 Task: Add an event with the title Second Interview with AmanA, date '2024/05/02', time 8:50 AM to 10:50 AMand add a description: Participants will be introduced to various tools and technologies that can facilitate collaboration, such as project management platforms, communication tools, and virtual collaboration platforms. They will learn how to leverage these tools effectively to enhance team collaboration, especially in remote or virtual work environments., put the event into Orange category . Add location for the event as: 789 Park Retiro, Madrid, Spain, logged in from the account softage.9@softage.netand send the event invitation to softage.6@softage.net with CC to  softage.7@softage.net. Set a reminder for the event 30 minutes before
Action: Mouse moved to (107, 141)
Screenshot: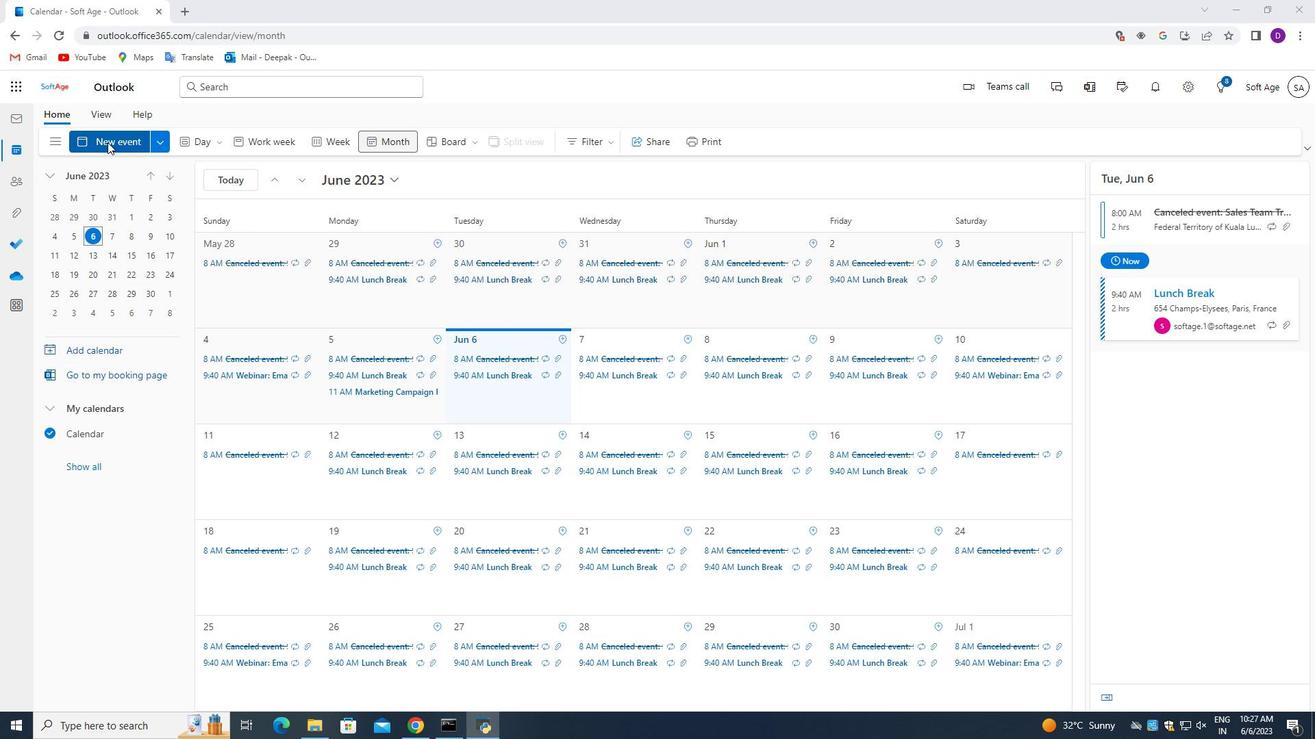 
Action: Mouse pressed left at (107, 141)
Screenshot: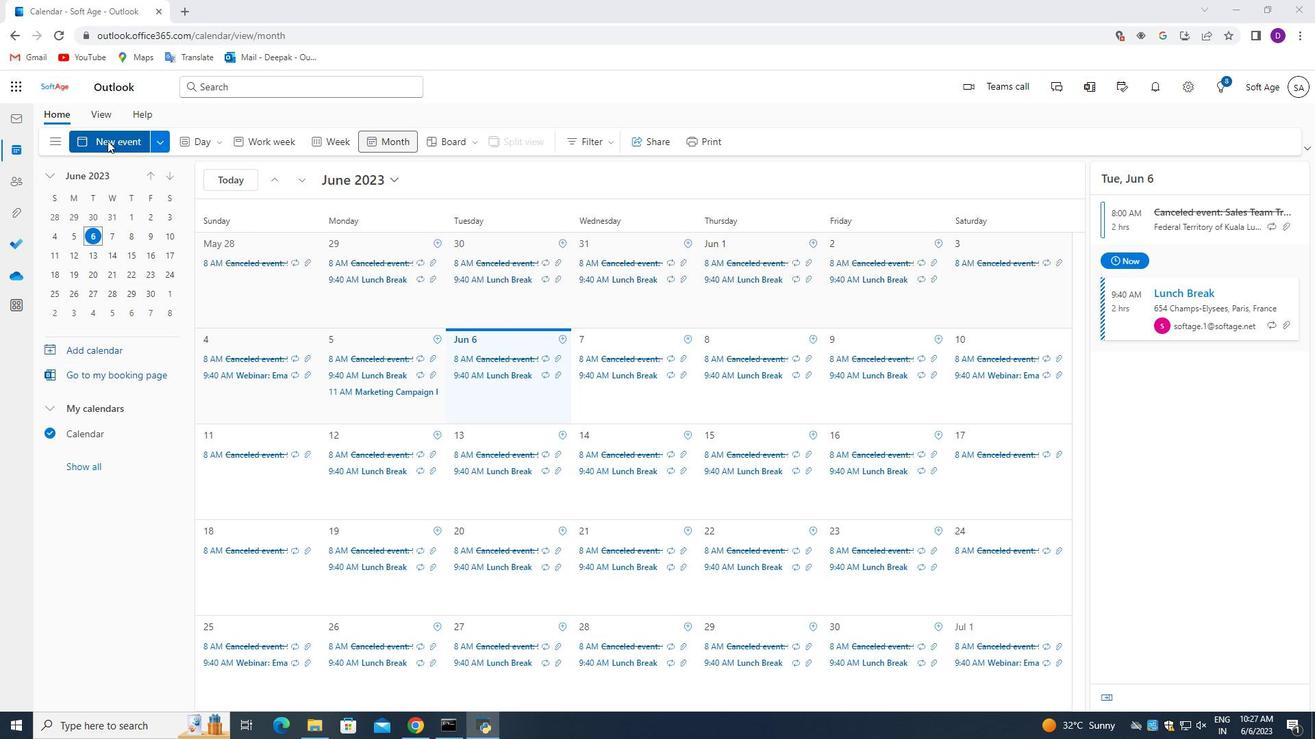 
Action: Mouse moved to (505, 532)
Screenshot: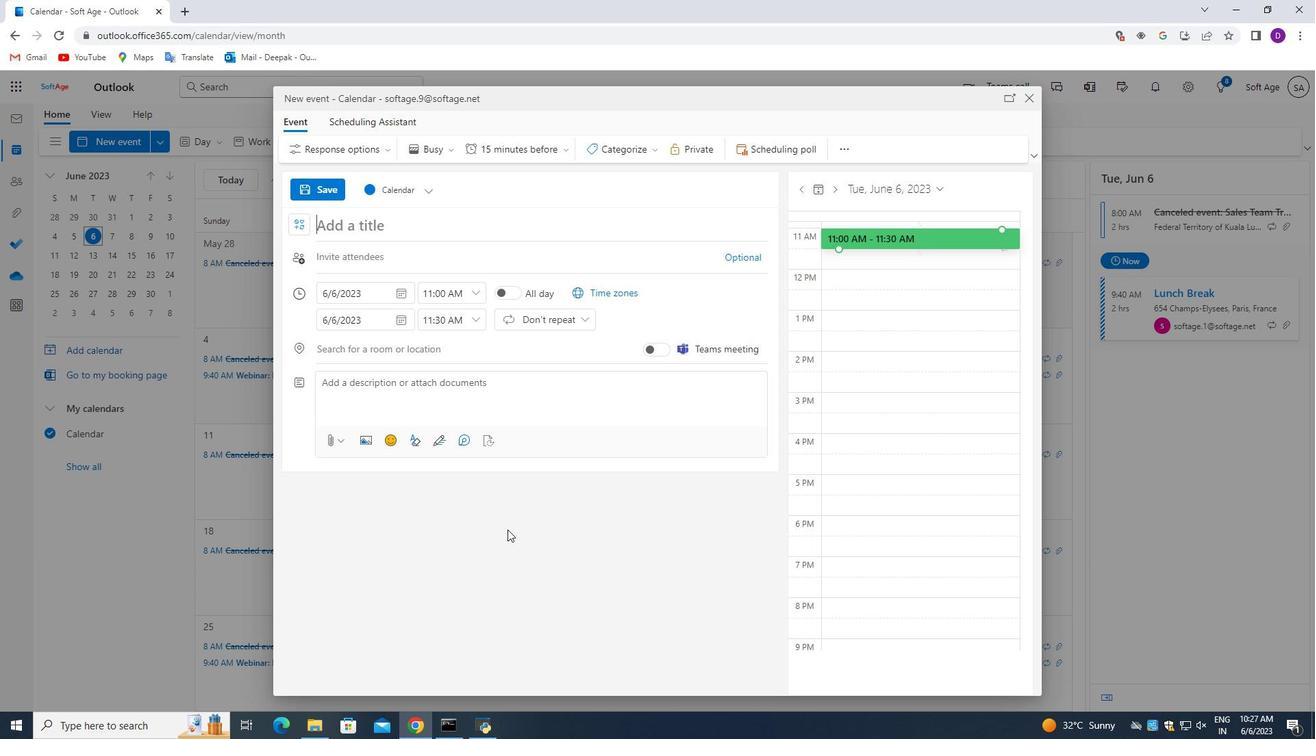 
Action: Key pressed <Key.shift_r>S;<Key.backspace>econd<Key.space><Key.shift>Interview<Key.space>with<Key.space><Key.shift_r>man<Key.space><Key.backspace><Key.shift_r>A
Screenshot: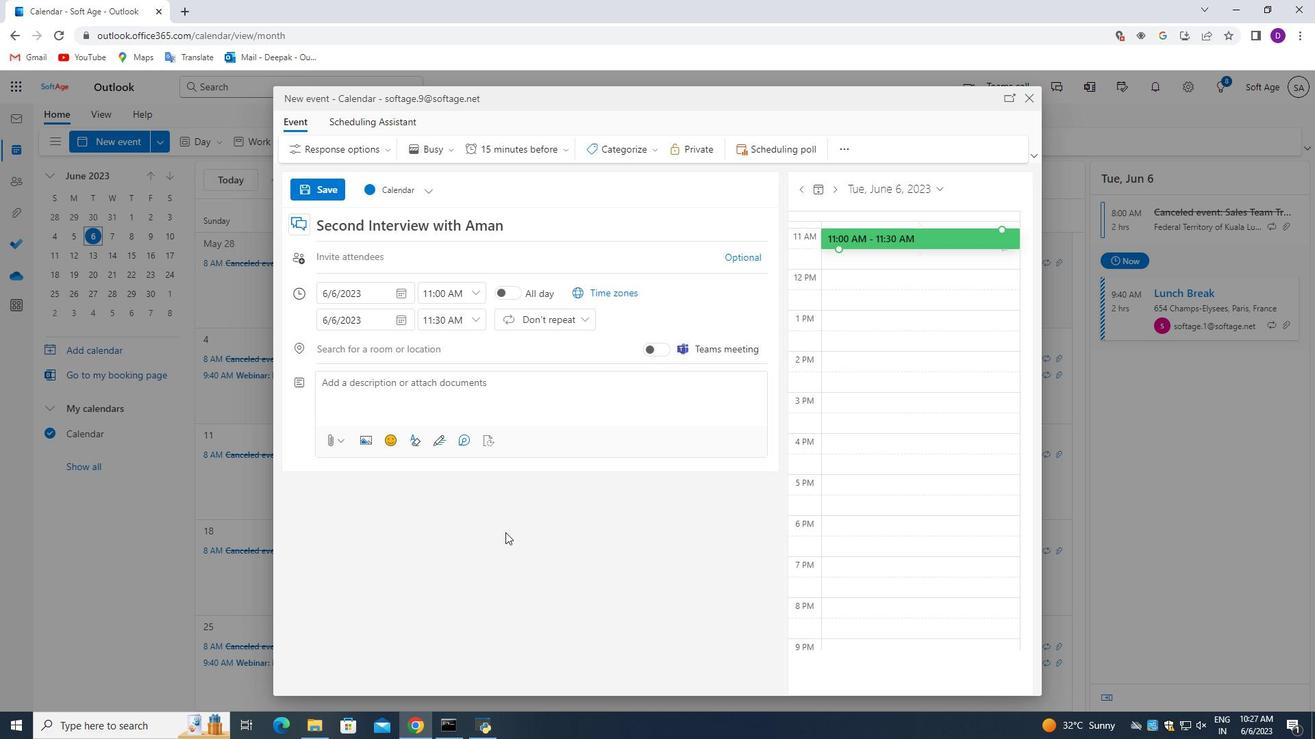 
Action: Mouse moved to (399, 286)
Screenshot: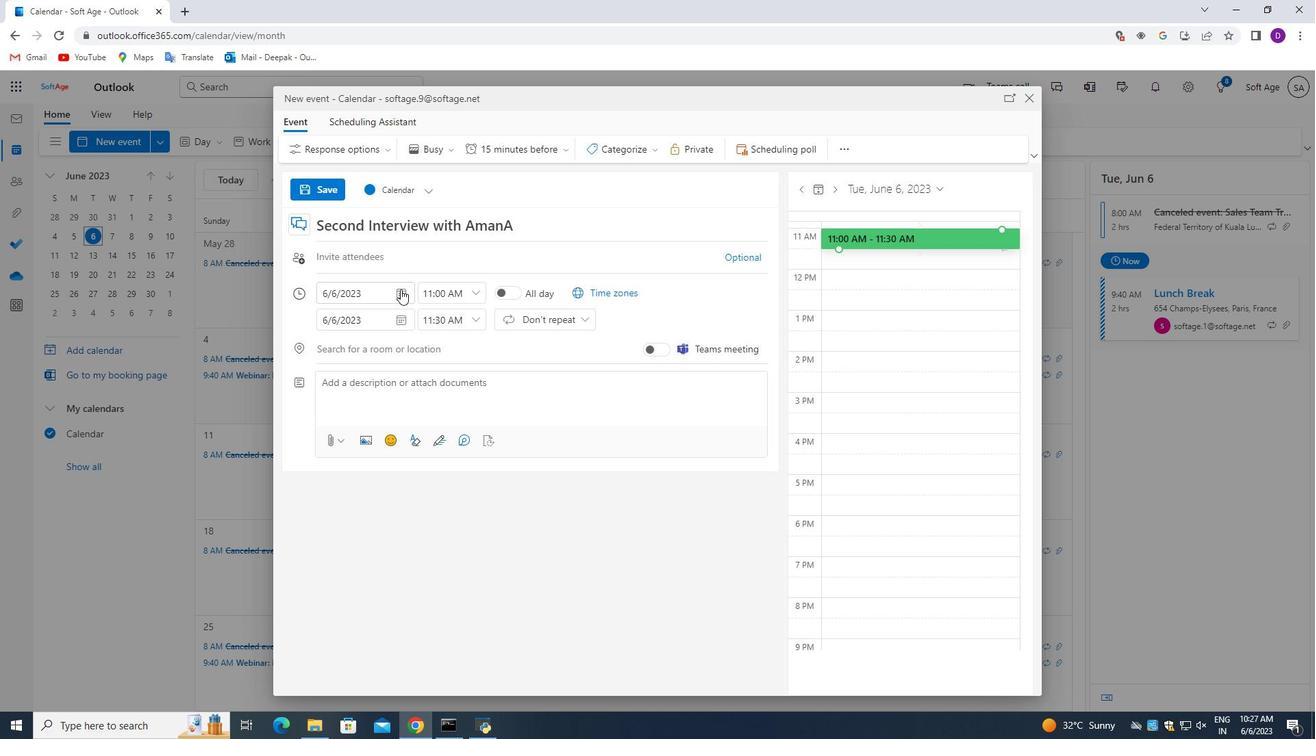 
Action: Mouse pressed left at (399, 286)
Screenshot: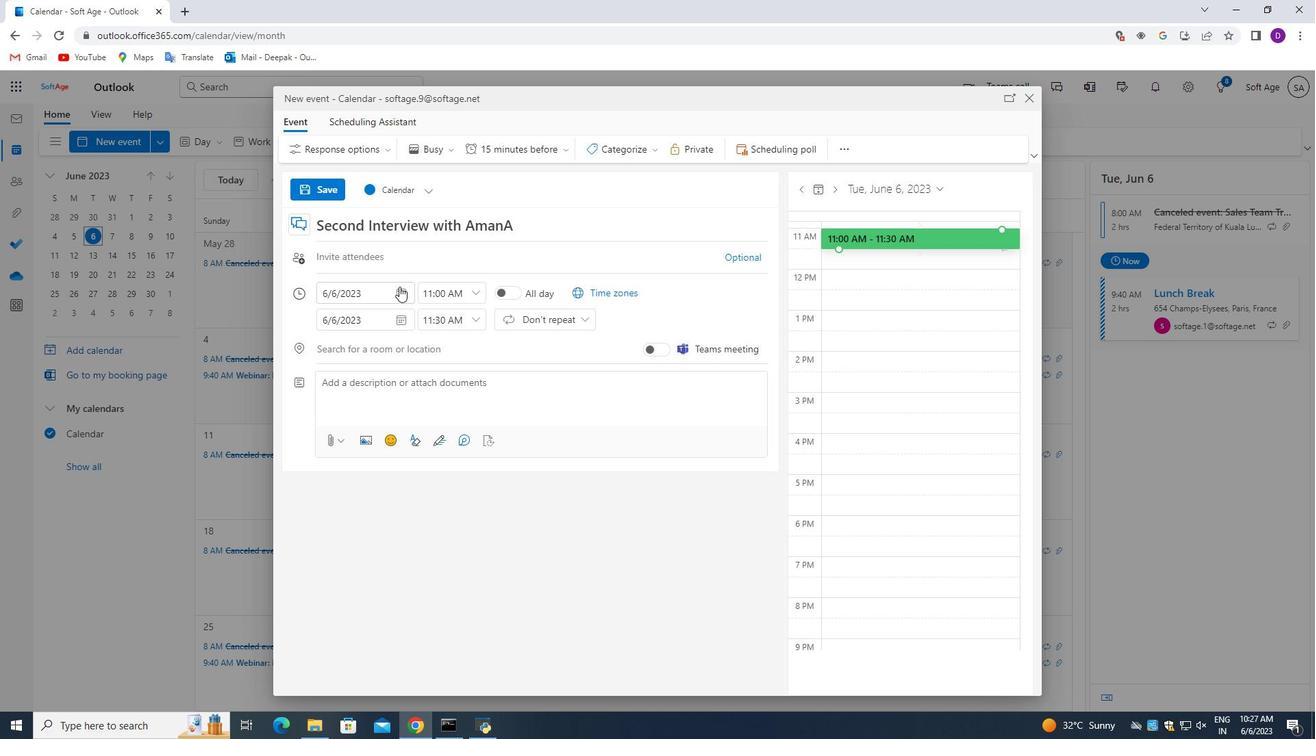 
Action: Mouse moved to (354, 323)
Screenshot: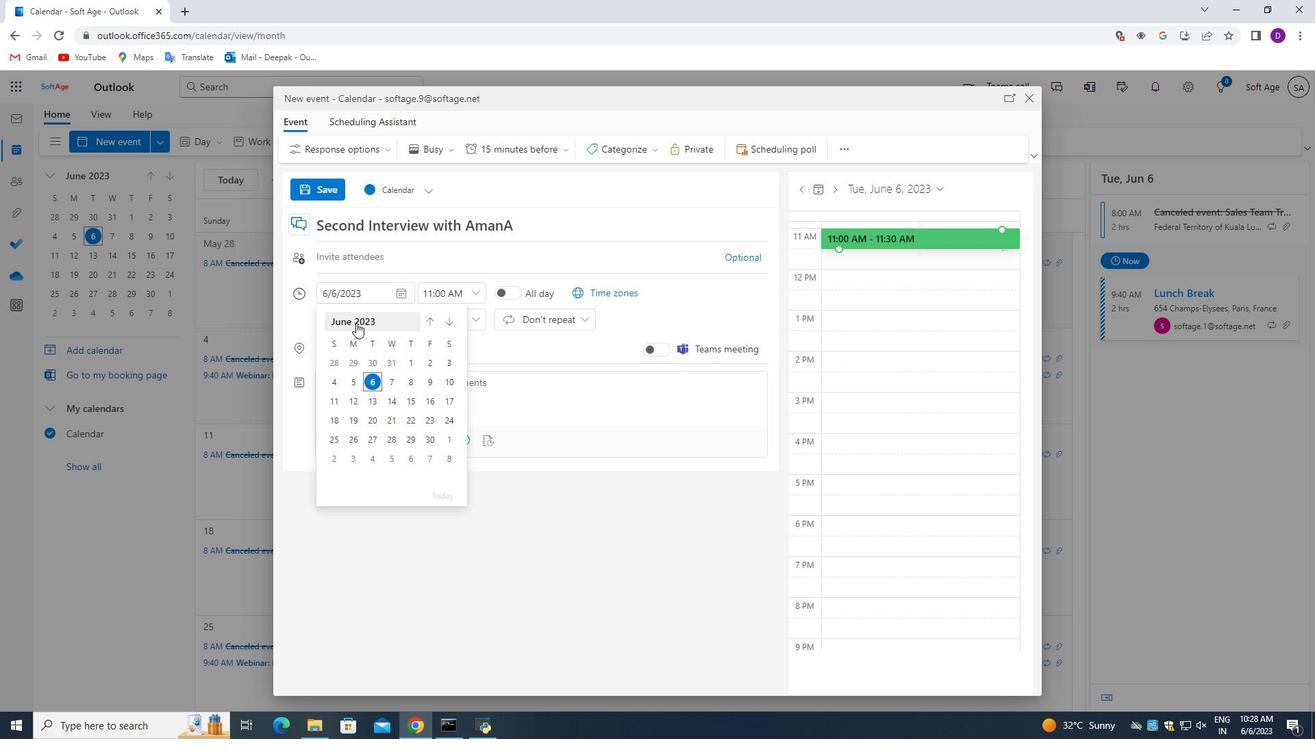 
Action: Mouse pressed left at (354, 323)
Screenshot: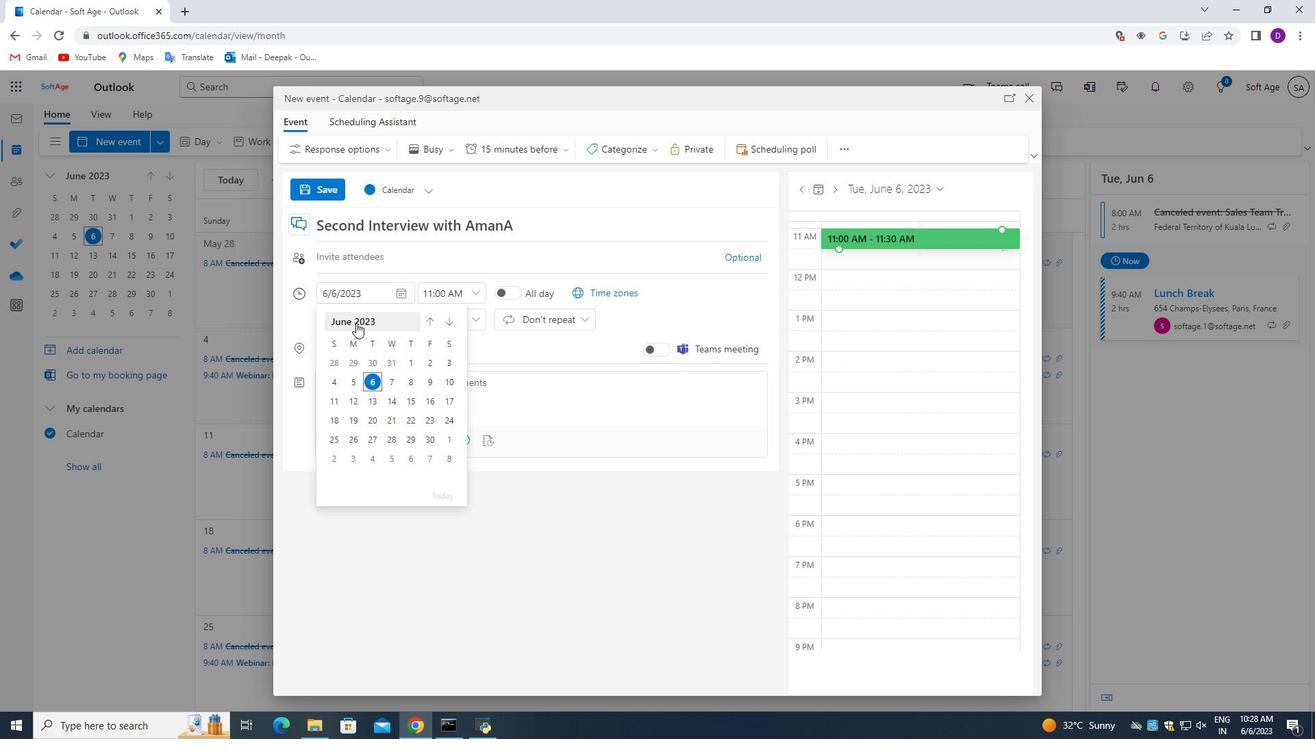 
Action: Mouse moved to (456, 327)
Screenshot: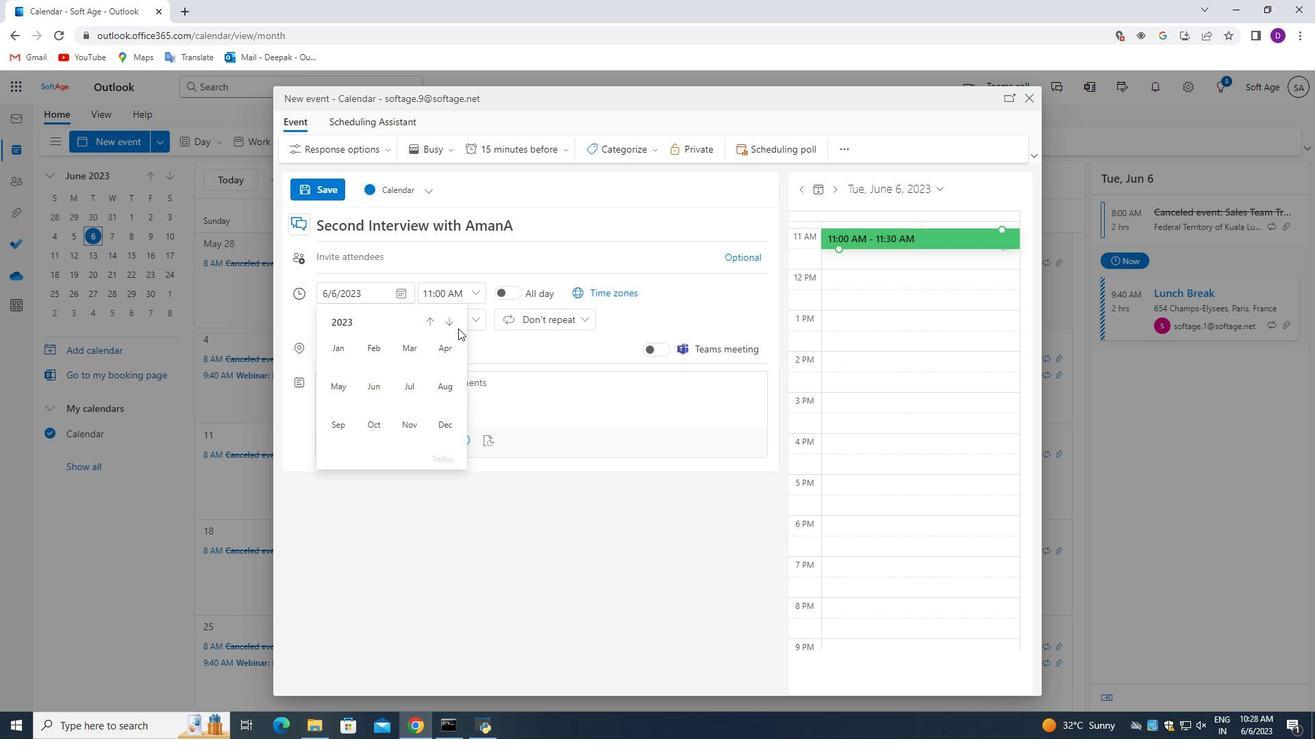 
Action: Mouse pressed left at (456, 327)
Screenshot: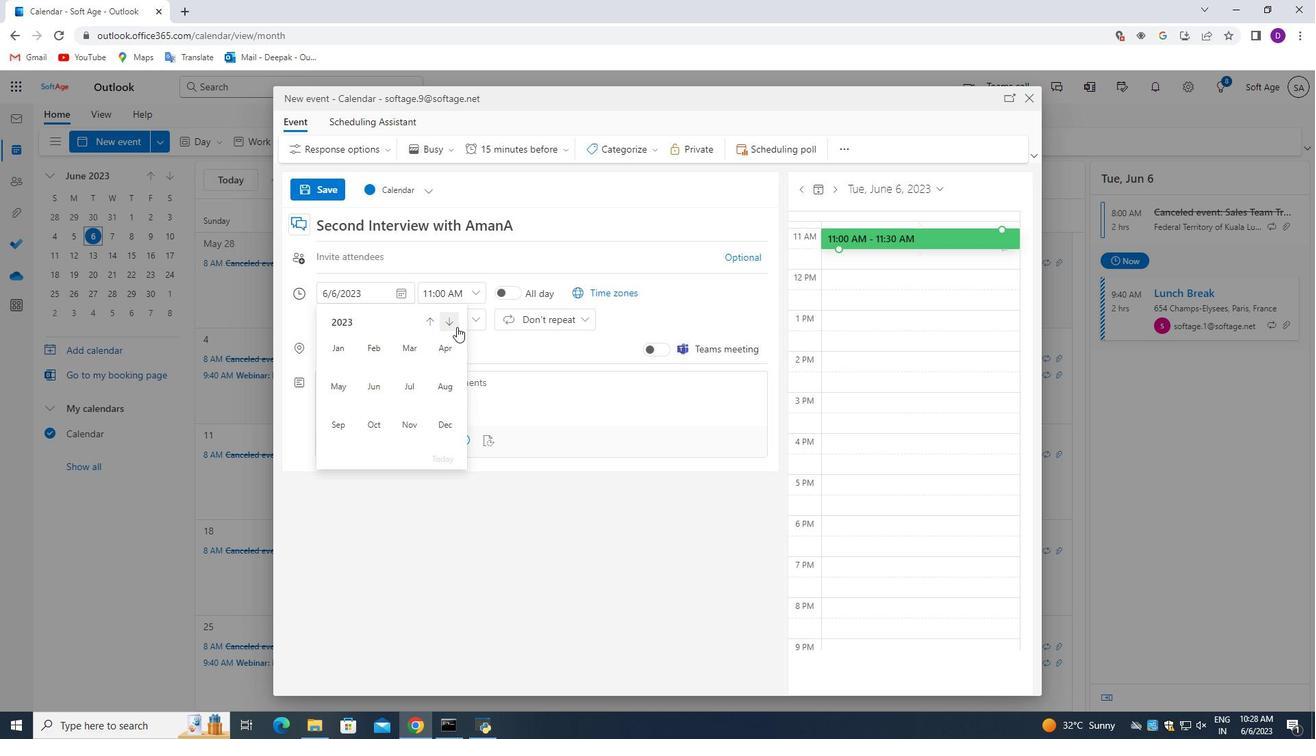 
Action: Mouse moved to (344, 382)
Screenshot: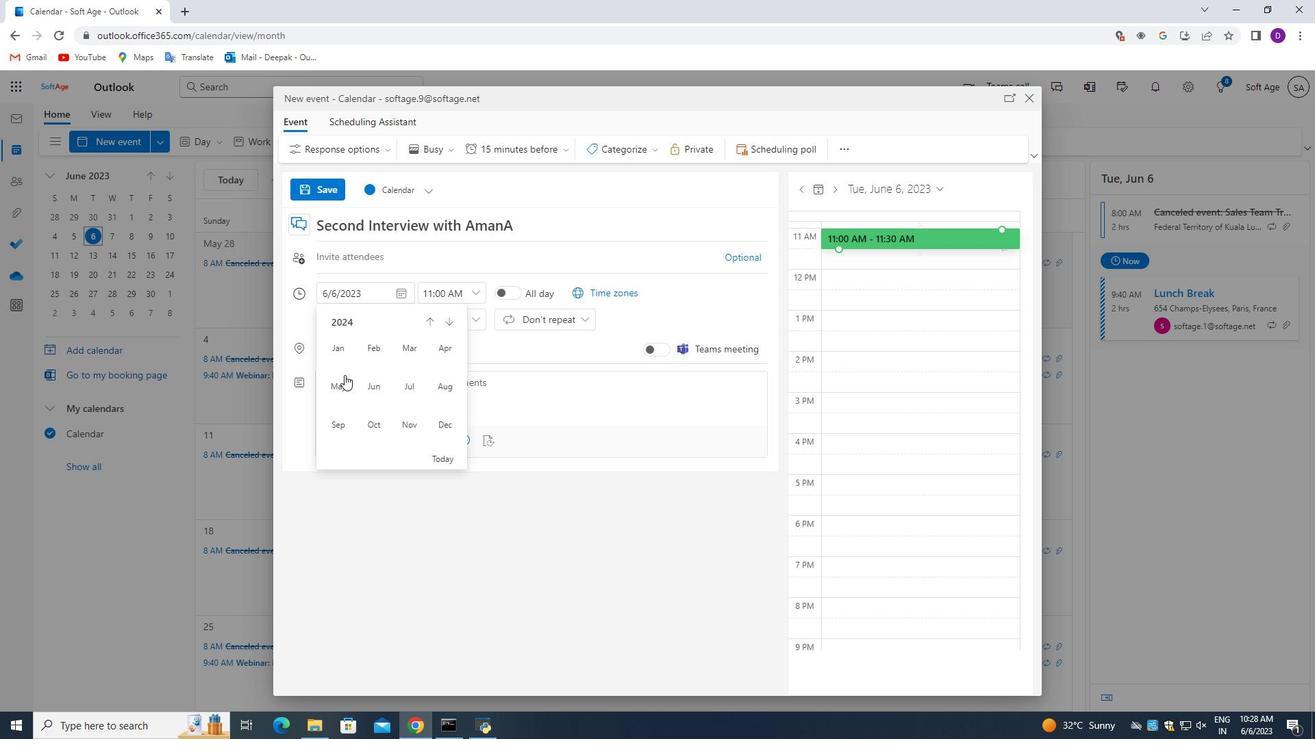 
Action: Mouse pressed left at (344, 382)
Screenshot: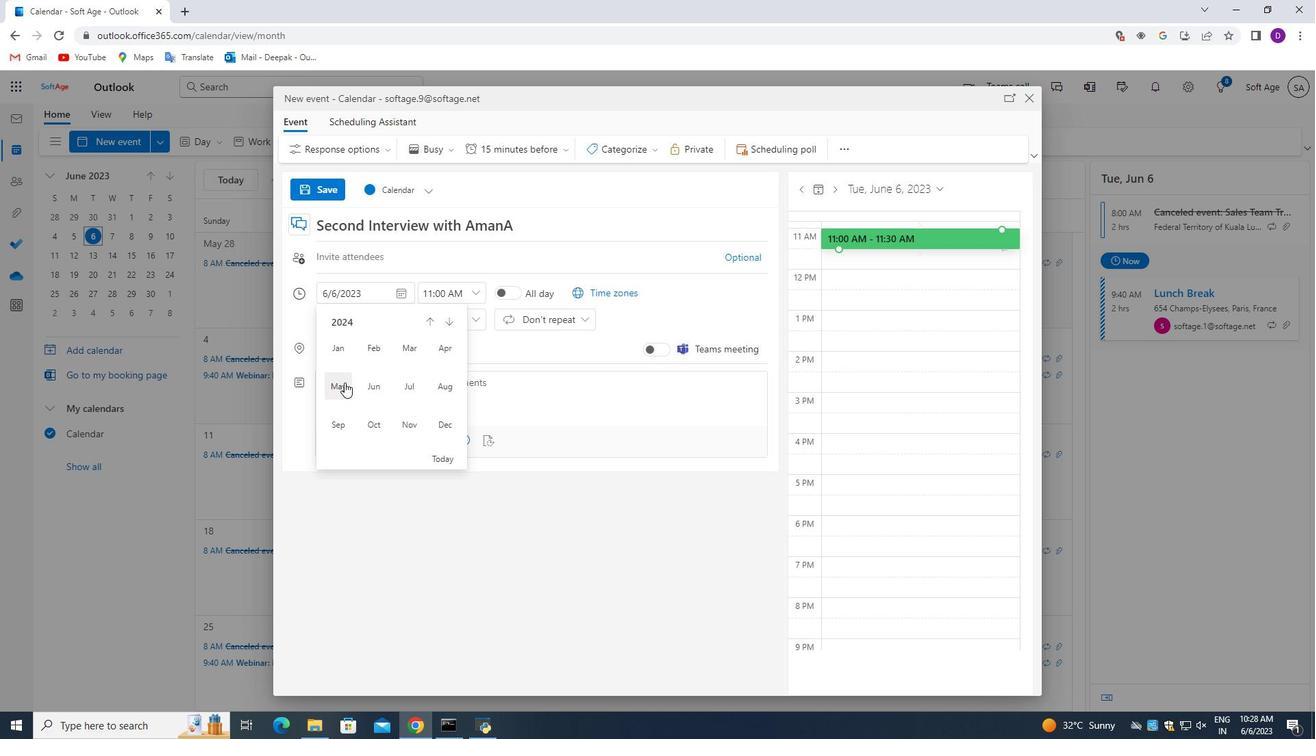 
Action: Mouse moved to (411, 365)
Screenshot: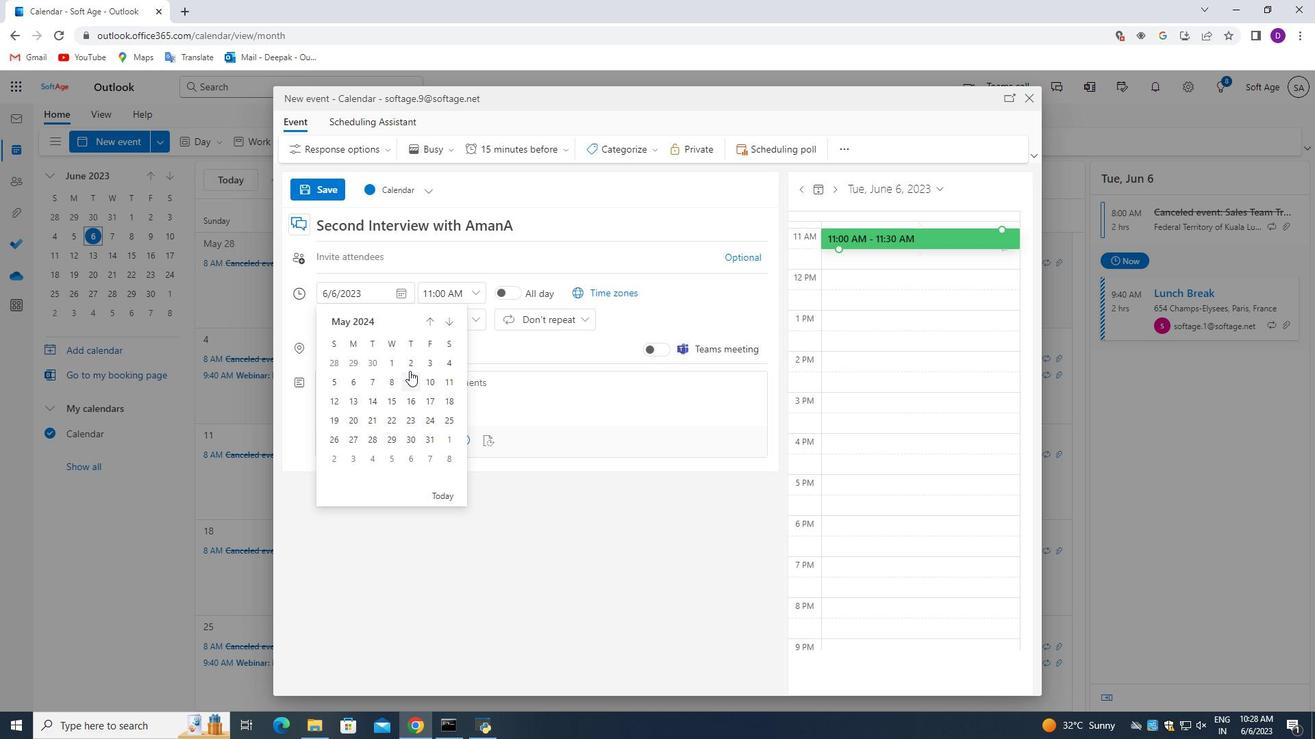 
Action: Mouse pressed left at (411, 365)
Screenshot: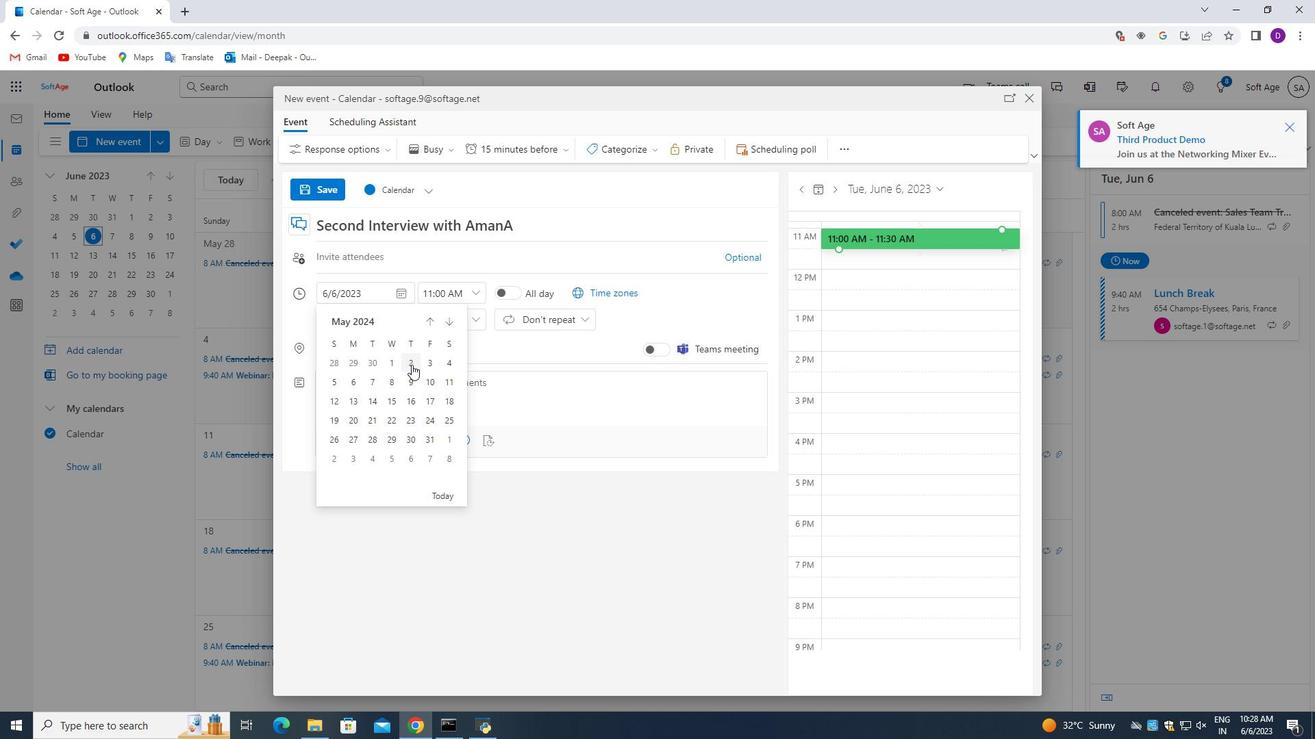 
Action: Mouse moved to (473, 293)
Screenshot: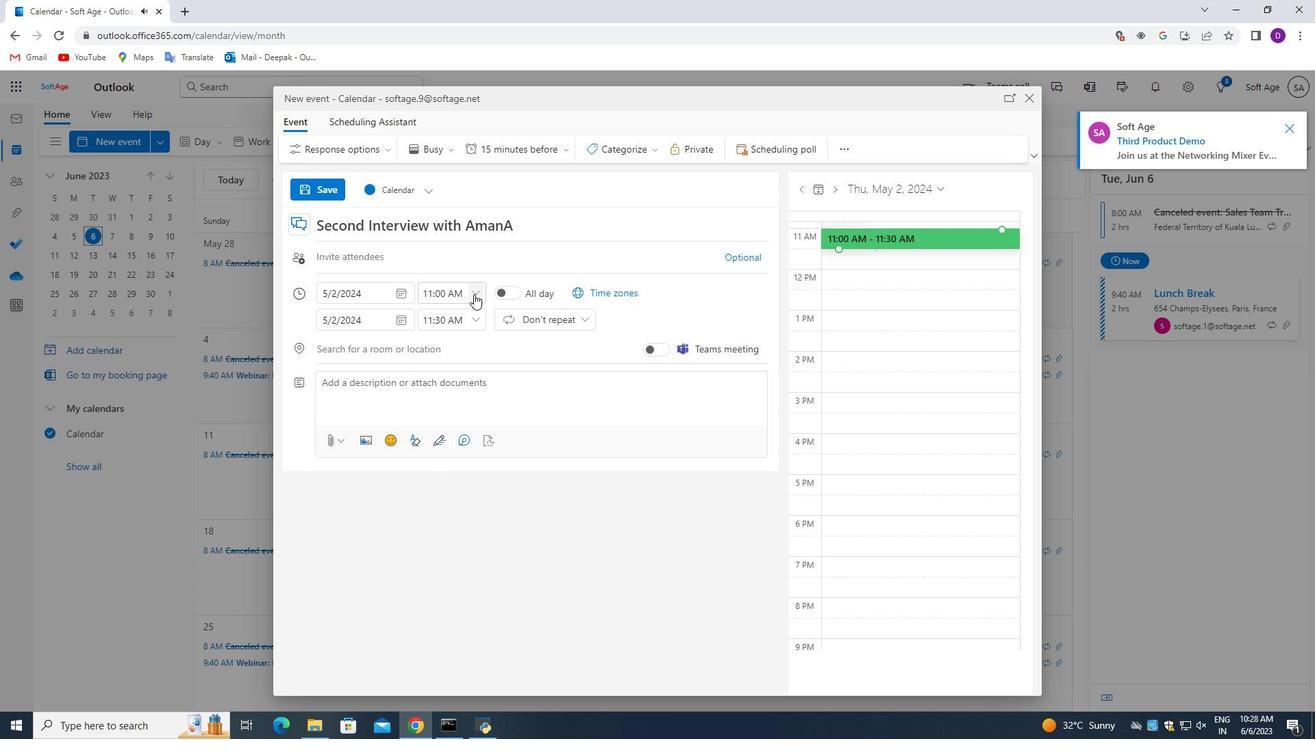 
Action: Mouse pressed left at (473, 293)
Screenshot: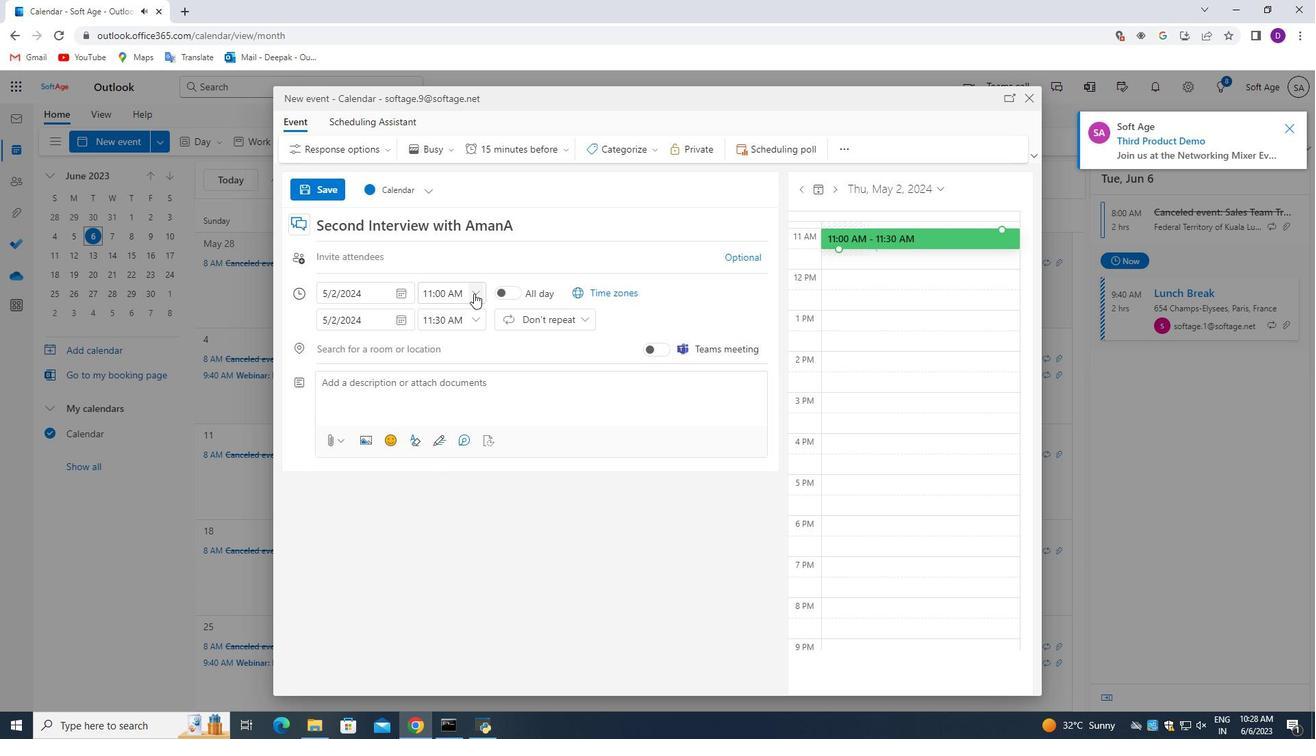 
Action: Mouse moved to (452, 406)
Screenshot: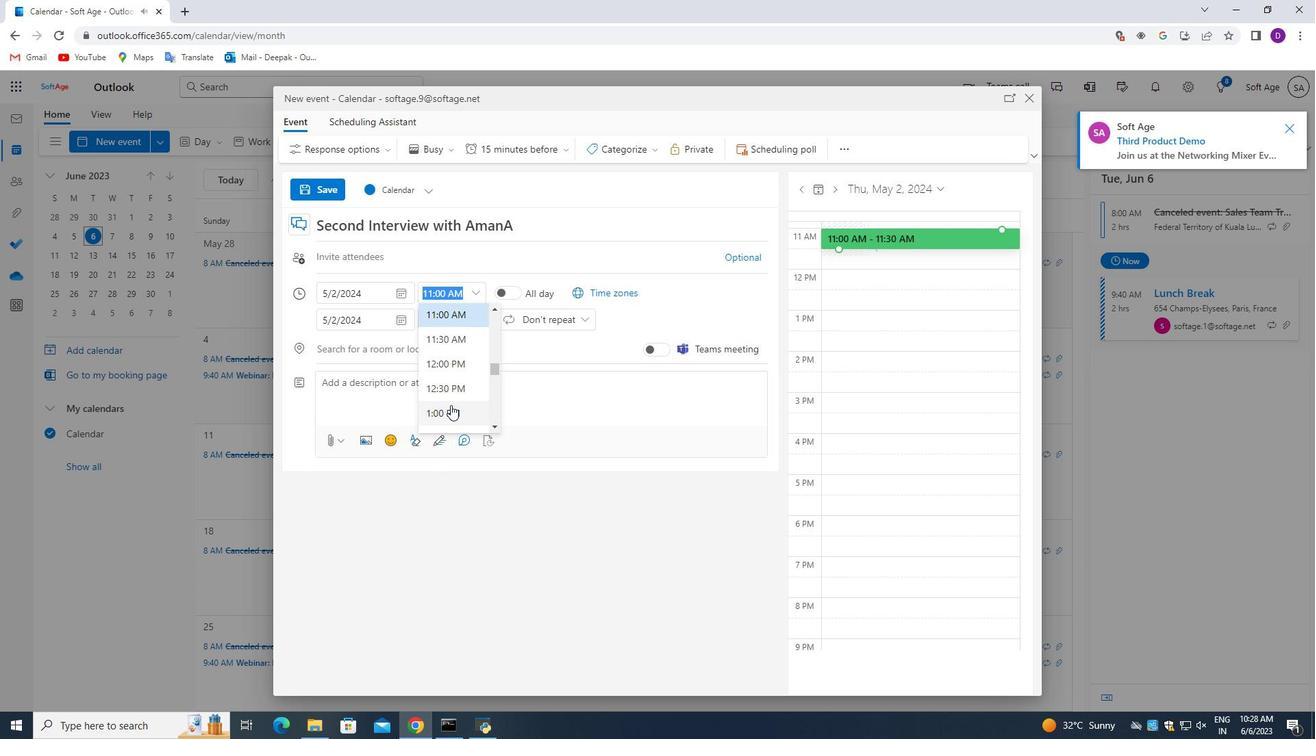 
Action: Mouse scrolled (452, 405) with delta (0, 0)
Screenshot: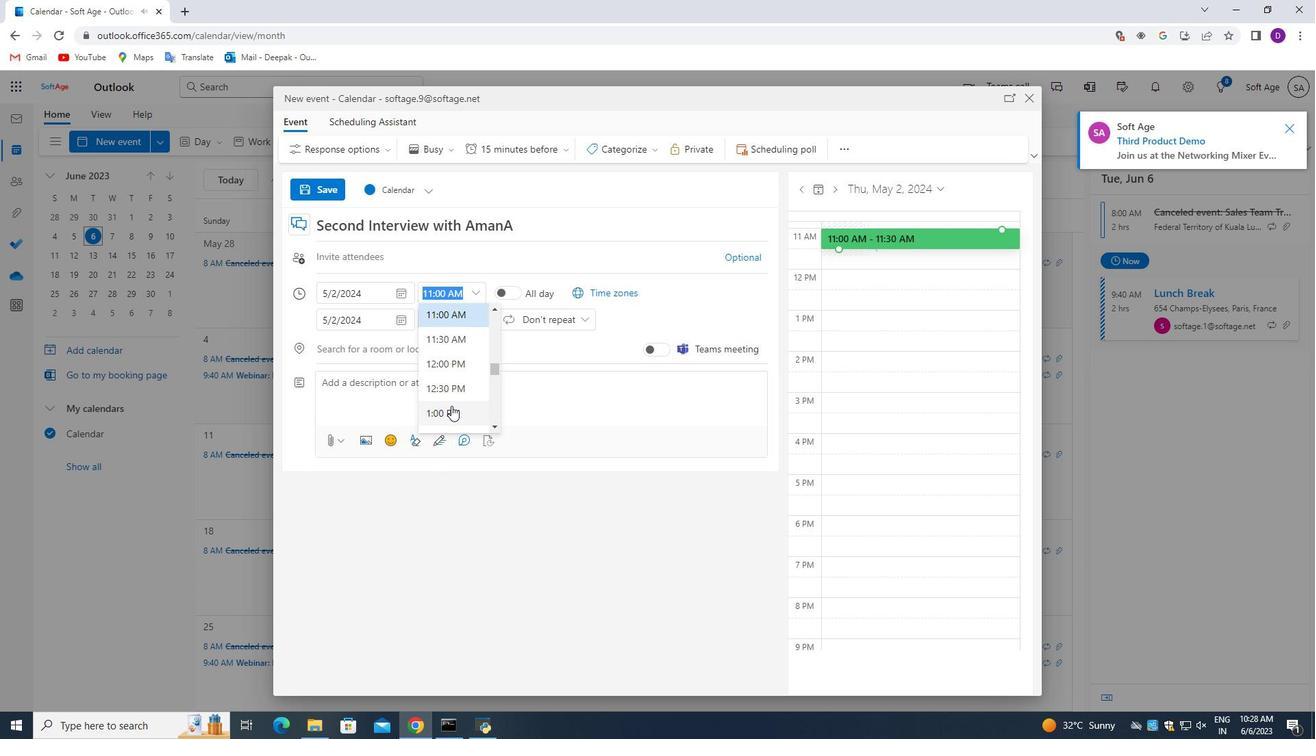 
Action: Mouse scrolled (452, 405) with delta (0, 0)
Screenshot: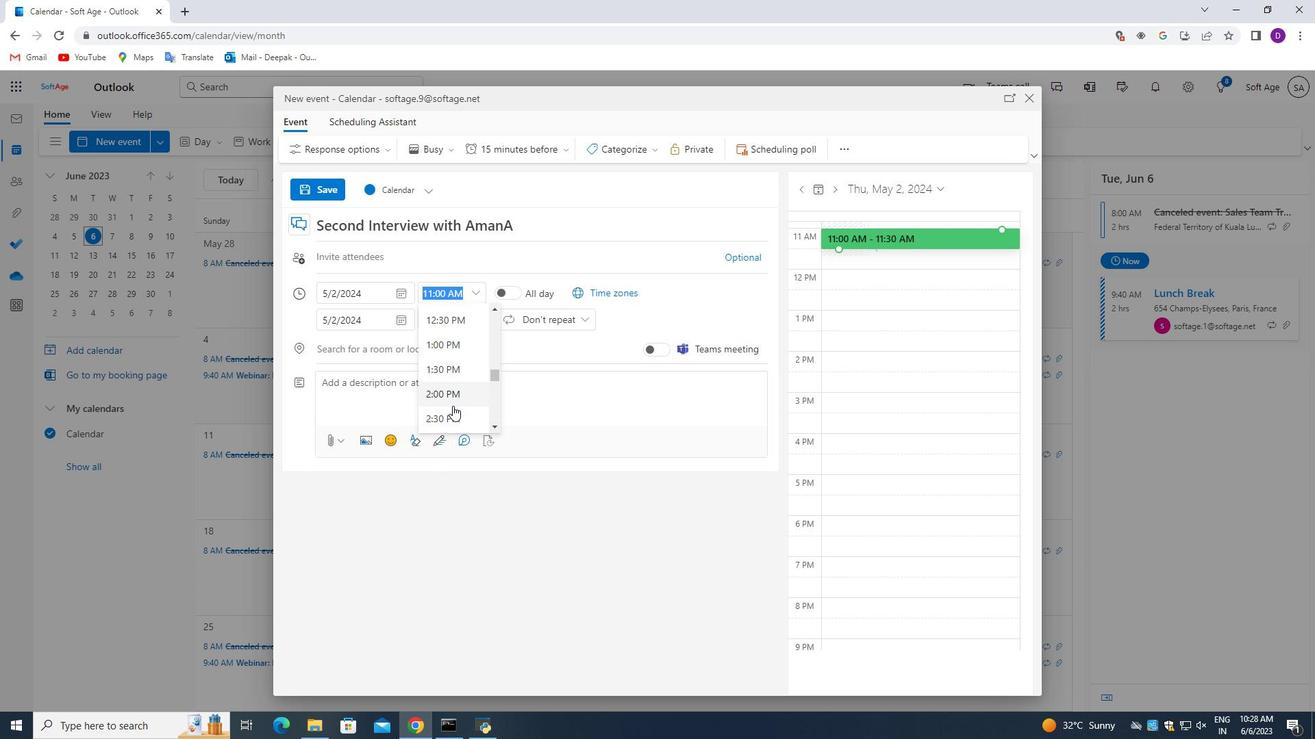 
Action: Mouse scrolled (452, 405) with delta (0, 0)
Screenshot: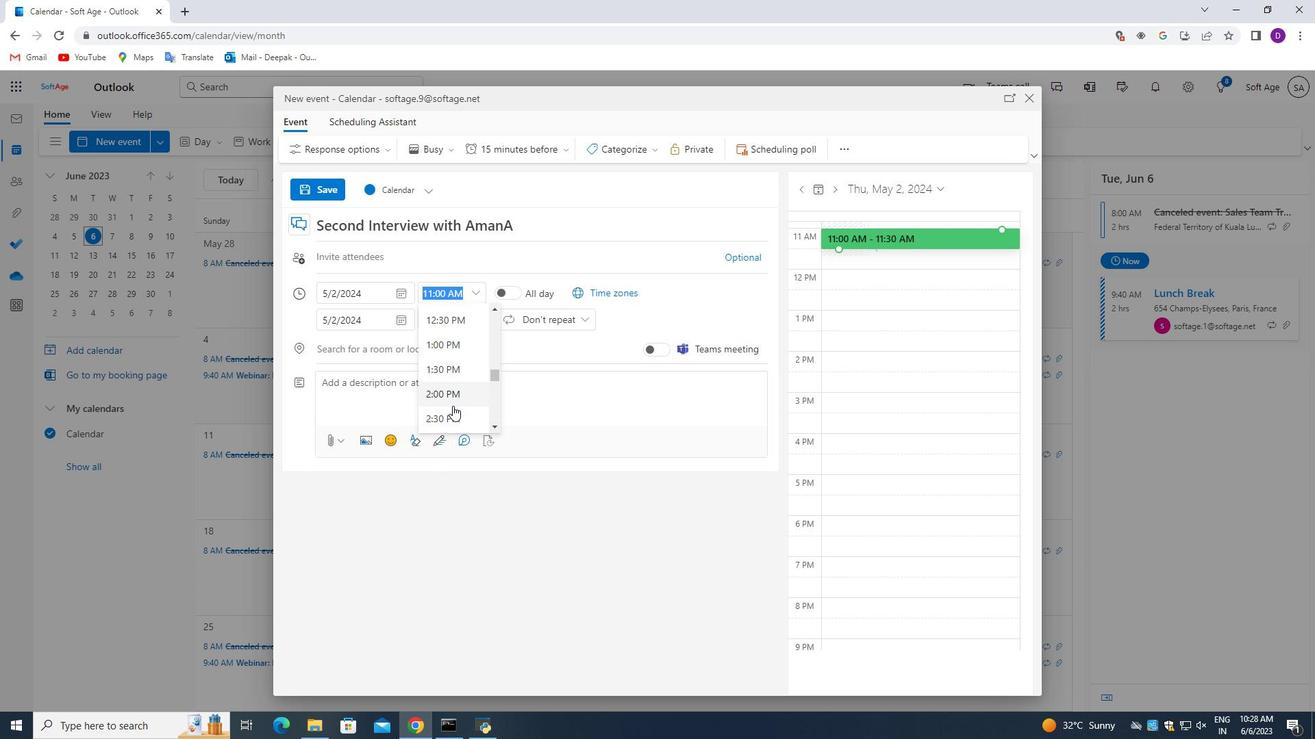 
Action: Mouse moved to (451, 404)
Screenshot: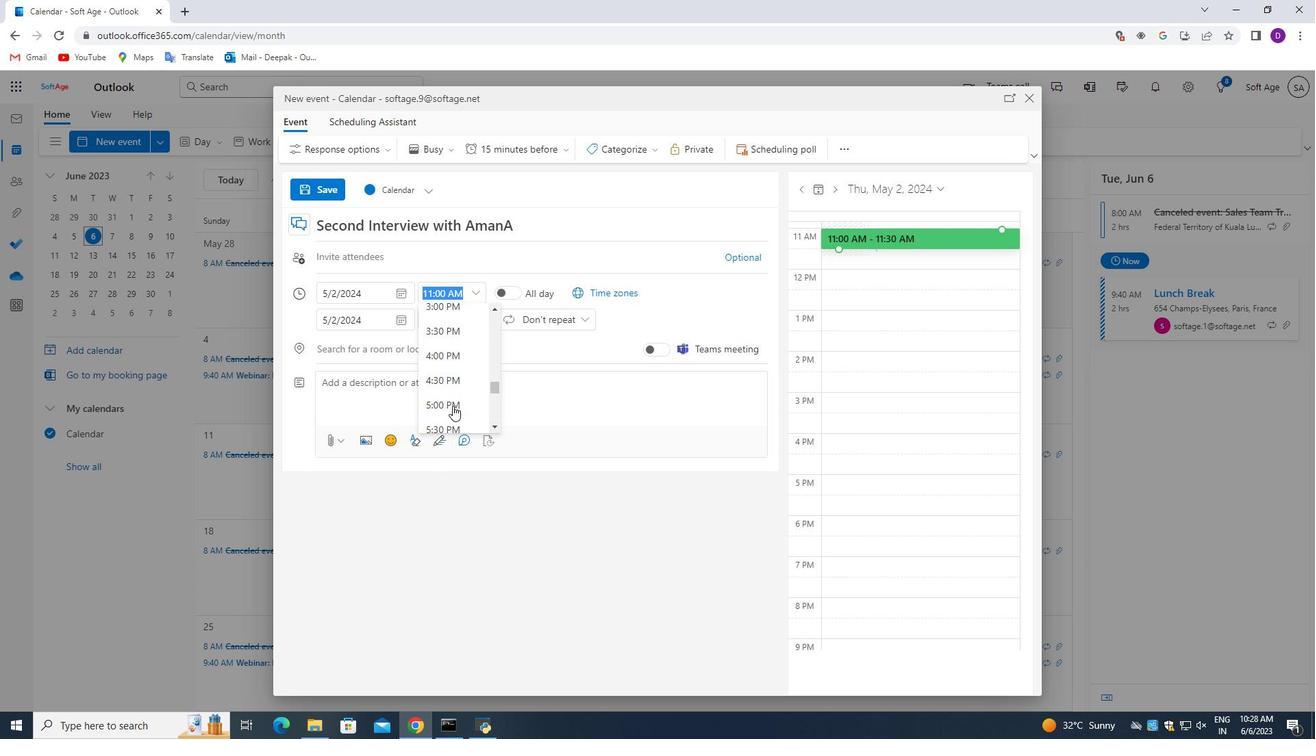 
Action: Mouse scrolled (451, 404) with delta (0, 0)
Screenshot: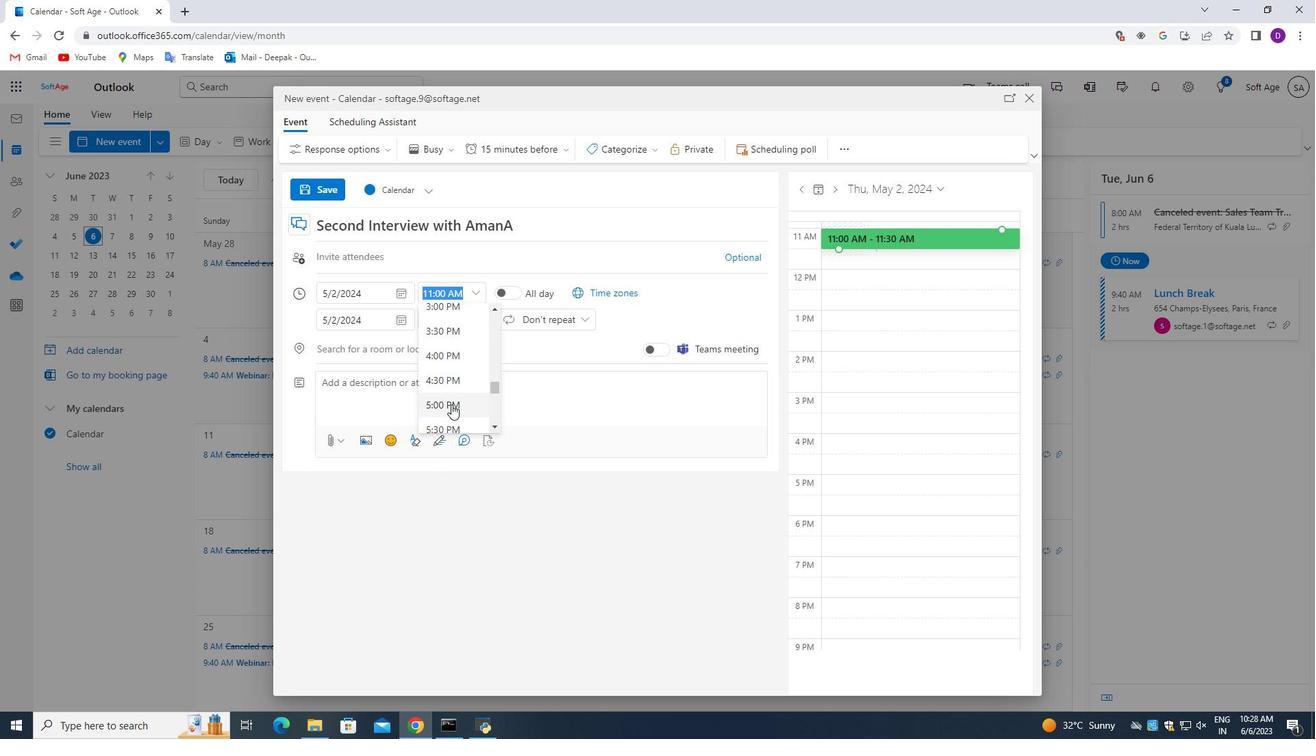 
Action: Mouse scrolled (451, 404) with delta (0, 0)
Screenshot: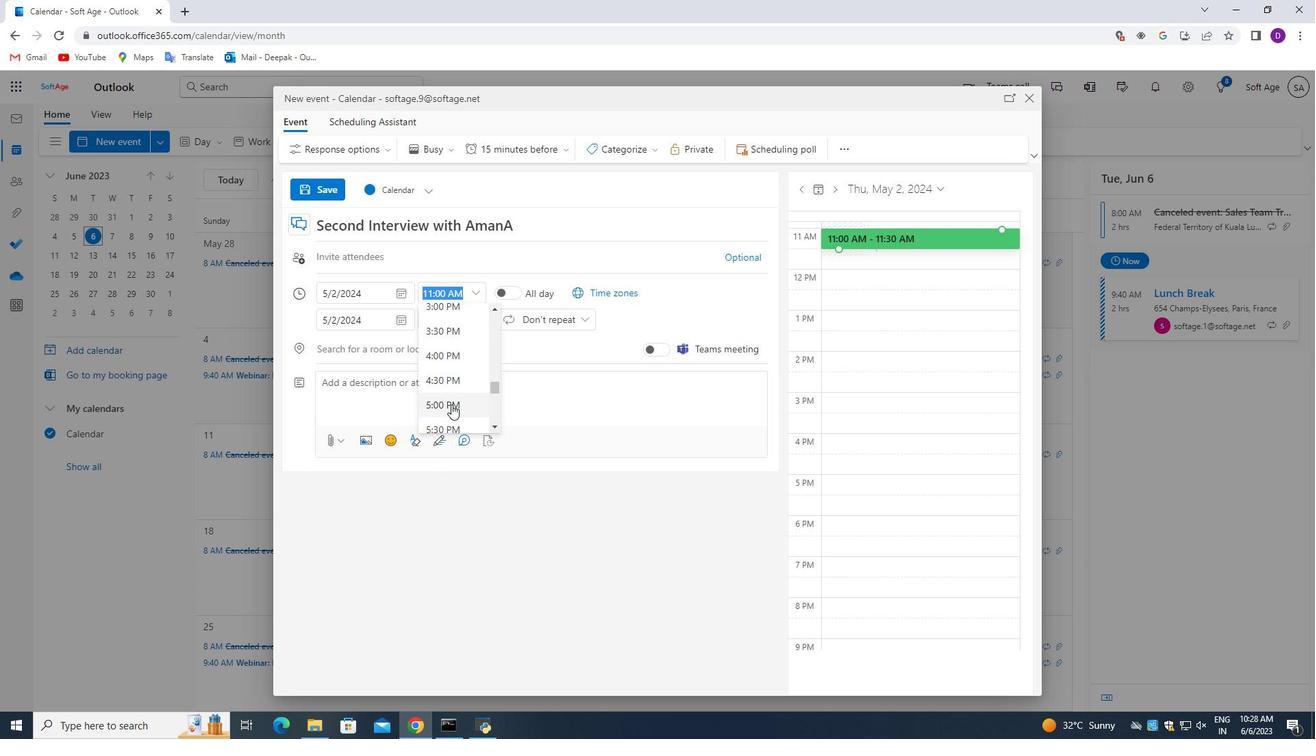 
Action: Mouse moved to (450, 404)
Screenshot: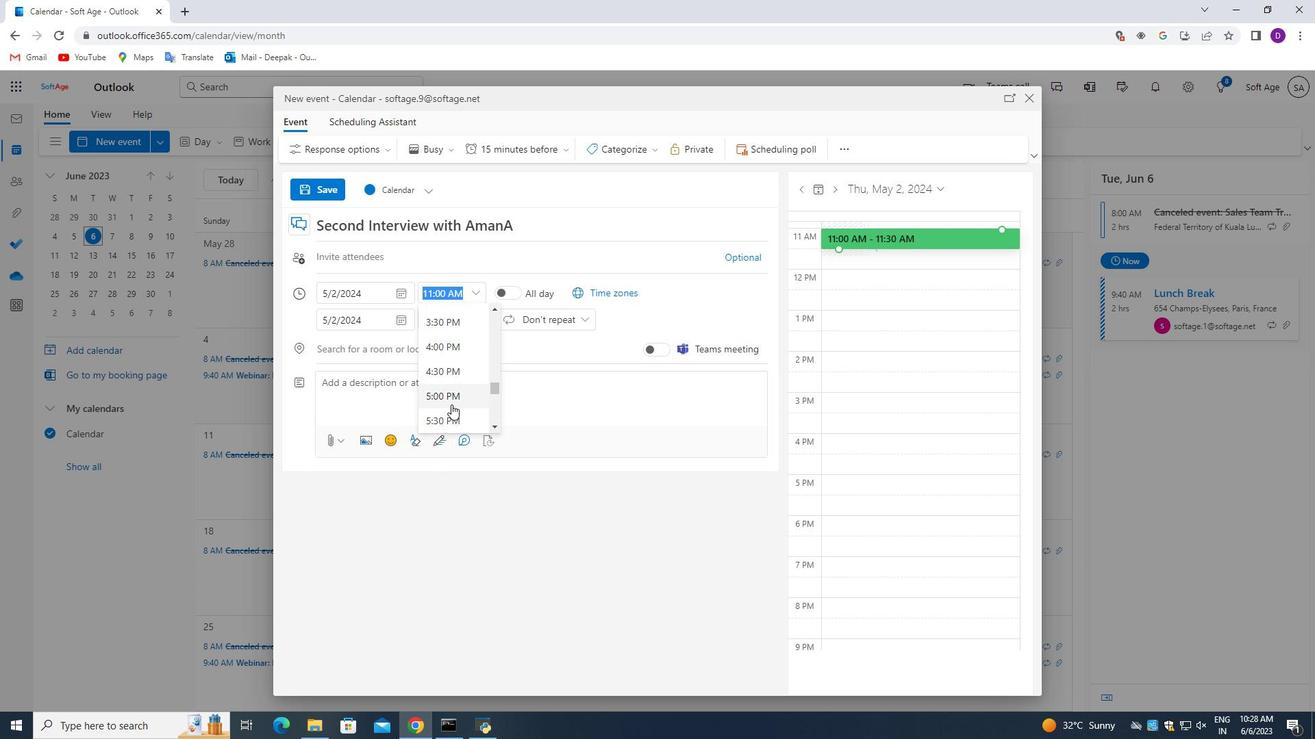 
Action: Mouse scrolled (450, 404) with delta (0, 0)
Screenshot: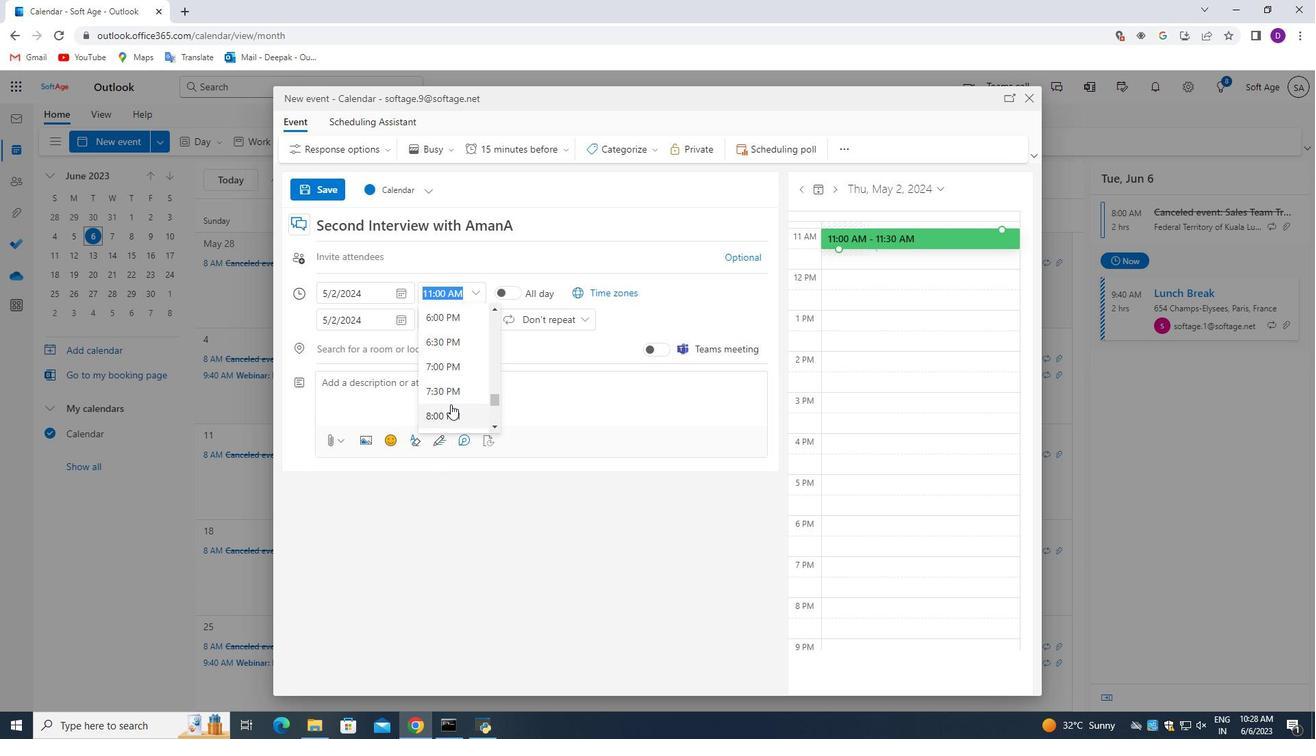 
Action: Mouse moved to (449, 369)
Screenshot: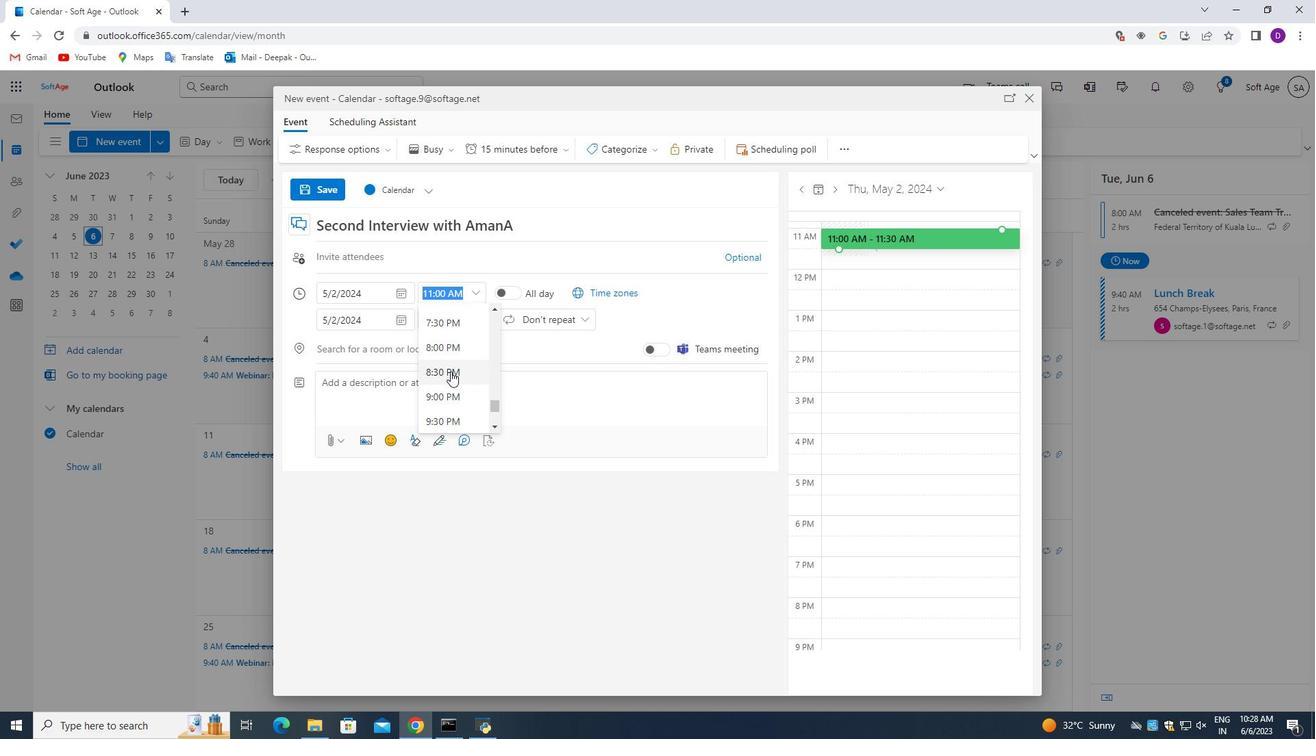 
Action: Mouse scrolled (449, 370) with delta (0, 0)
Screenshot: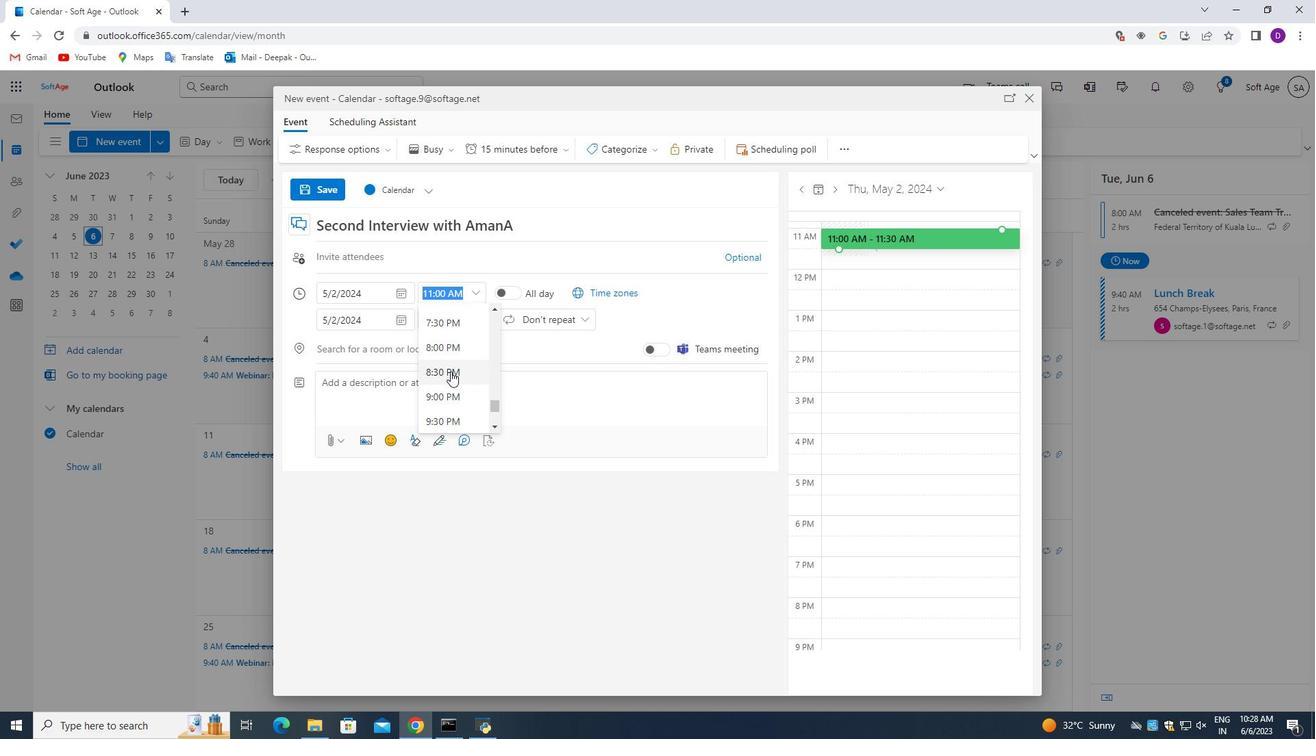 
Action: Mouse scrolled (449, 370) with delta (0, 0)
Screenshot: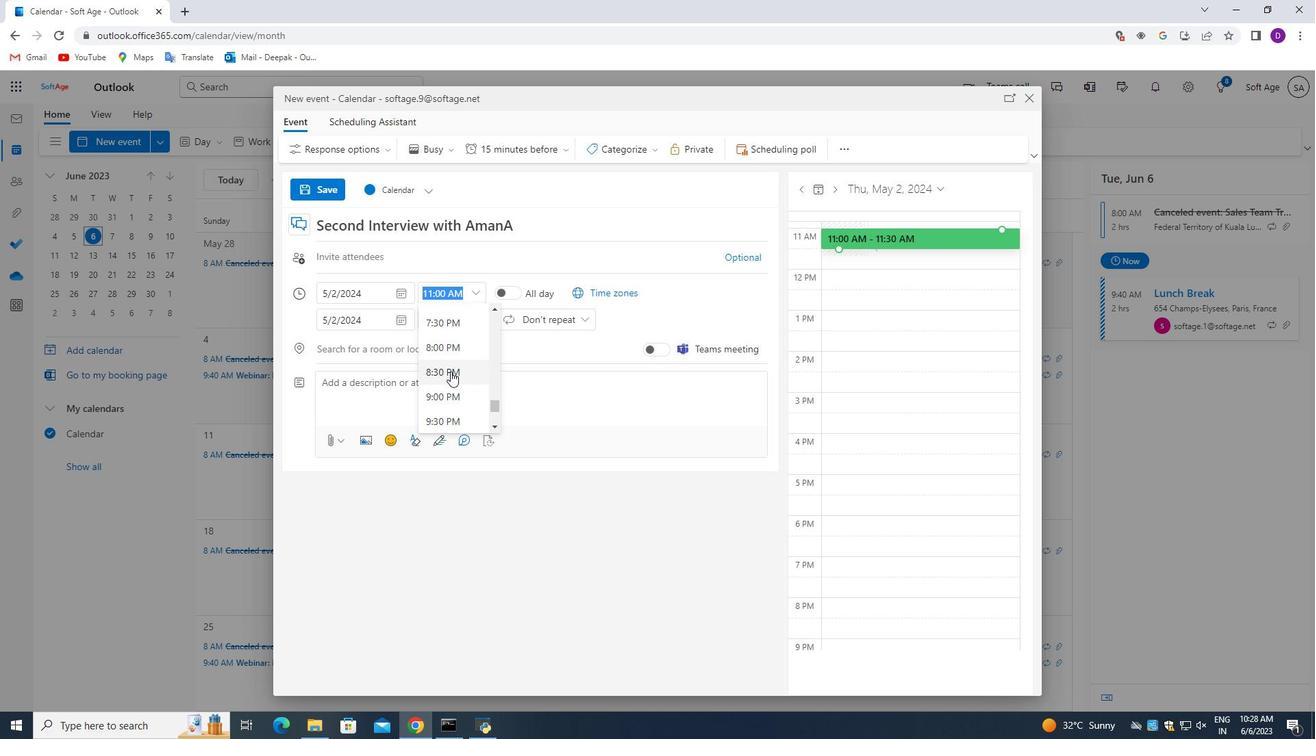 
Action: Mouse scrolled (449, 370) with delta (0, 0)
Screenshot: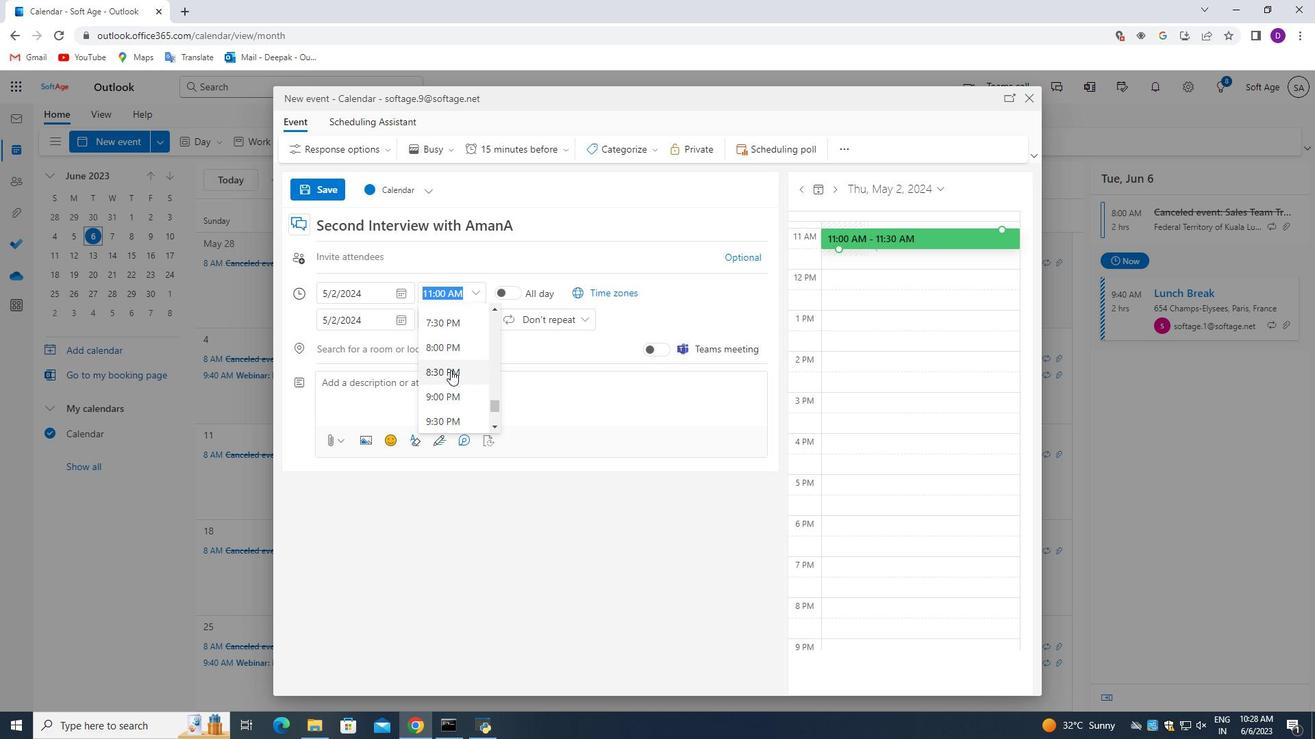 
Action: Mouse scrolled (449, 370) with delta (0, 0)
Screenshot: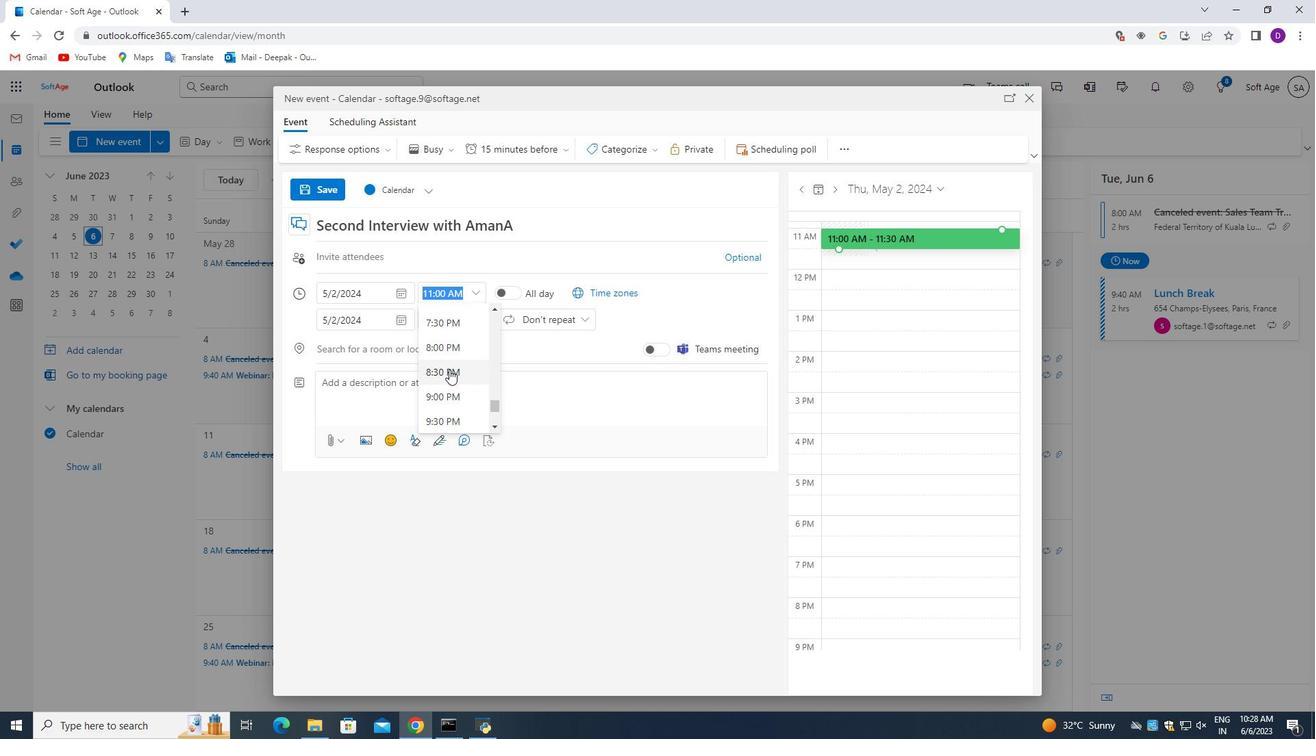 
Action: Mouse scrolled (449, 370) with delta (0, 0)
Screenshot: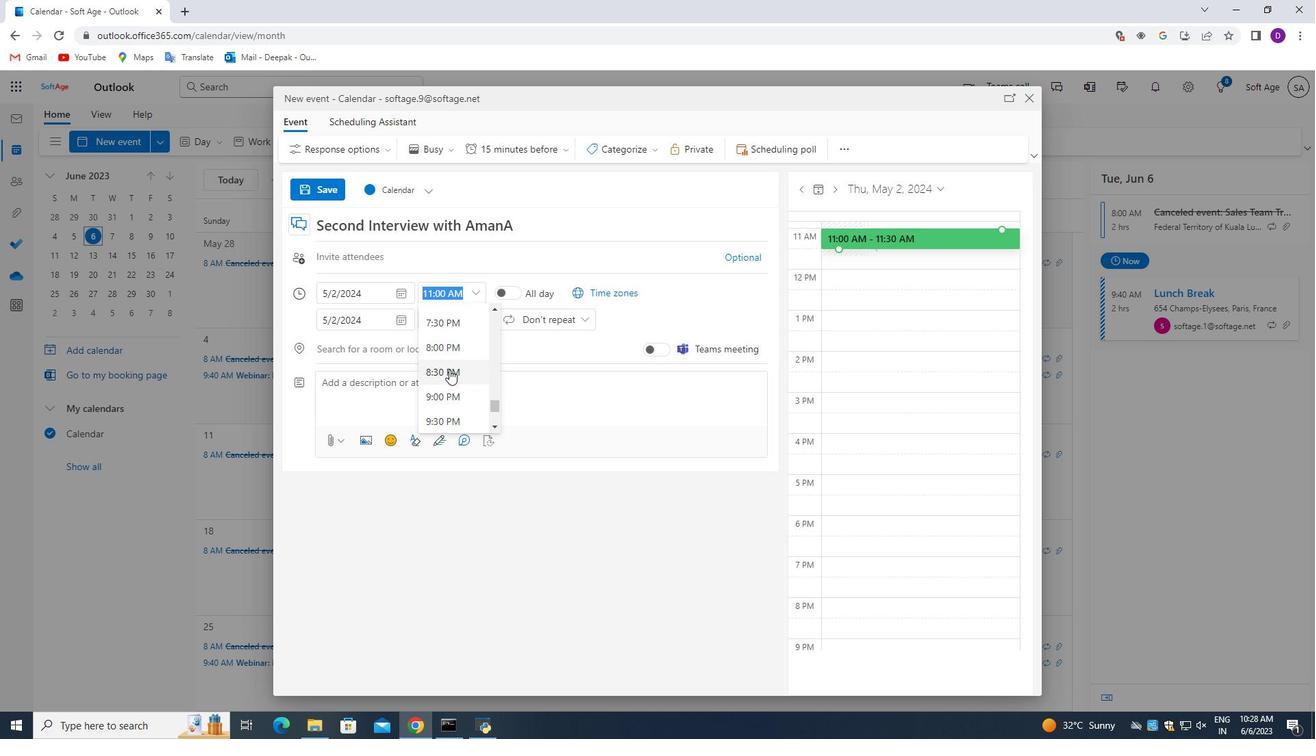 
Action: Mouse moved to (447, 389)
Screenshot: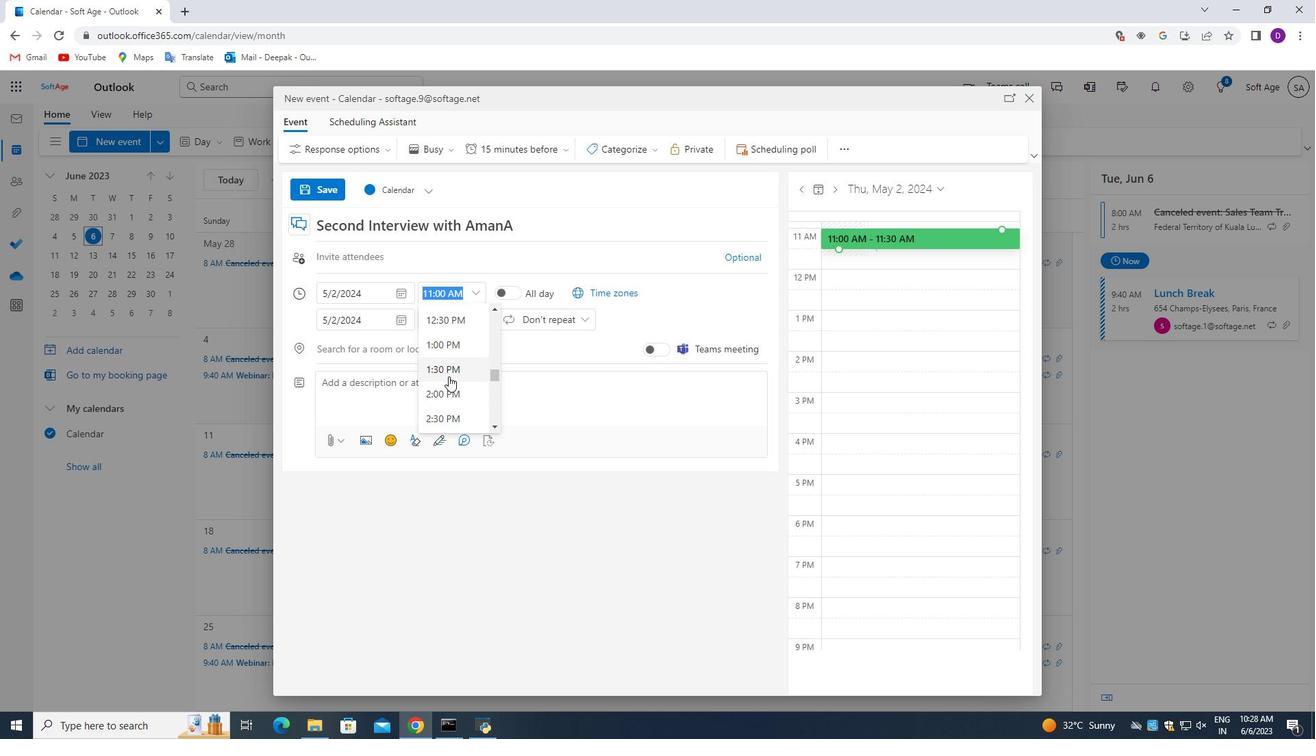 
Action: Mouse scrolled (447, 389) with delta (0, 0)
Screenshot: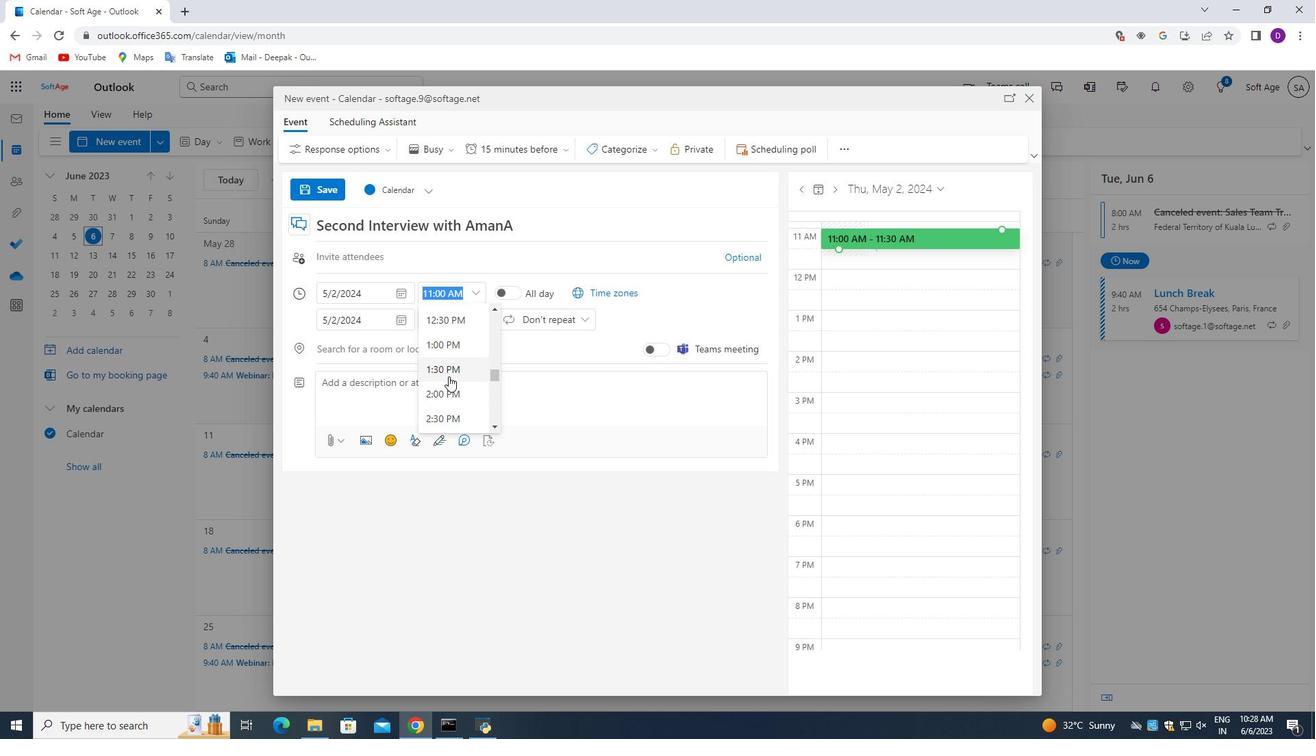 
Action: Mouse moved to (449, 391)
Screenshot: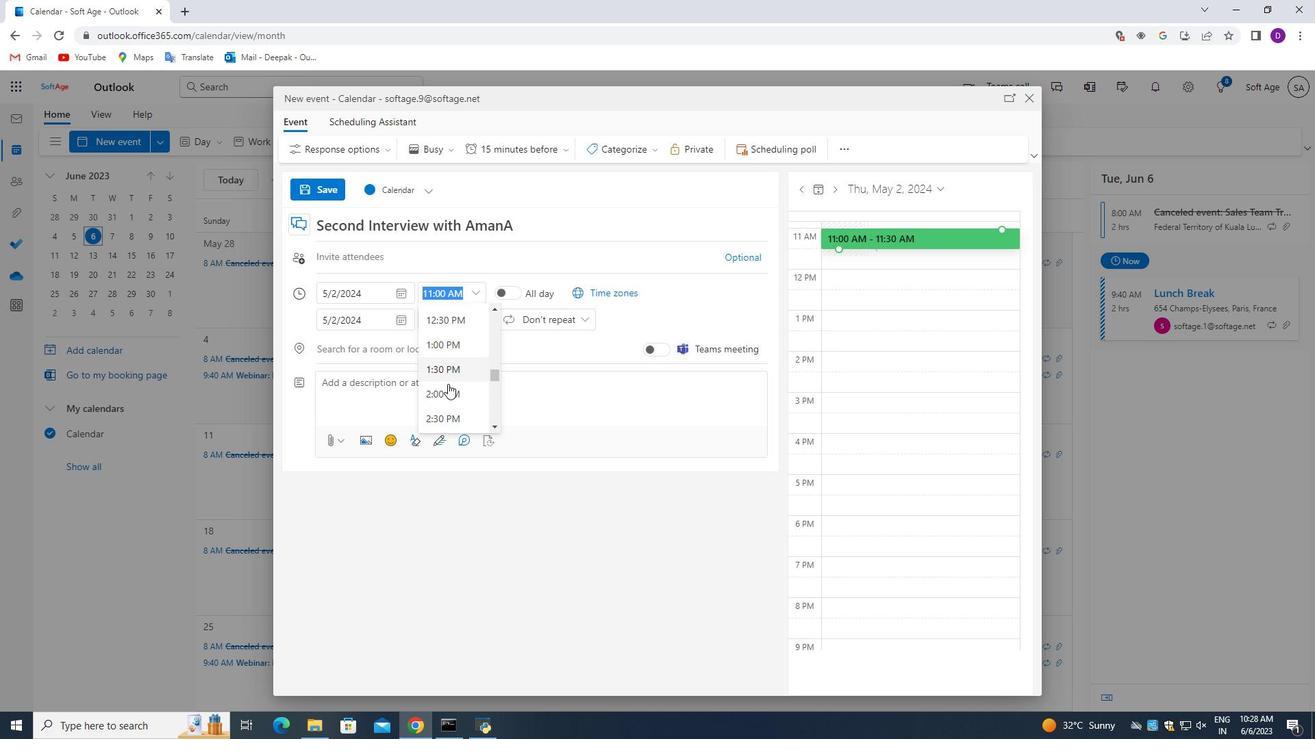 
Action: Mouse scrolled (449, 392) with delta (0, 0)
Screenshot: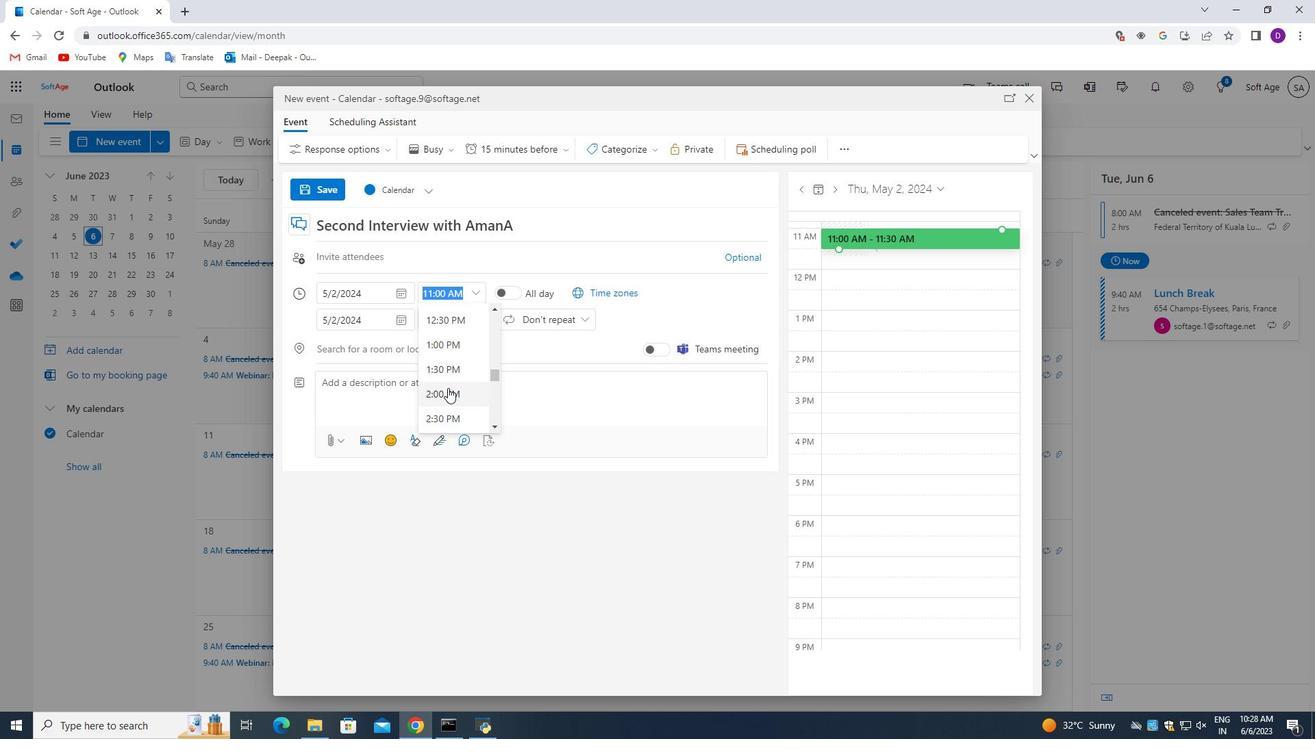 
Action: Mouse scrolled (449, 392) with delta (0, 0)
Screenshot: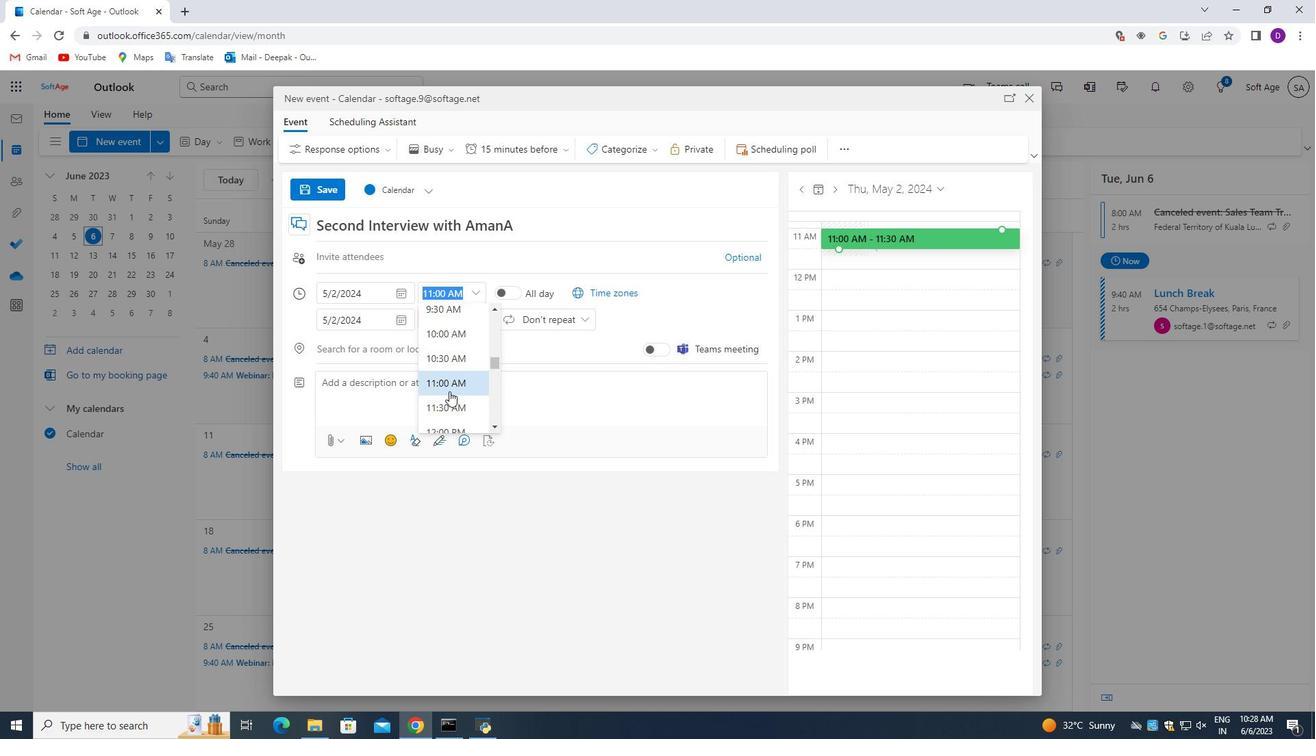 
Action: Mouse scrolled (449, 392) with delta (0, 0)
Screenshot: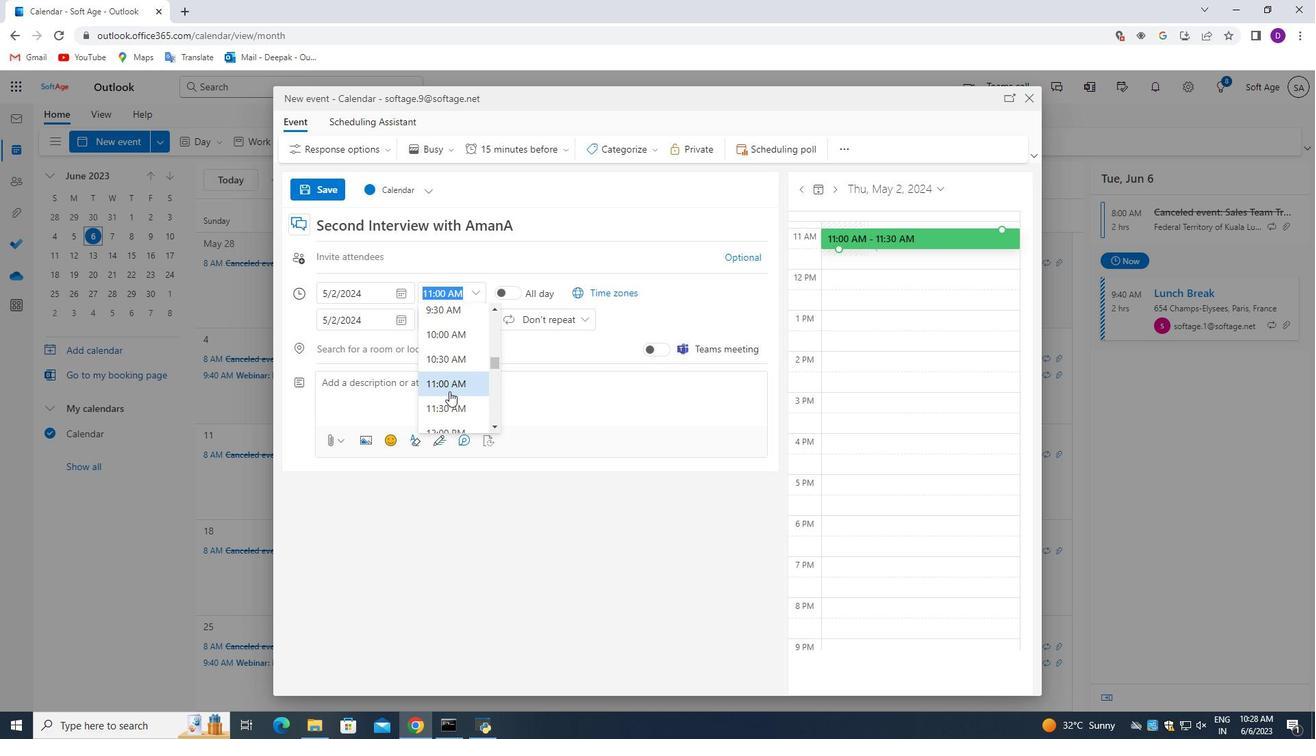 
Action: Mouse moved to (450, 404)
Screenshot: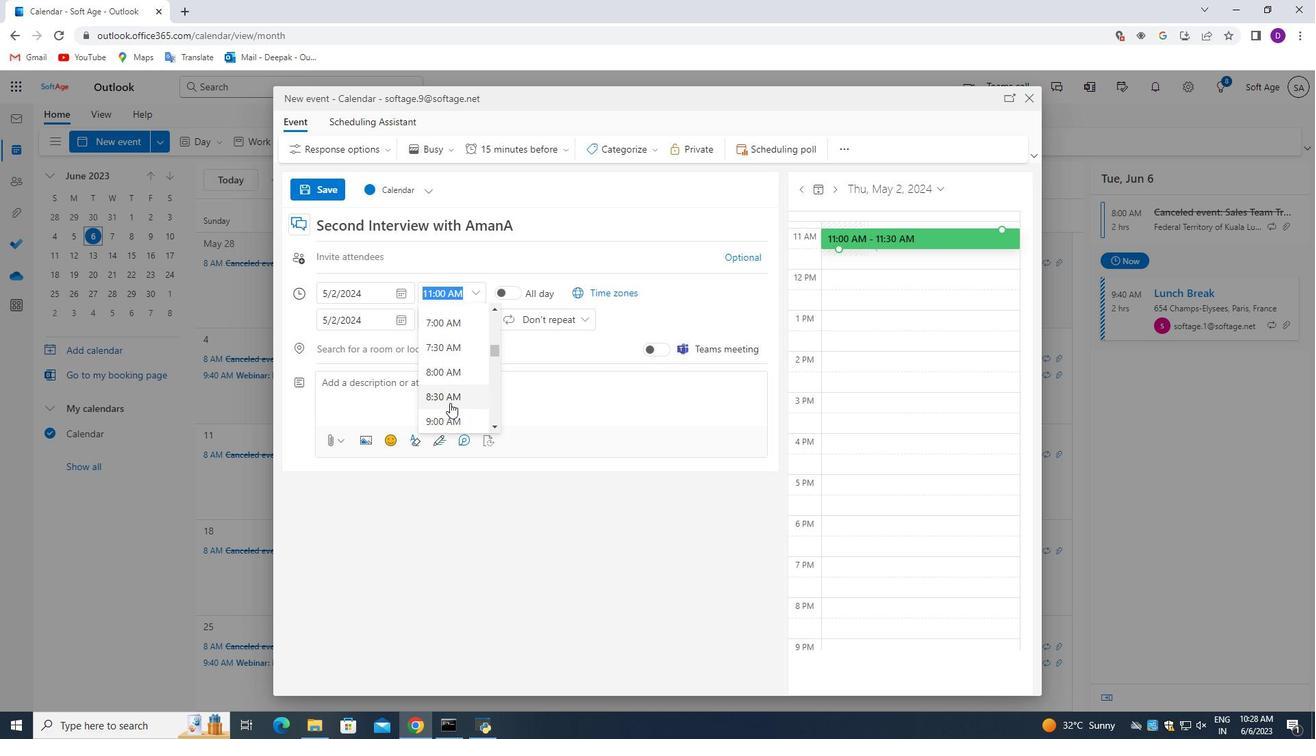 
Action: Mouse pressed left at (450, 404)
Screenshot: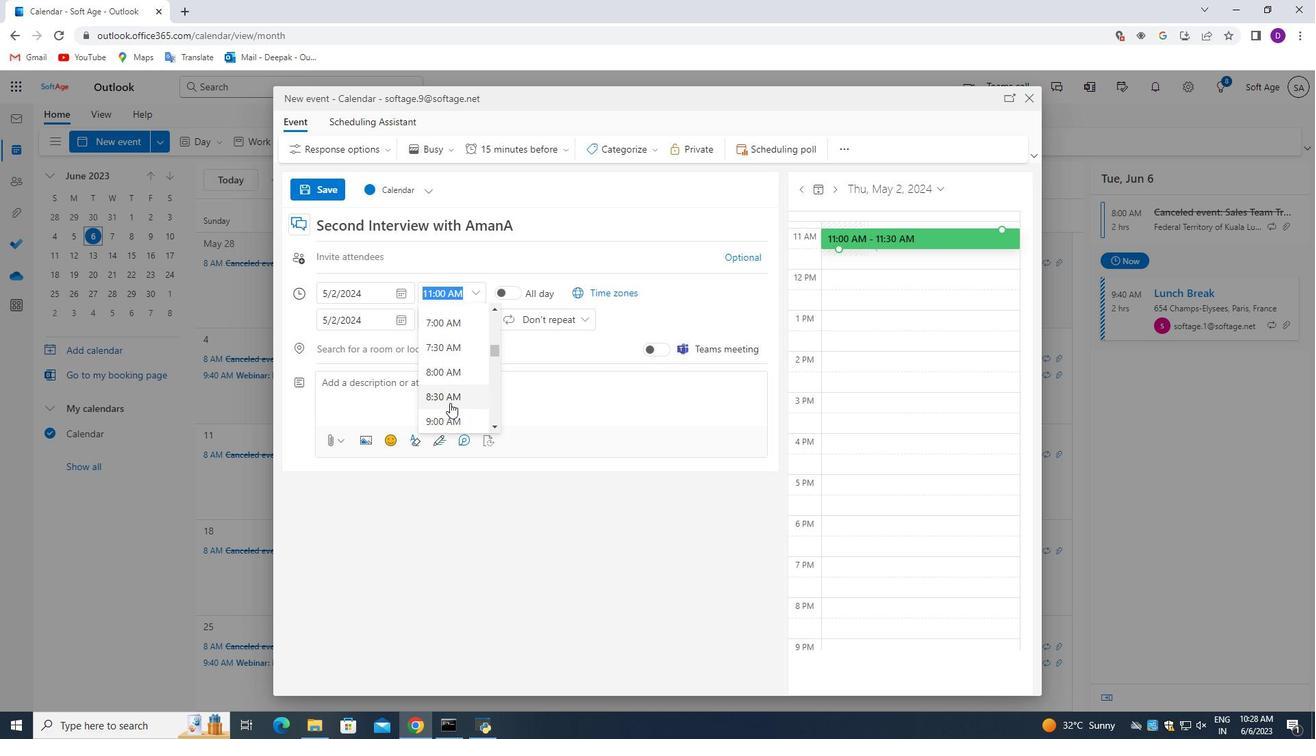 
Action: Mouse moved to (434, 295)
Screenshot: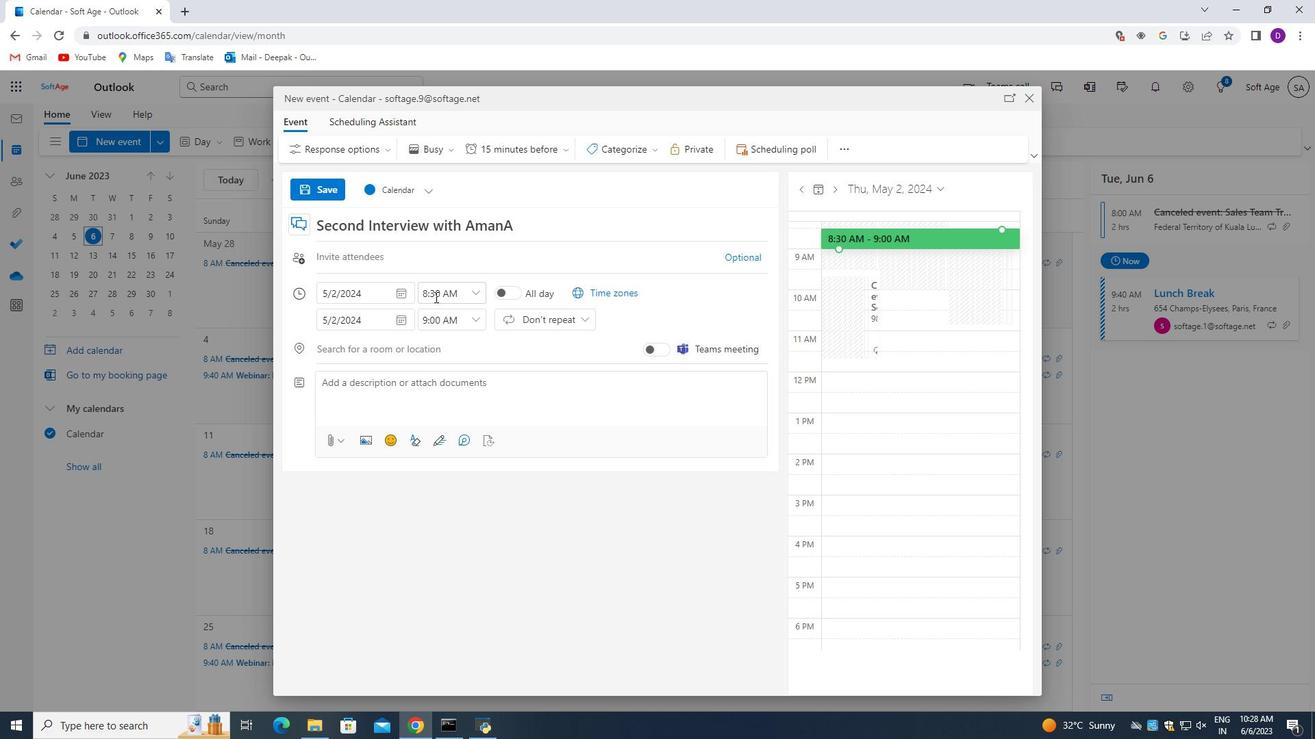 
Action: Mouse pressed left at (434, 295)
Screenshot: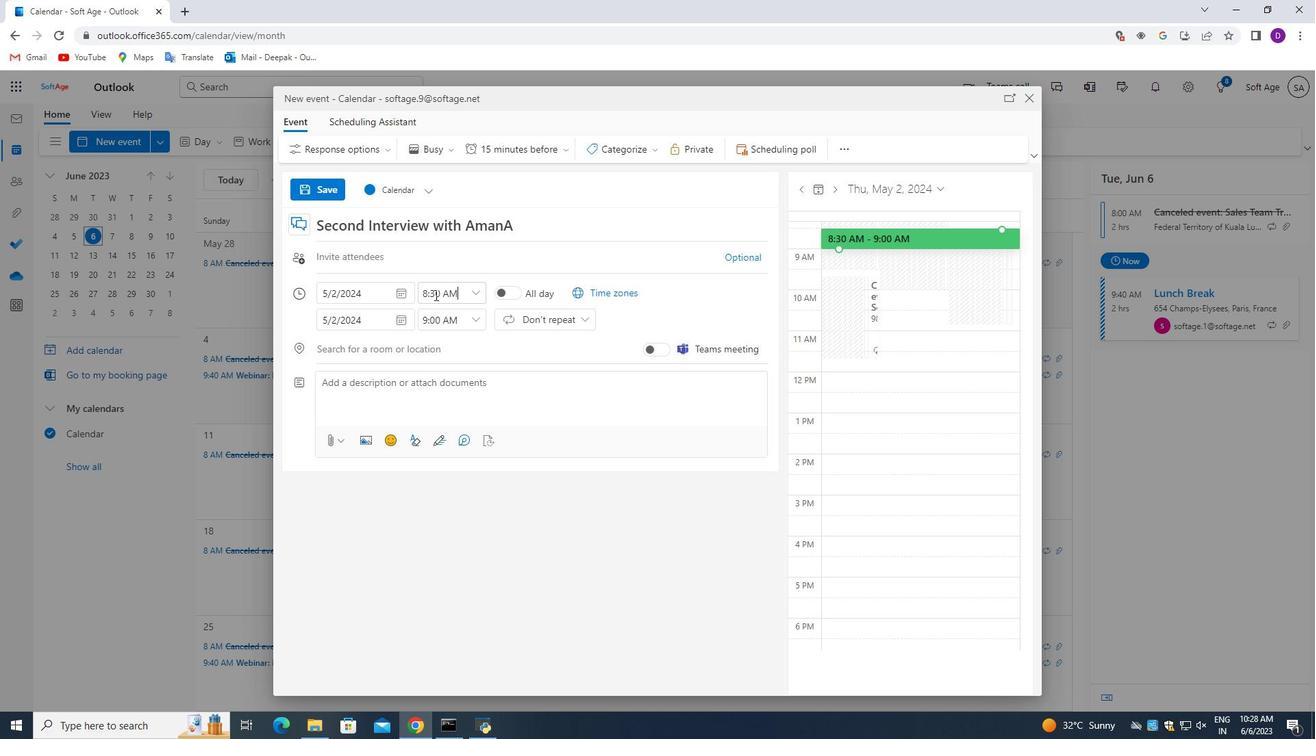 
Action: Mouse moved to (458, 343)
Screenshot: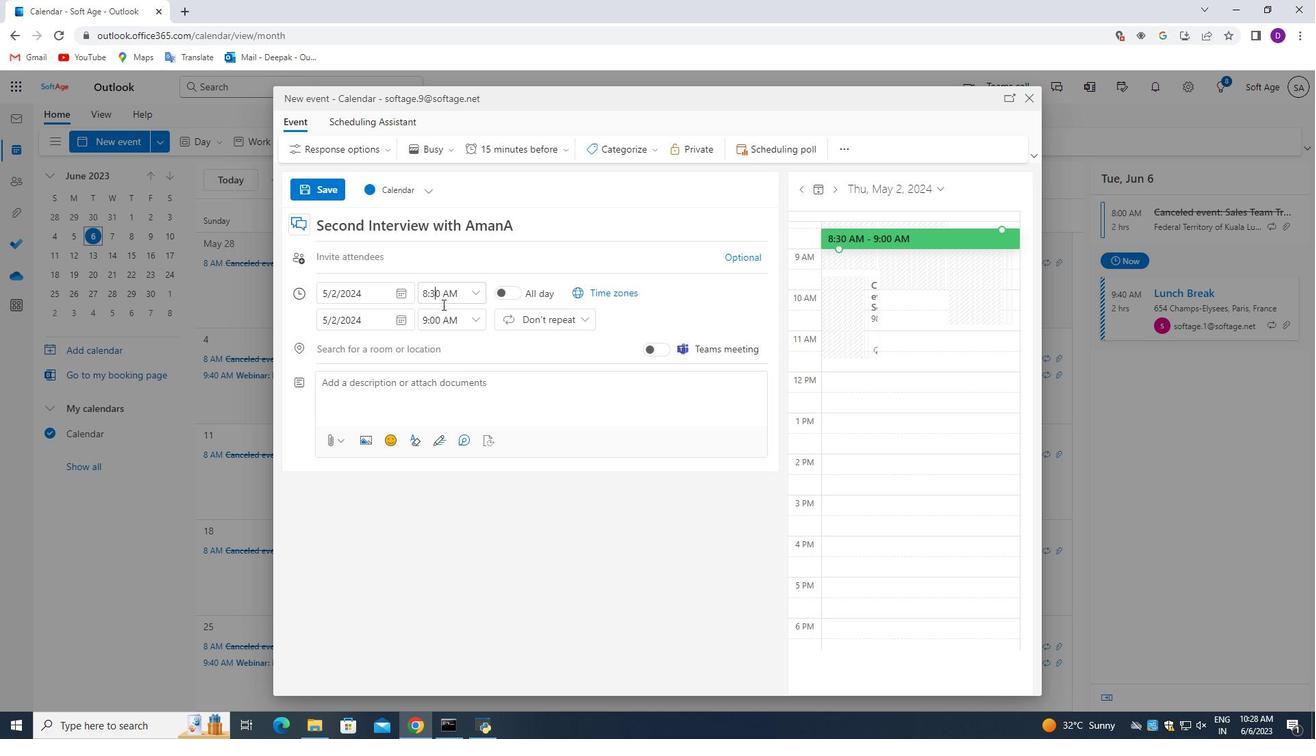 
Action: Key pressed <Key.backspace>5
Screenshot: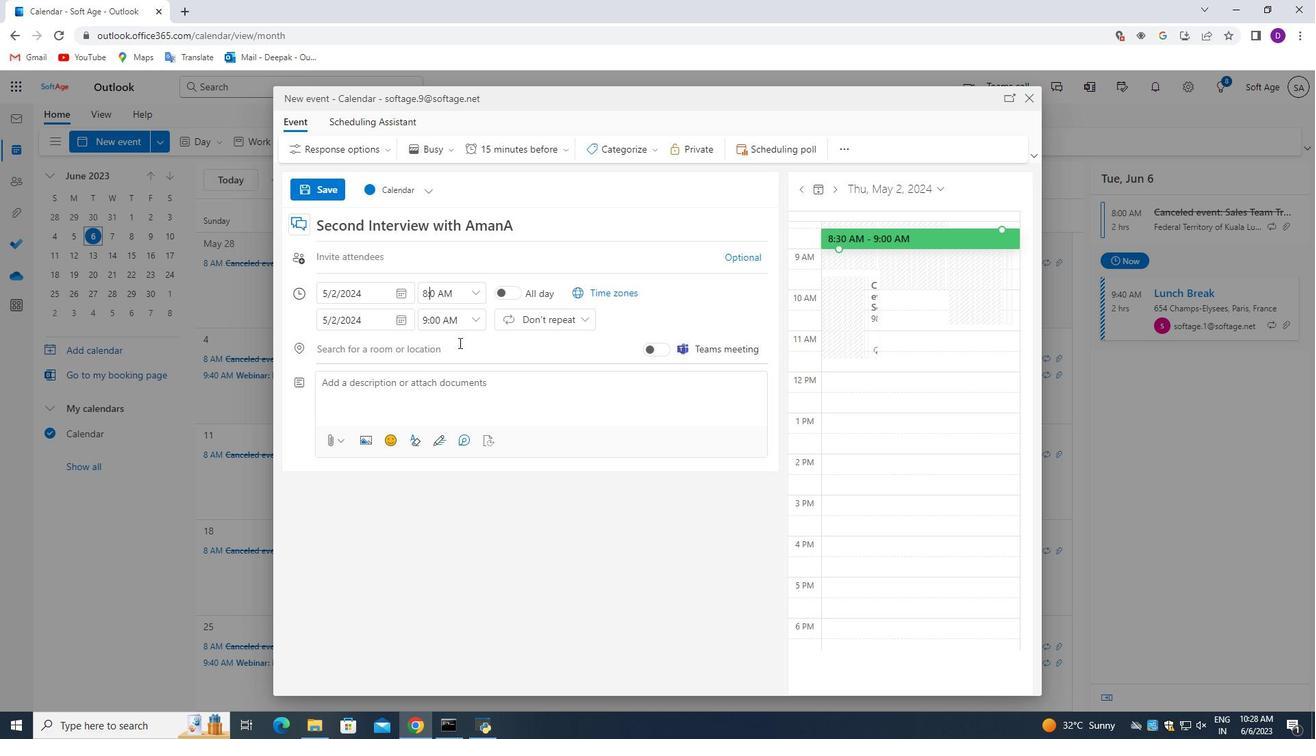 
Action: Mouse moved to (475, 321)
Screenshot: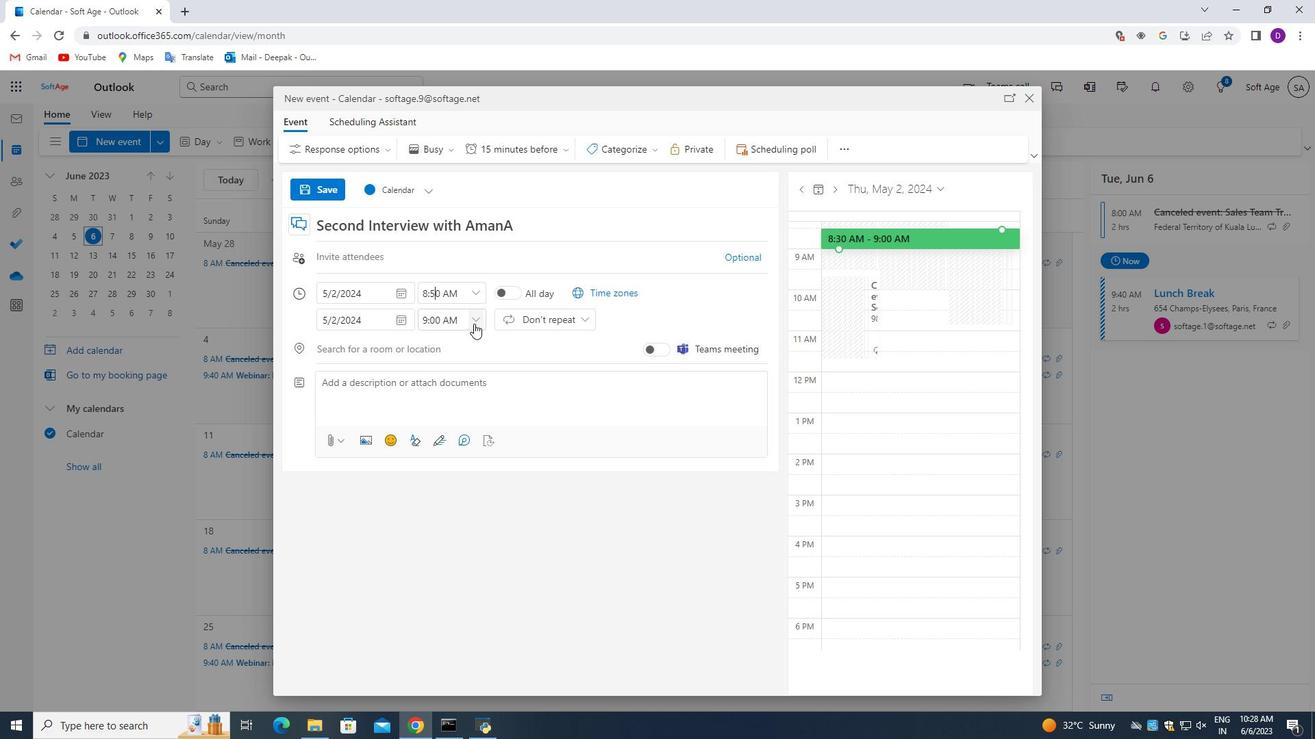 
Action: Mouse pressed left at (475, 321)
Screenshot: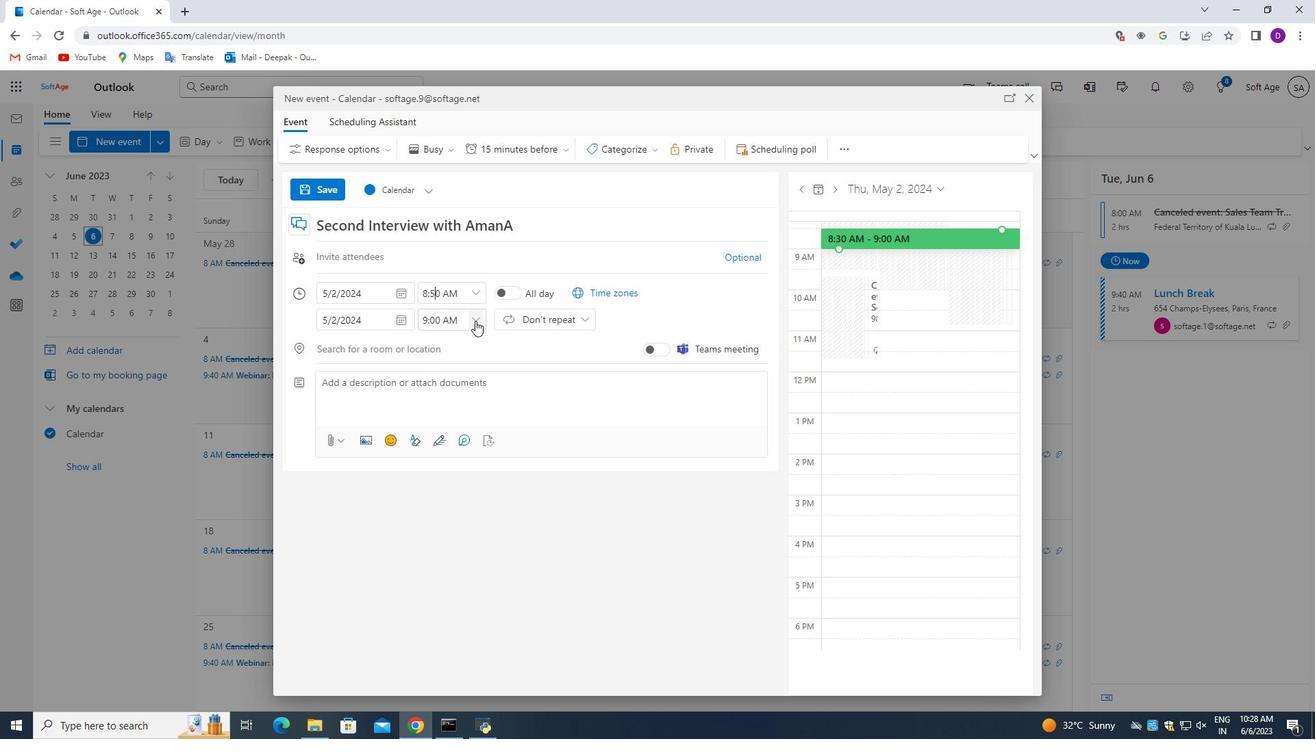 
Action: Mouse moved to (475, 410)
Screenshot: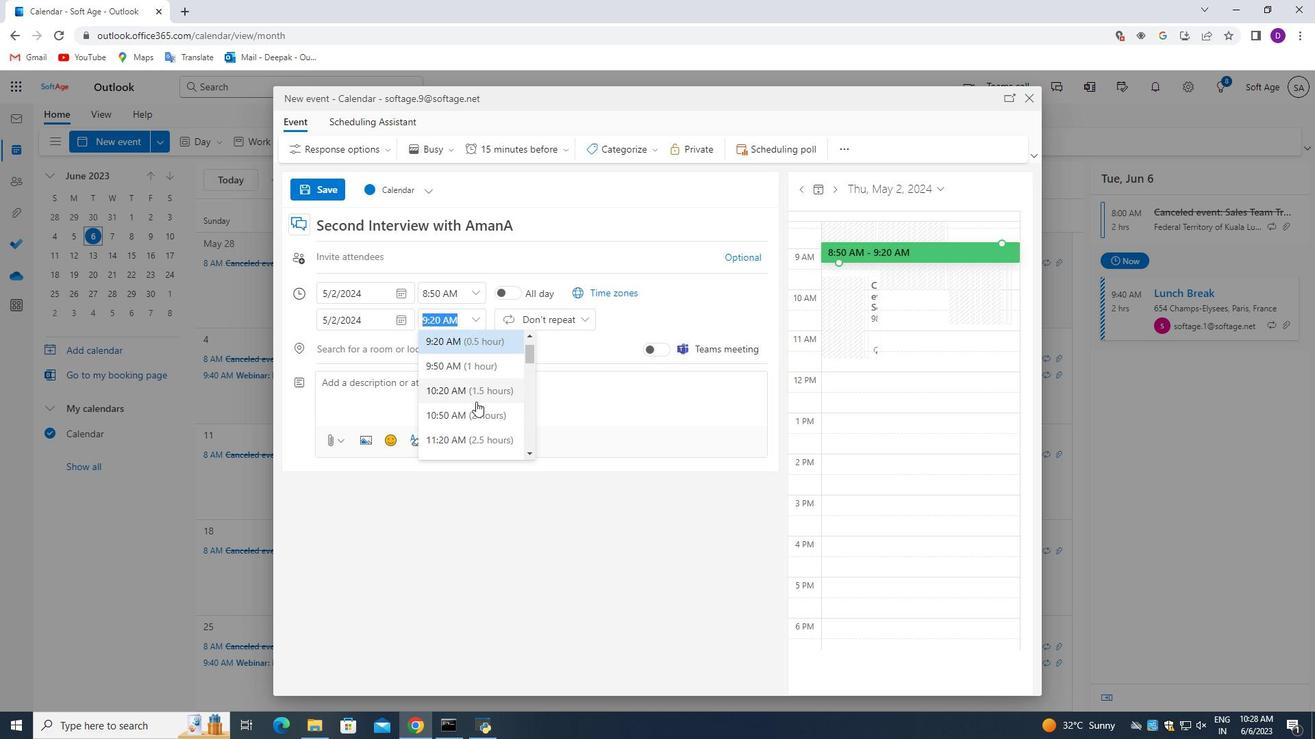 
Action: Mouse pressed left at (475, 410)
Screenshot: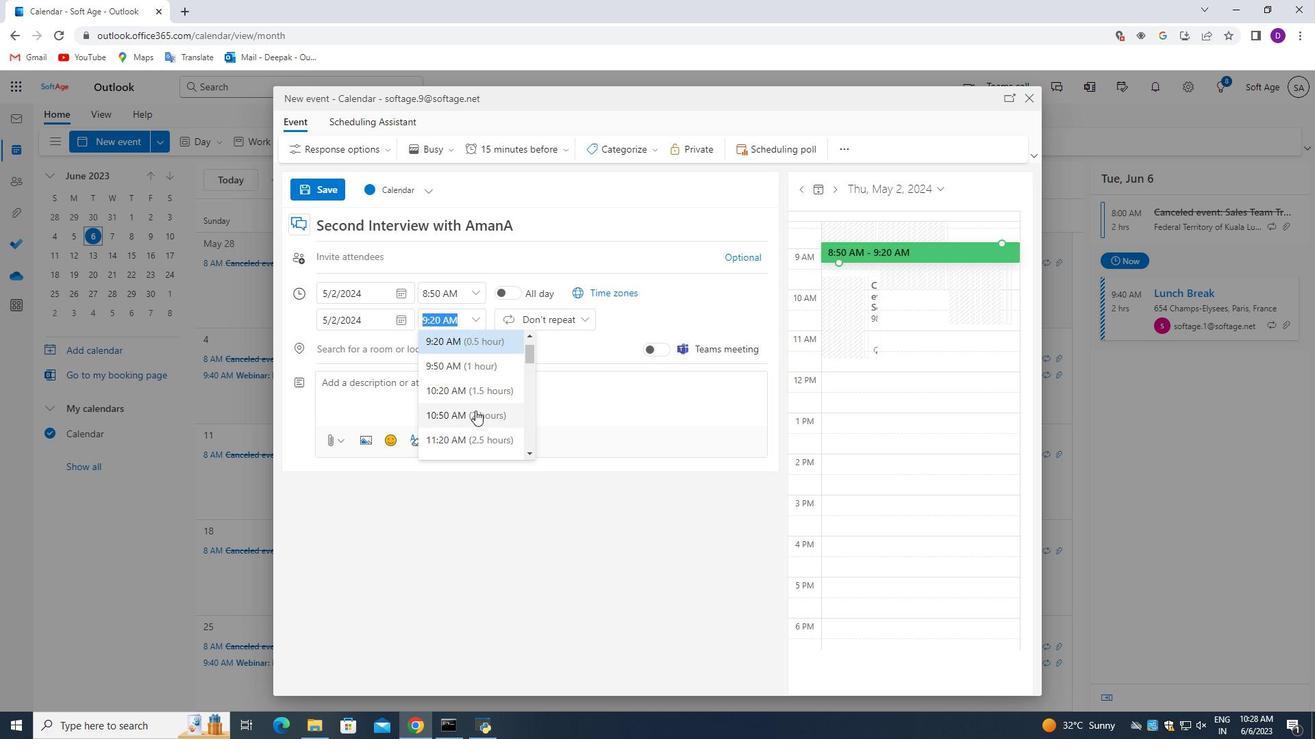 
Action: Mouse moved to (413, 384)
Screenshot: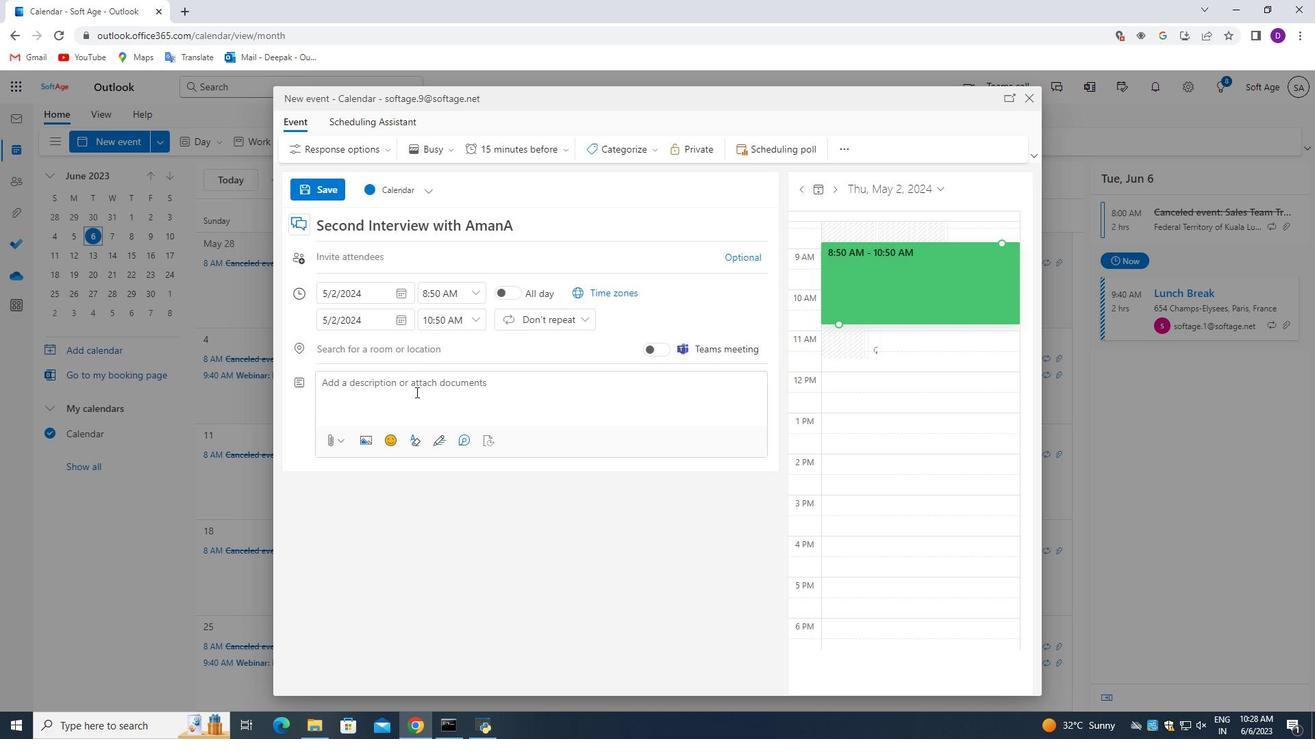 
Action: Mouse pressed left at (413, 384)
Screenshot: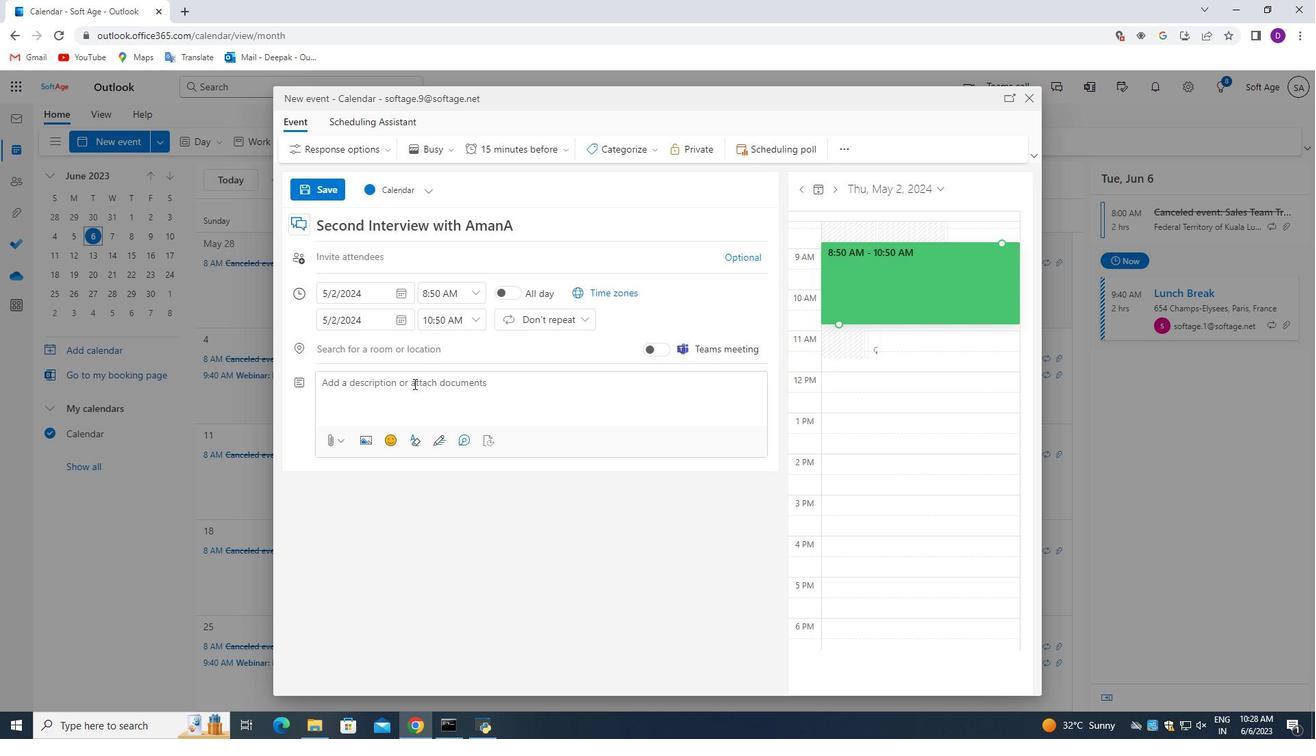 
Action: Mouse moved to (453, 566)
Screenshot: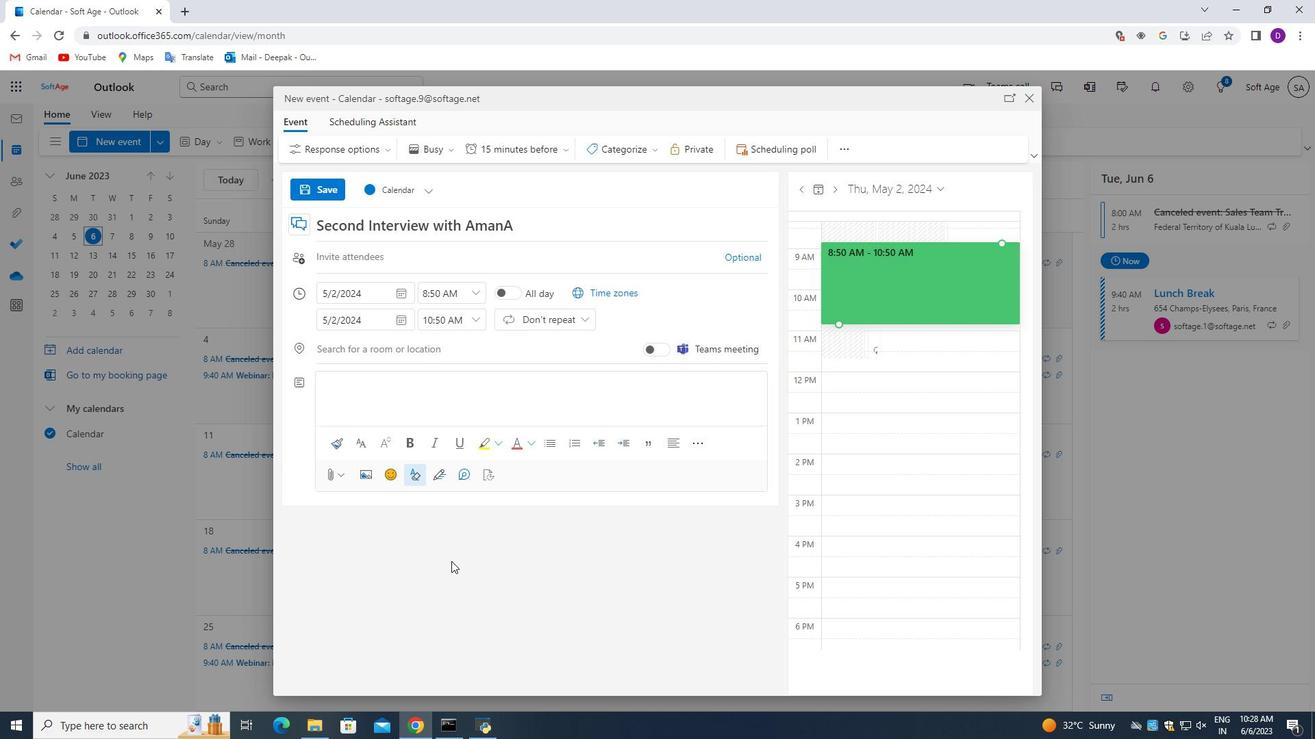 
Action: Key pressed <Key.shift>Participants<Key.space>will<Key.space>be<Key.space>introduced<Key.space>to<Key.space>various<Key.space>tools<Key.space>and<Key.space>technologies<Key.space>that<Key.space>can<Key.space>facilitae<Key.space>collaboration<Key.backspace><Key.backspace><Key.backspace><Key.backspace><Key.backspace><Key.backspace><Key.backspace><Key.backspace><Key.backspace><Key.backspace><Key.backspace><Key.backspace><Key.backspace><Key.backspace><Key.backspace><Key.backspace><Key.backspace><Key.backspace><Key.backspace><Key.backspace><Key.backspace>cilitate<Key.space>collaboration<Key.space>tools,<Key.space>and<Key.space>virtual<Key.space>colla<Key.backspace><Key.backspace><Key.backspace><Key.backspace><Key.backspace>collaborations<Key.space>platforms.<Key.space><Key.shift_r>They<Key.space>will<Key.space>learn<Key.space>how<Key.space>to<Key.space>leverage<Key.space>these<Key.space>tools,<Key.space>and<Key.space><Key.backspace><Key.backspace><Key.backspace><Key.backspace><Key.backspace><Key.backspace><Key.backspace><Key.backspace><Key.backspace><Key.backspace><Key.backspace>tools<Key.space>effectively<Key.space>to<Key.space>engance<Key.space>team<Key.space>co<Key.backspace><Key.backspace><Key.backspace><Key.backspace><Key.backspace><Key.backspace><Key.backspace><Key.backspace><Key.backspace><Key.backspace><Key.backspace><Key.backspace><Key.backspace>hance<Key.space>tool<Key.space><Key.backspace><Key.backspace><Key.backspace><Key.backspace><Key.backspace>team<Key.space>colaboration,<Key.space>especially<Key.space>in<Key.space>remote<Key.space>or<Key.space><Key.shift>Orange<Key.space>category<Key.backspace><Key.backspace><Key.backspace><Key.backspace><Key.backspace><Key.backspace><Key.backspace><Key.backspace><Key.backspace><Key.backspace><Key.backspace><Key.backspace><Key.backspace><Key.backspace><Key.backspace><Key.backspace><Key.backspace><Key.backspace><Key.backspace><Key.backspace><Key.backspace><Key.backspace><Key.backspace><Key.backspace><Key.backspace><Key.backspace><Key.backspace><Key.backspace><Key.space><Key.backspace>remote<Key.space>or<Key.space>vertual<Key.space><Key.backspace><Key.backspace><Key.backspace><Key.backspace><Key.backspace><Key.backspace><Key.backspace>irtual<Key.space>work<Key.space>environments.
Screenshot: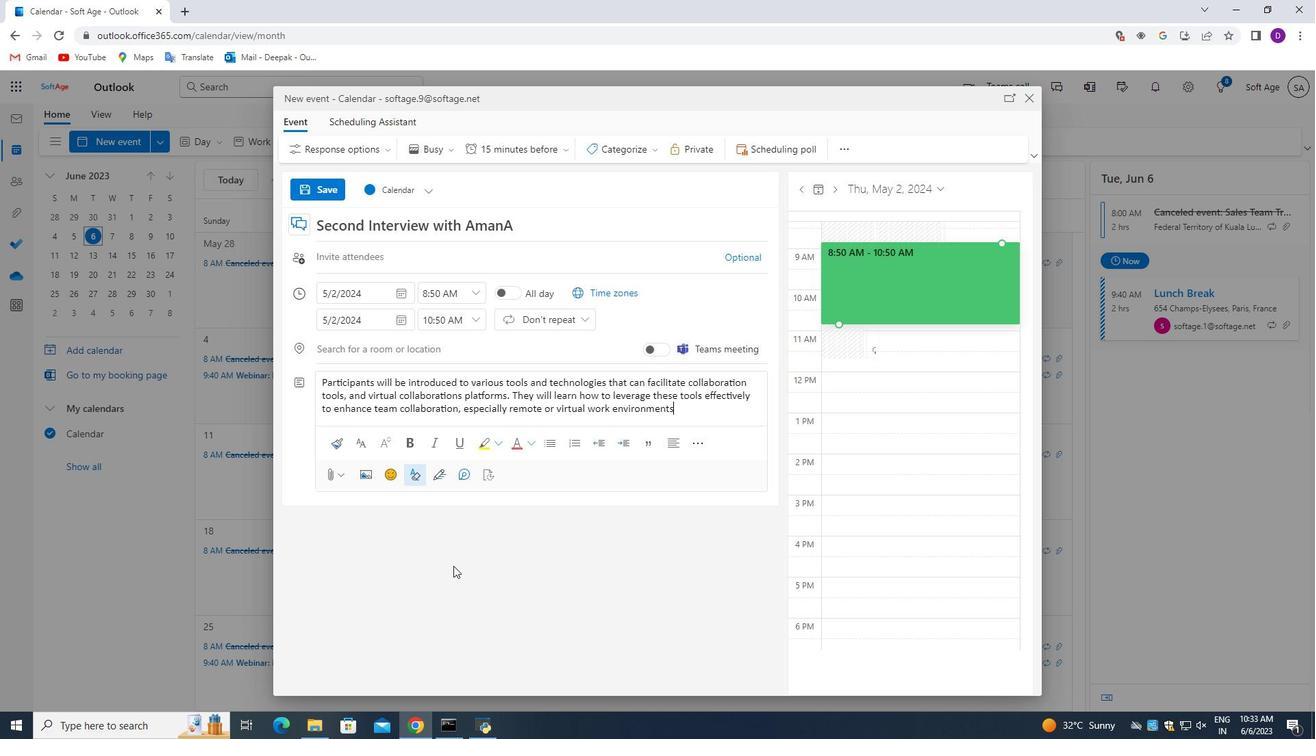 
Action: Mouse moved to (624, 154)
Screenshot: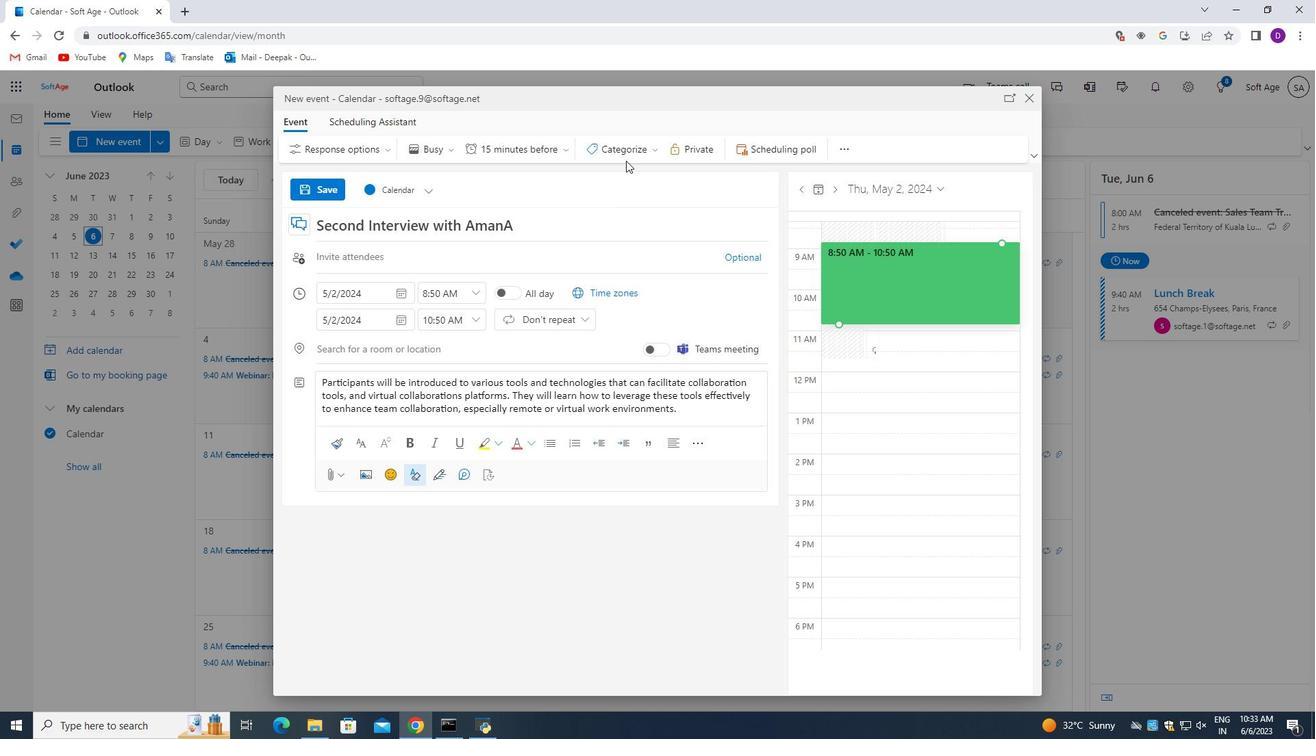
Action: Mouse pressed left at (624, 154)
Screenshot: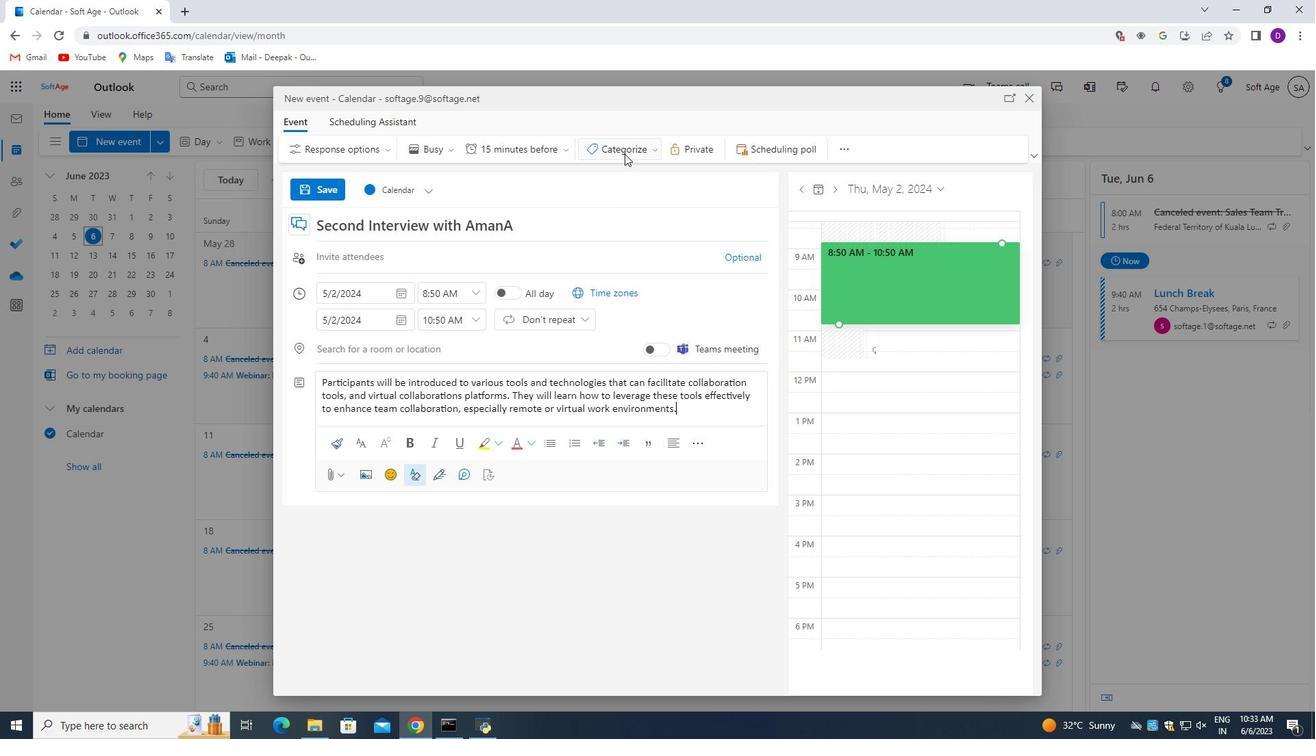 
Action: Mouse moved to (640, 215)
Screenshot: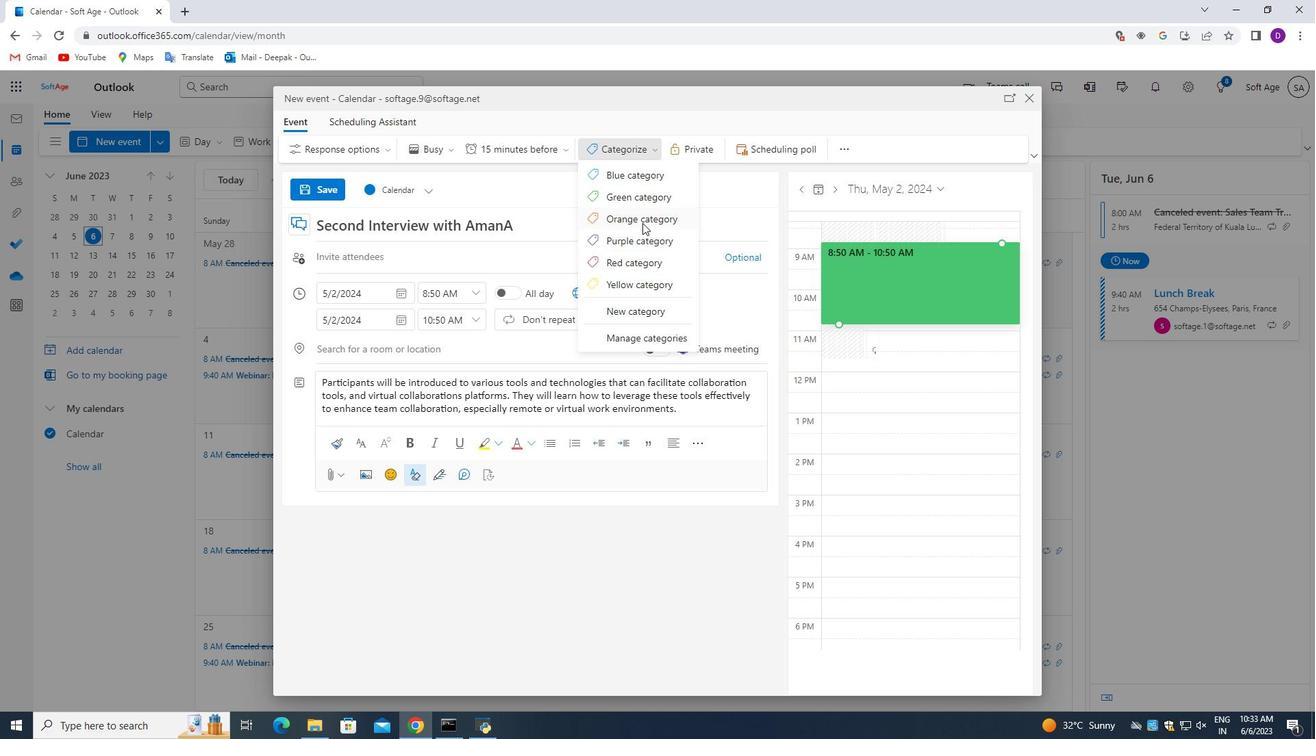 
Action: Mouse pressed left at (640, 215)
Screenshot: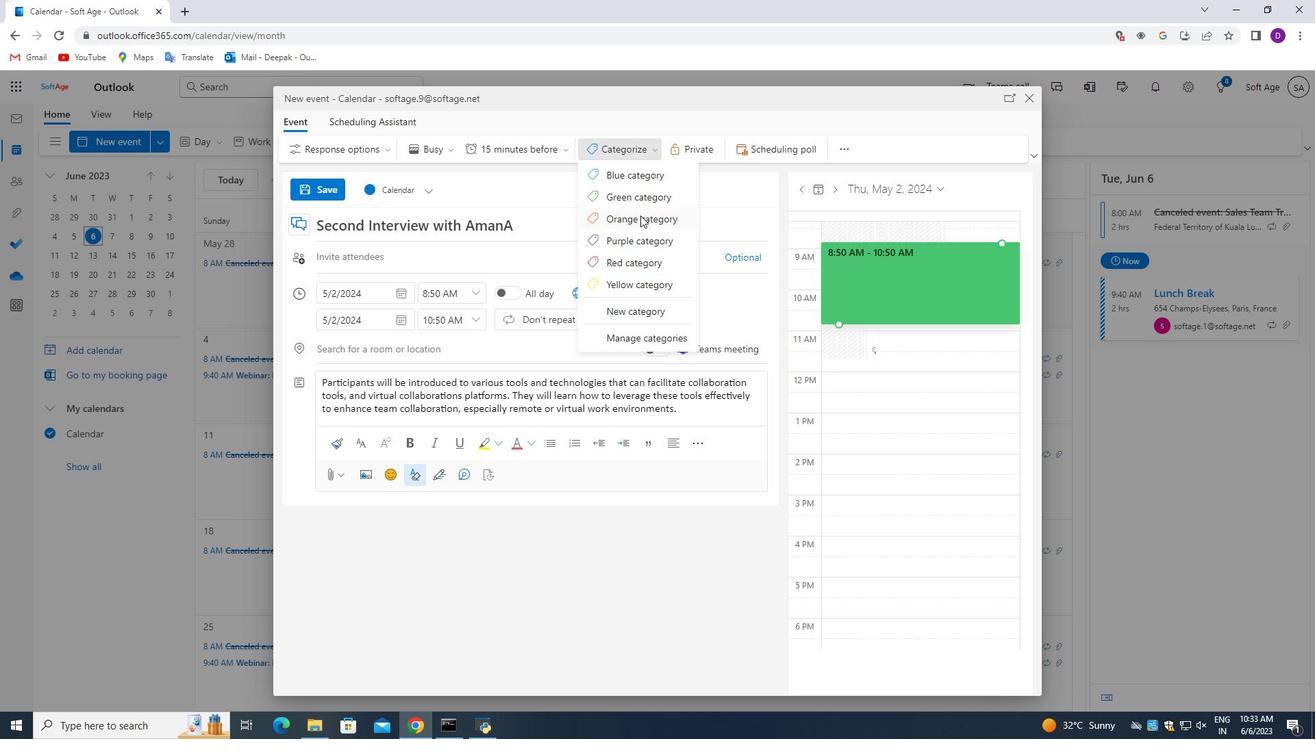 
Action: Mouse moved to (372, 349)
Screenshot: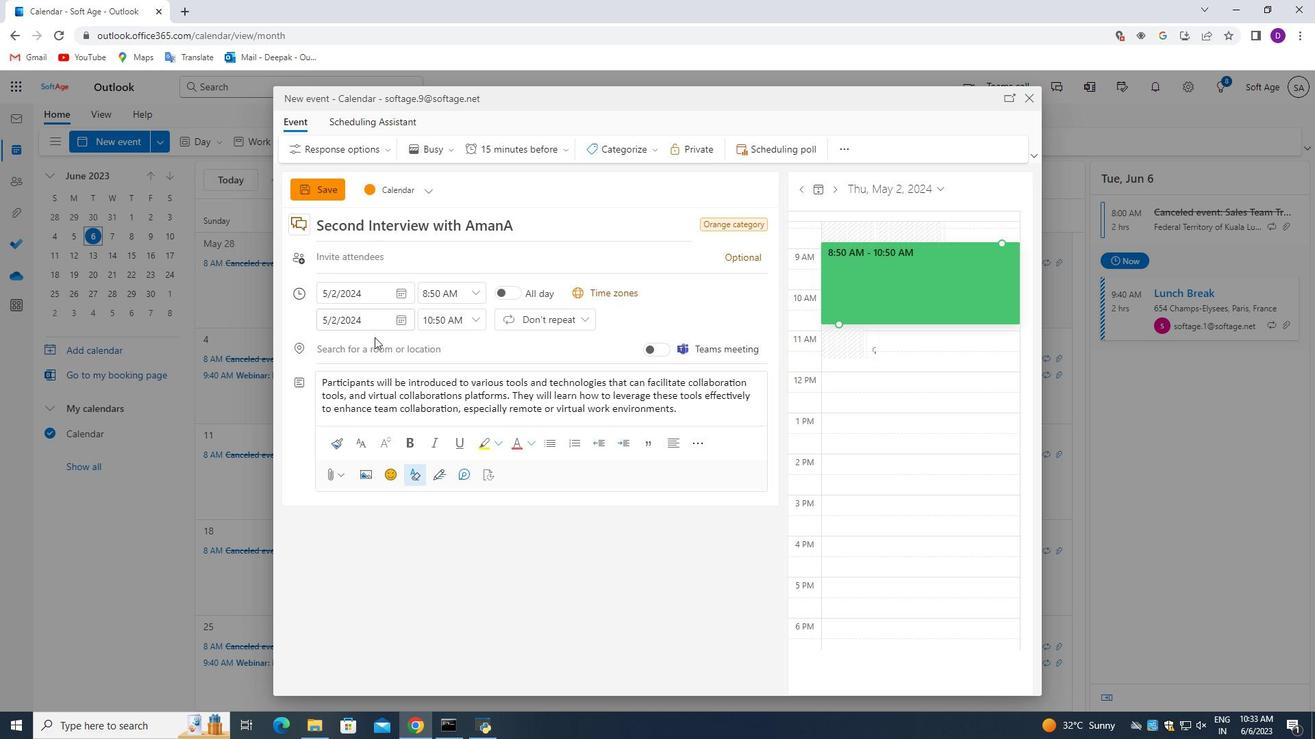 
Action: Mouse pressed left at (372, 349)
Screenshot: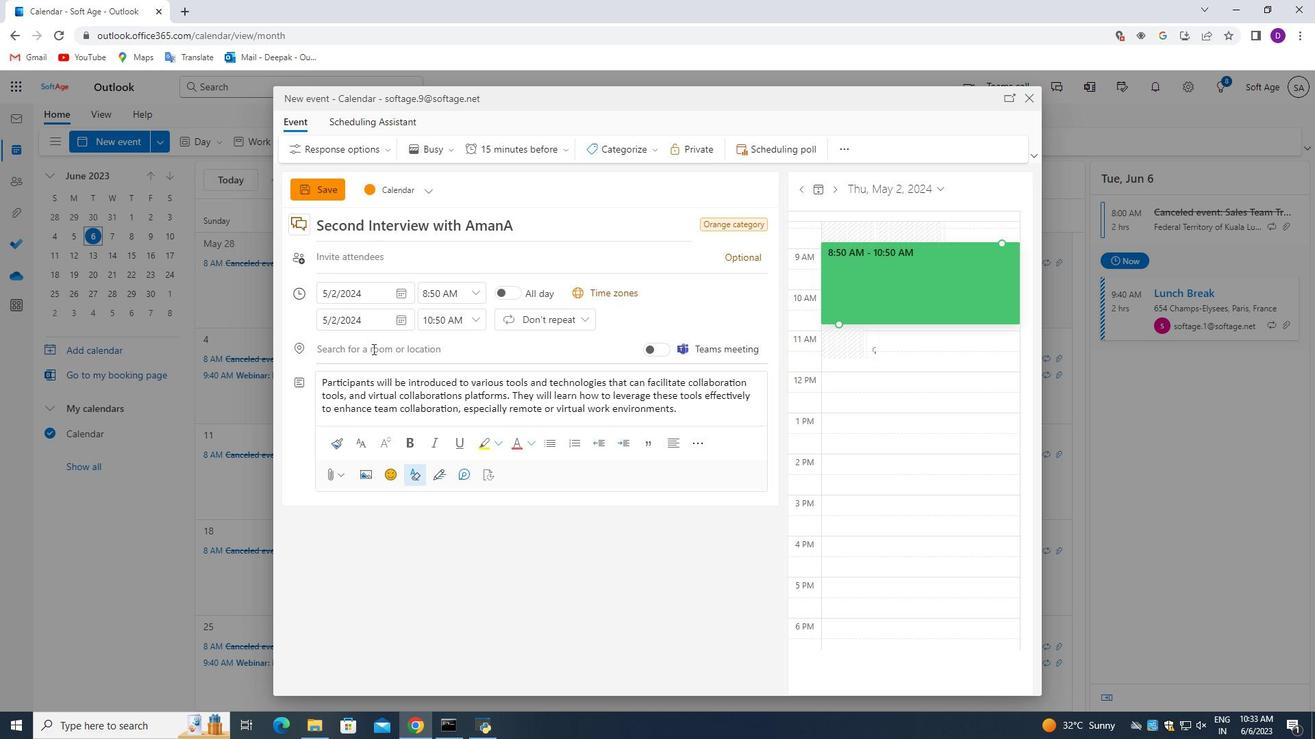 
Action: Mouse moved to (474, 561)
Screenshot: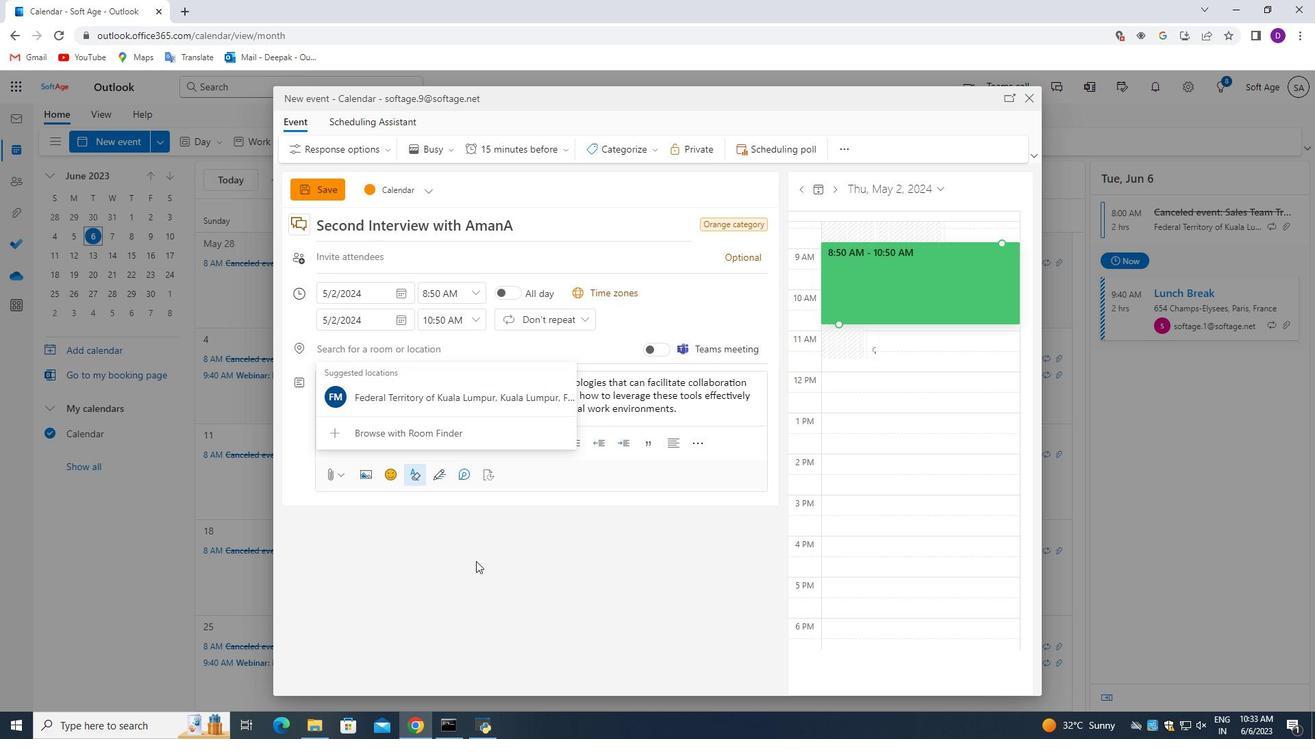 
Action: Key pressed 789
Screenshot: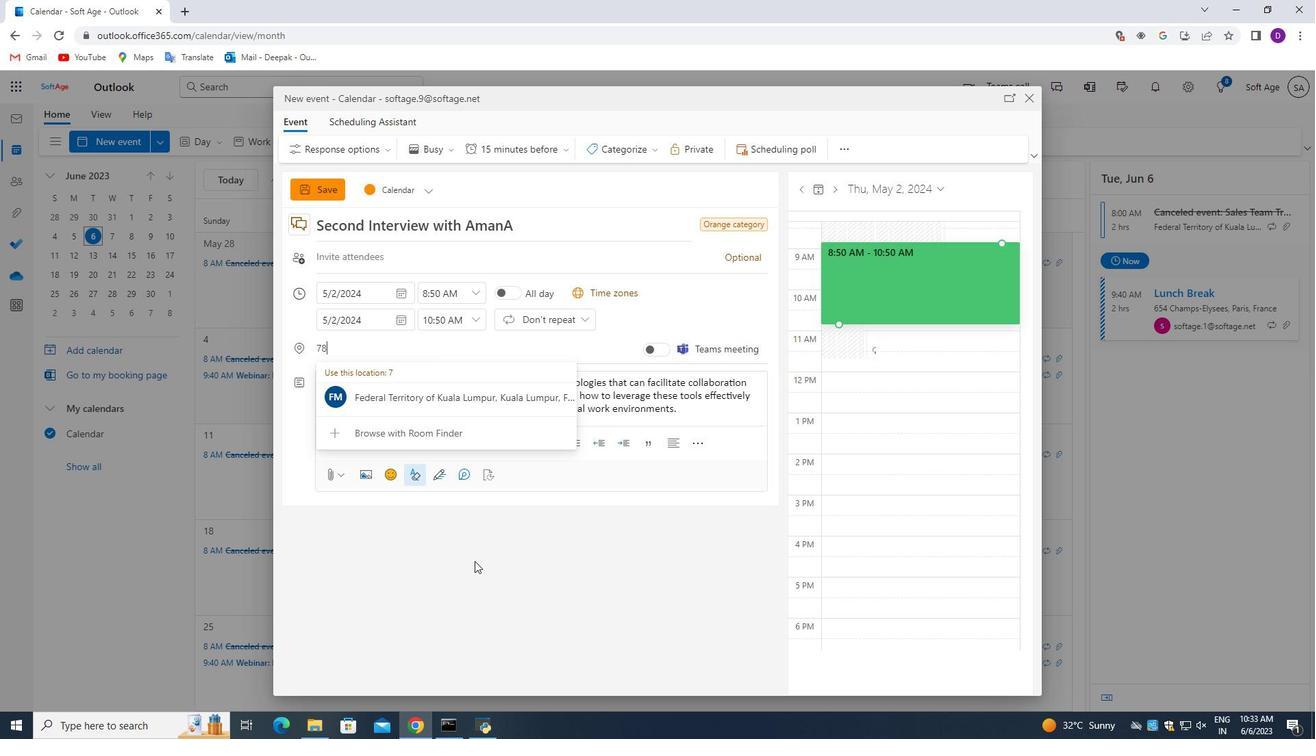 
Action: Mouse moved to (473, 561)
Screenshot: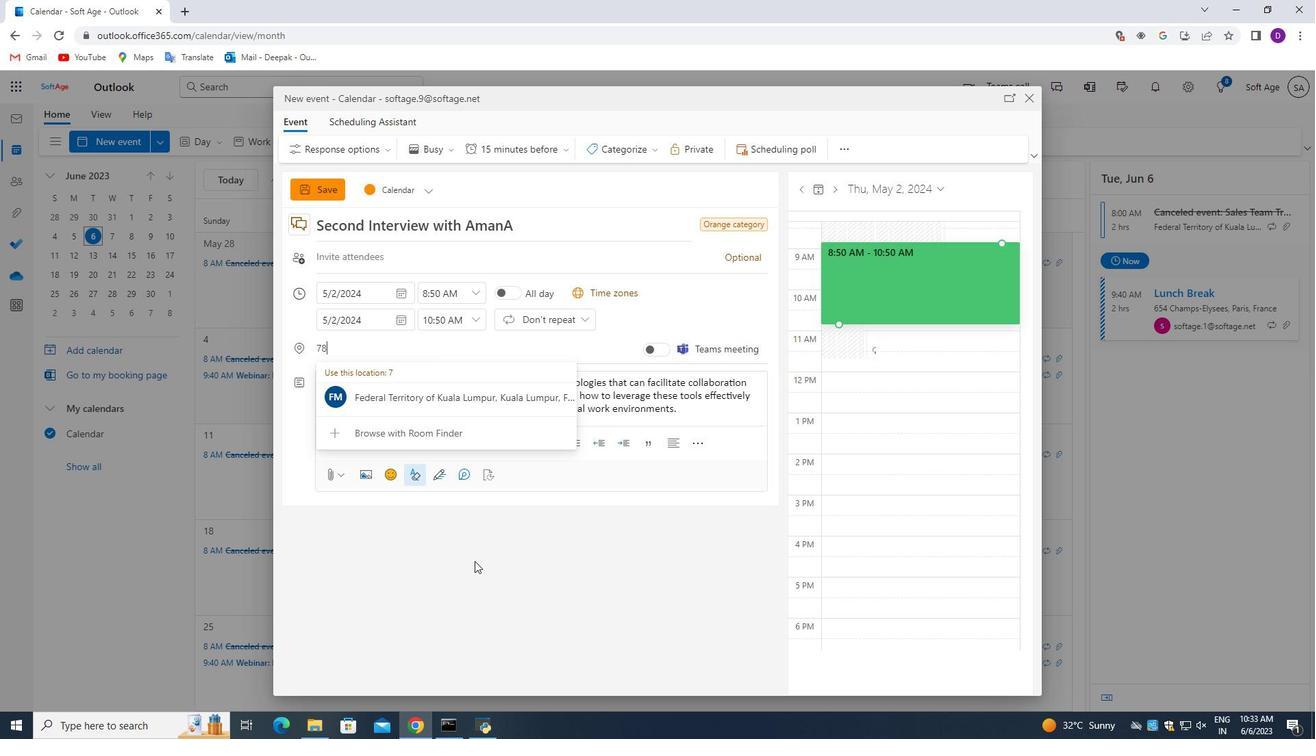 
Action: Key pressed <Key.space><Key.shift>Park<Key.space><Key.shift_r>Retiro,<Key.space><Key.shift>Madrid<Key.space><Key.backspace>,<Key.space><Key.shift_r>Spain
Screenshot: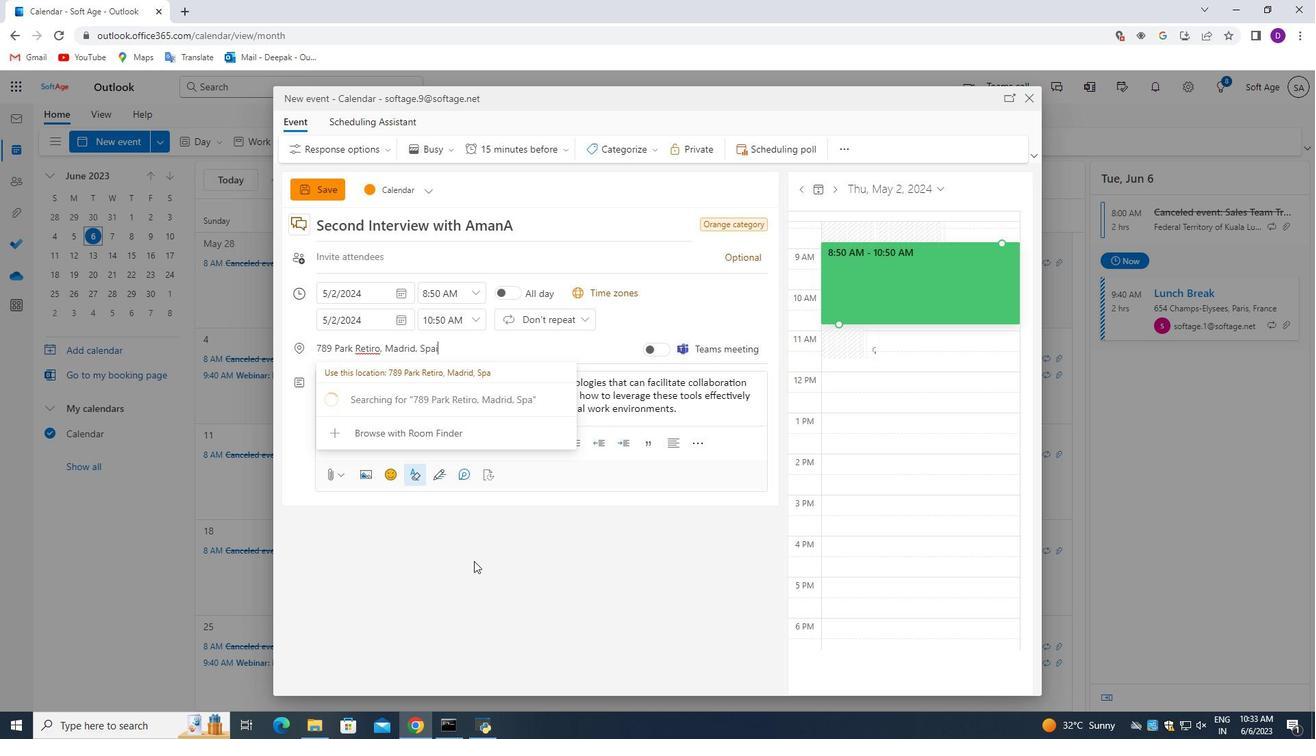 
Action: Mouse pressed left at (473, 561)
Screenshot: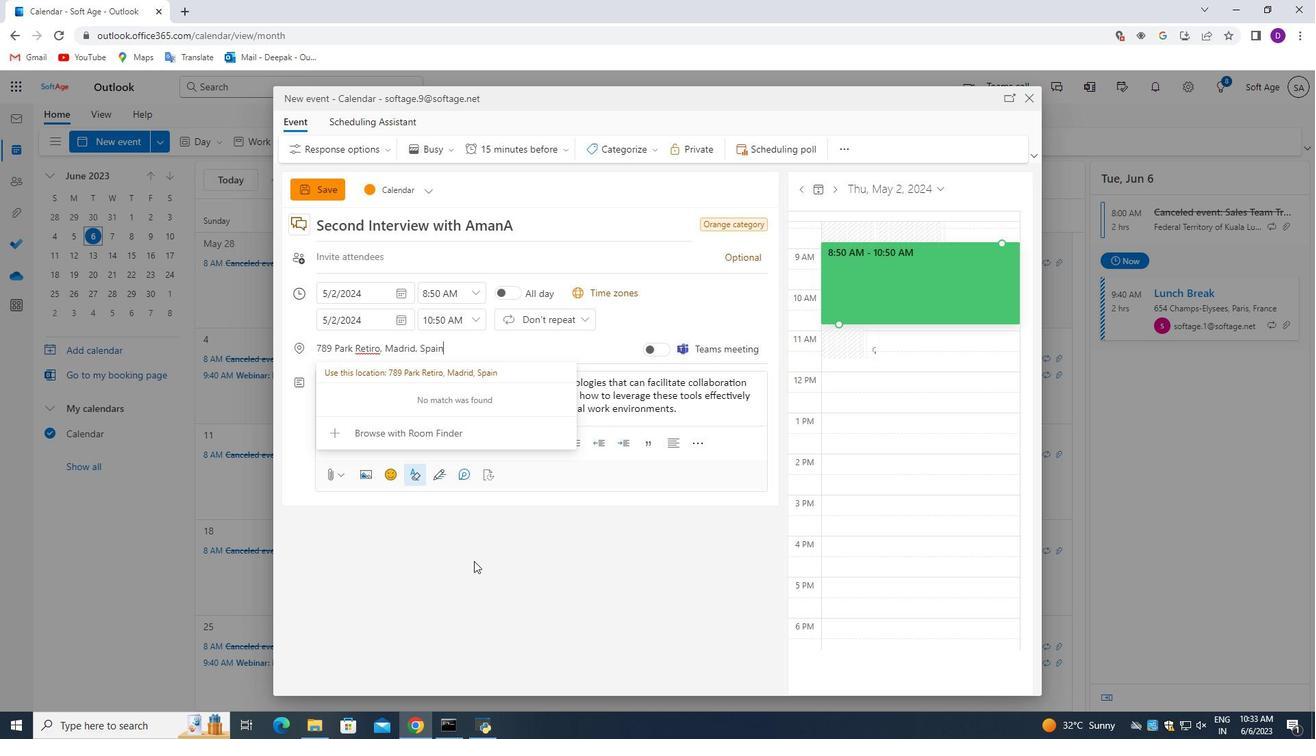 
Action: Mouse moved to (357, 254)
Screenshot: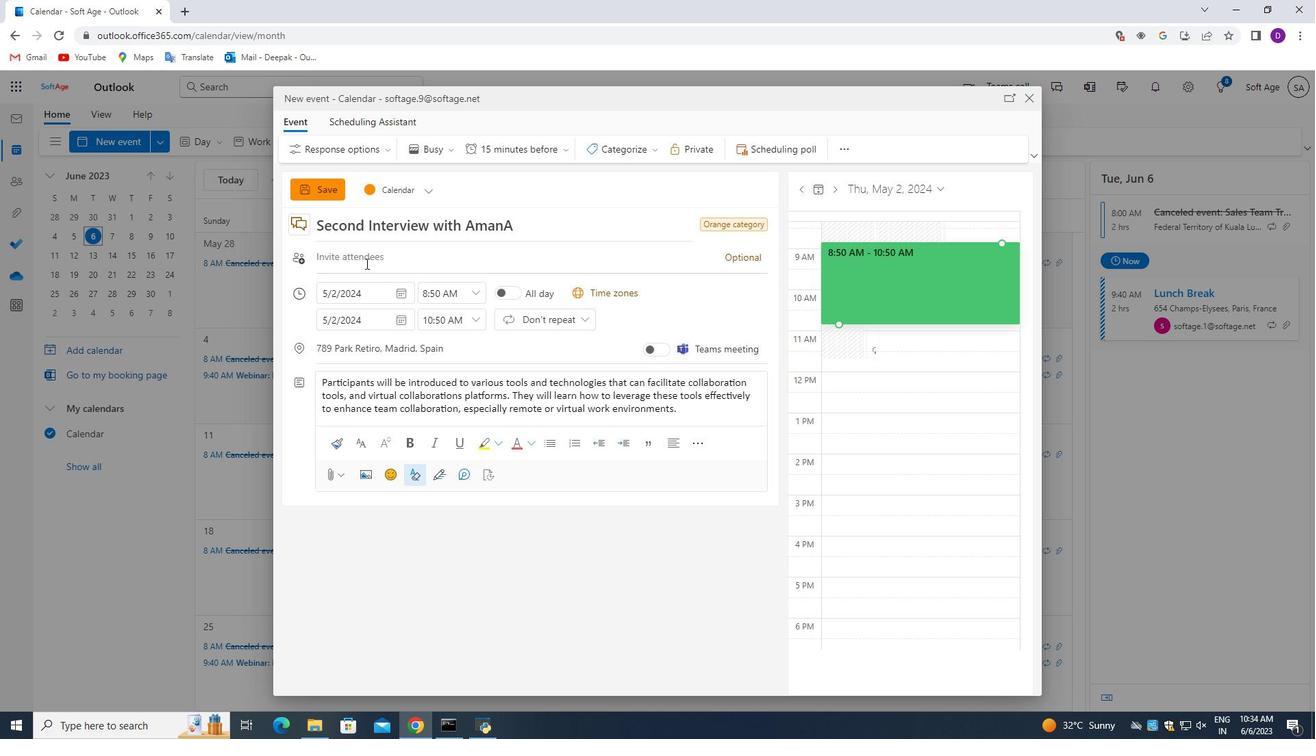 
Action: Mouse pressed left at (357, 254)
Screenshot: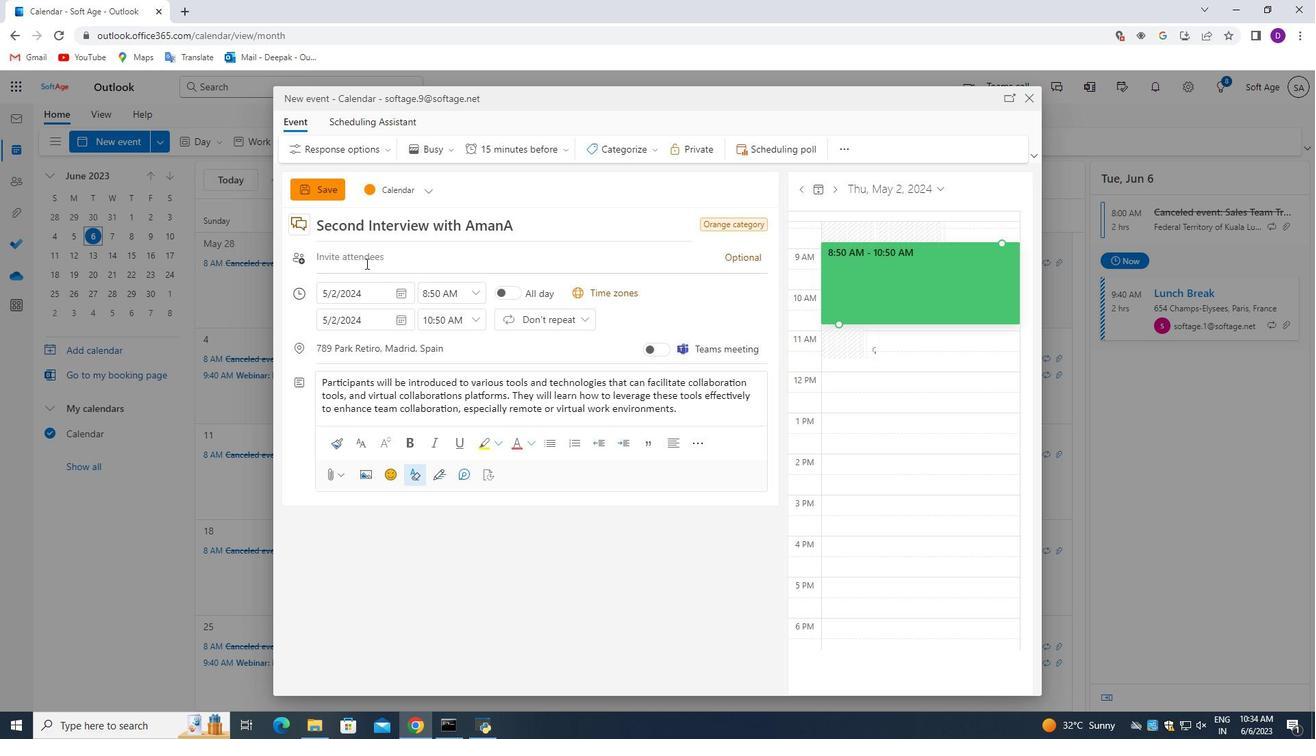 
Action: Mouse moved to (441, 560)
Screenshot: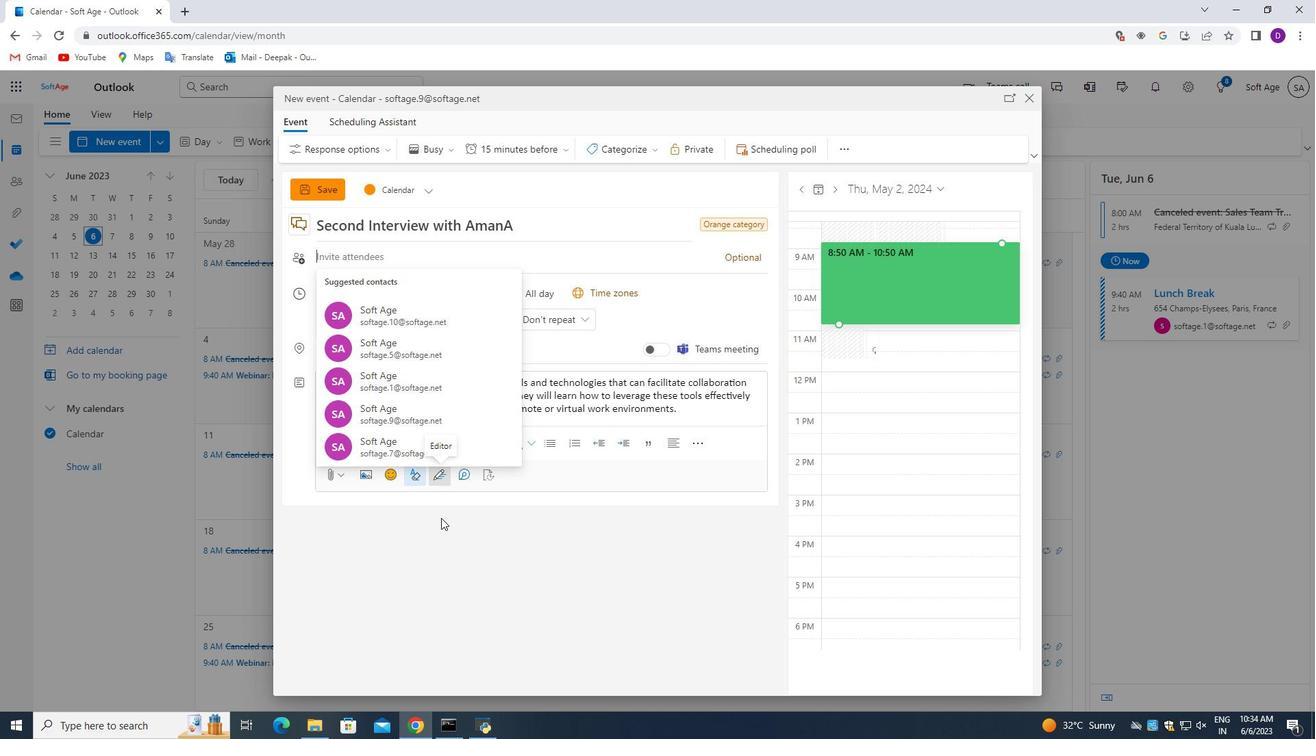 
Action: Key pressed softage.6<Key.shift>@softage.net<Key.enter>
Screenshot: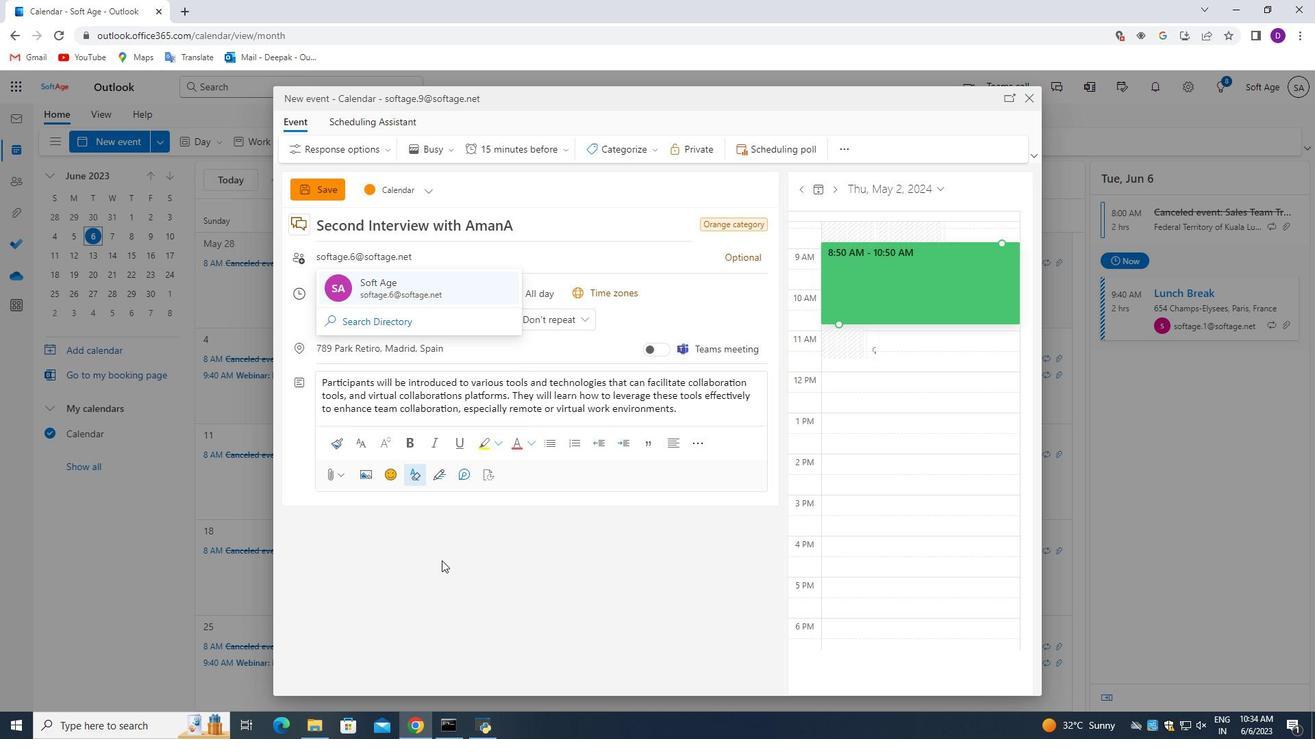 
Action: Mouse moved to (737, 258)
Screenshot: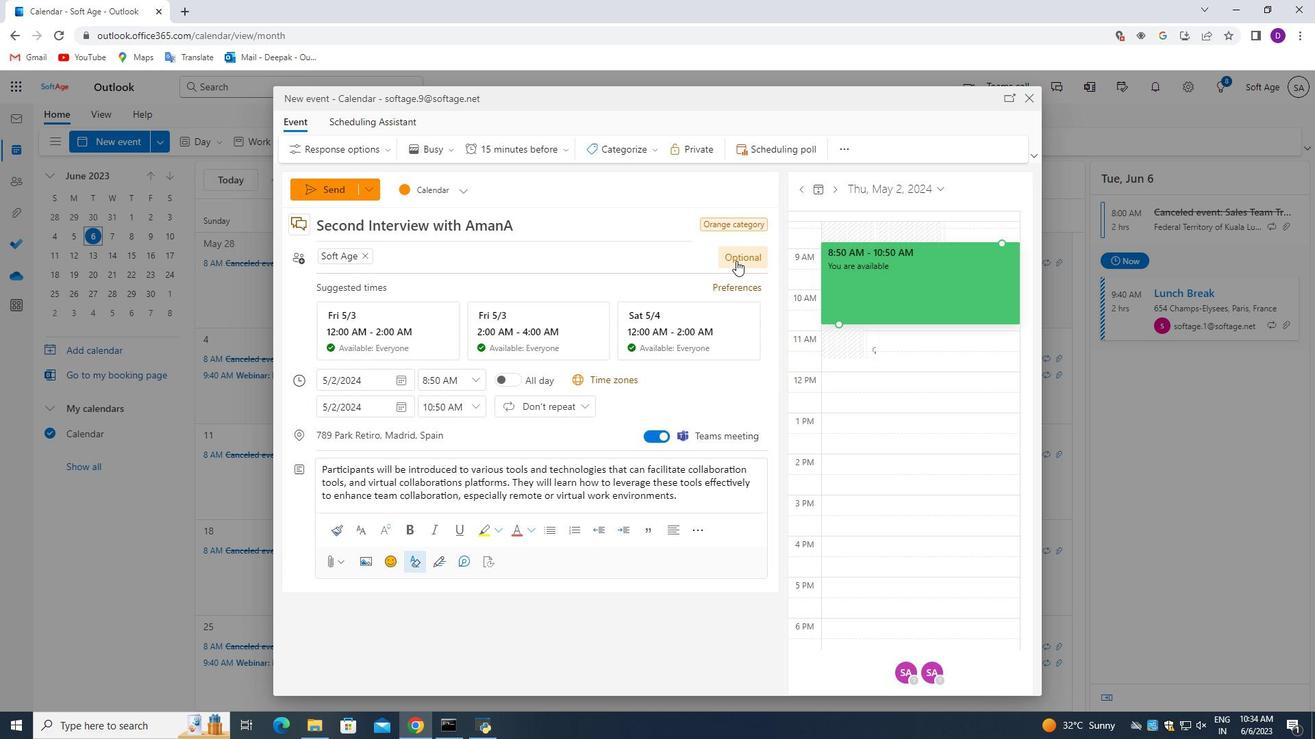 
Action: Mouse pressed left at (737, 258)
Screenshot: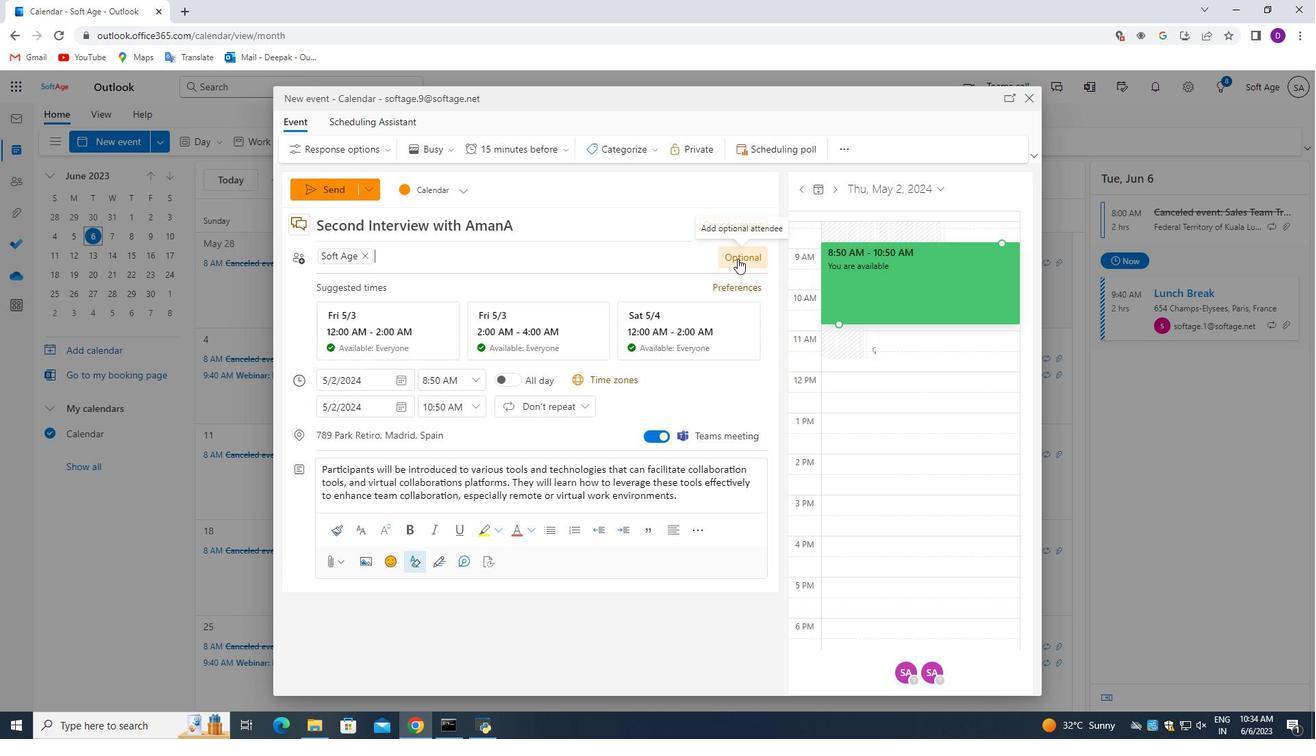 
Action: Mouse moved to (236, 359)
Screenshot: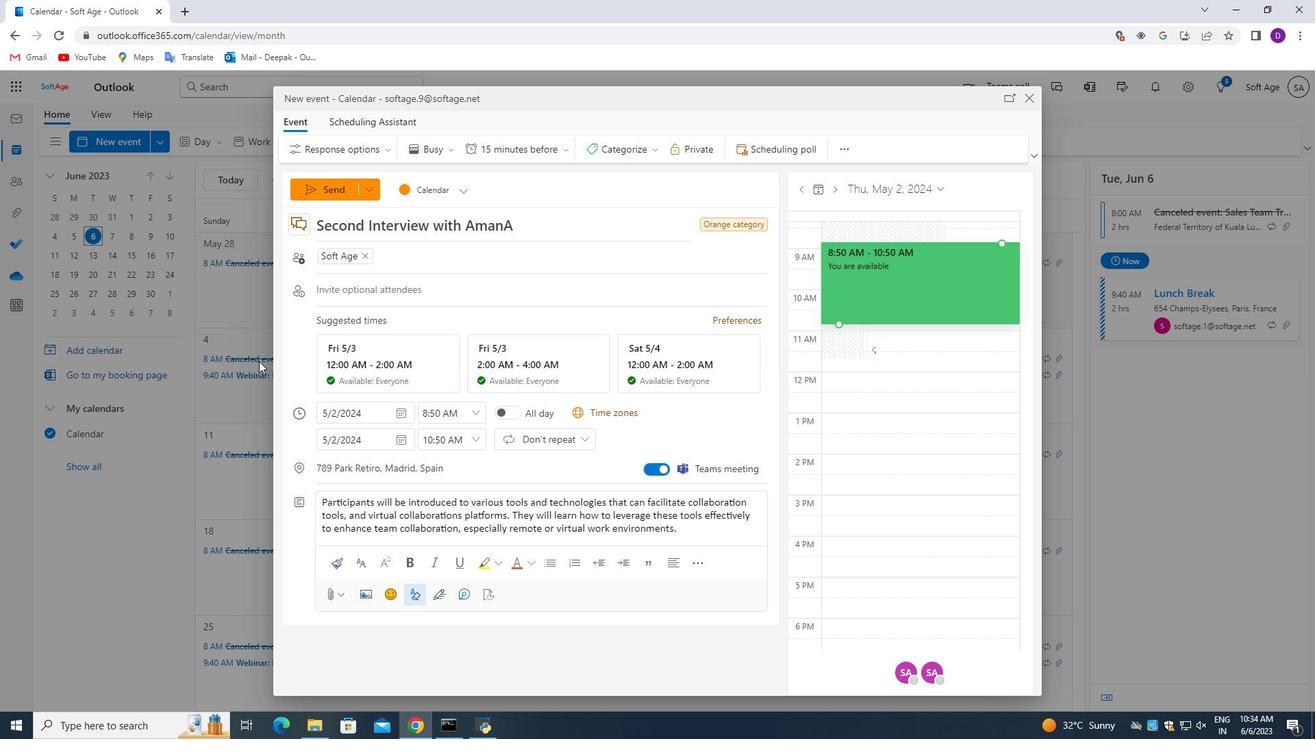 
Action: Key pressed softage.7<Key.shift>@softage.net<Key.enter>
Screenshot: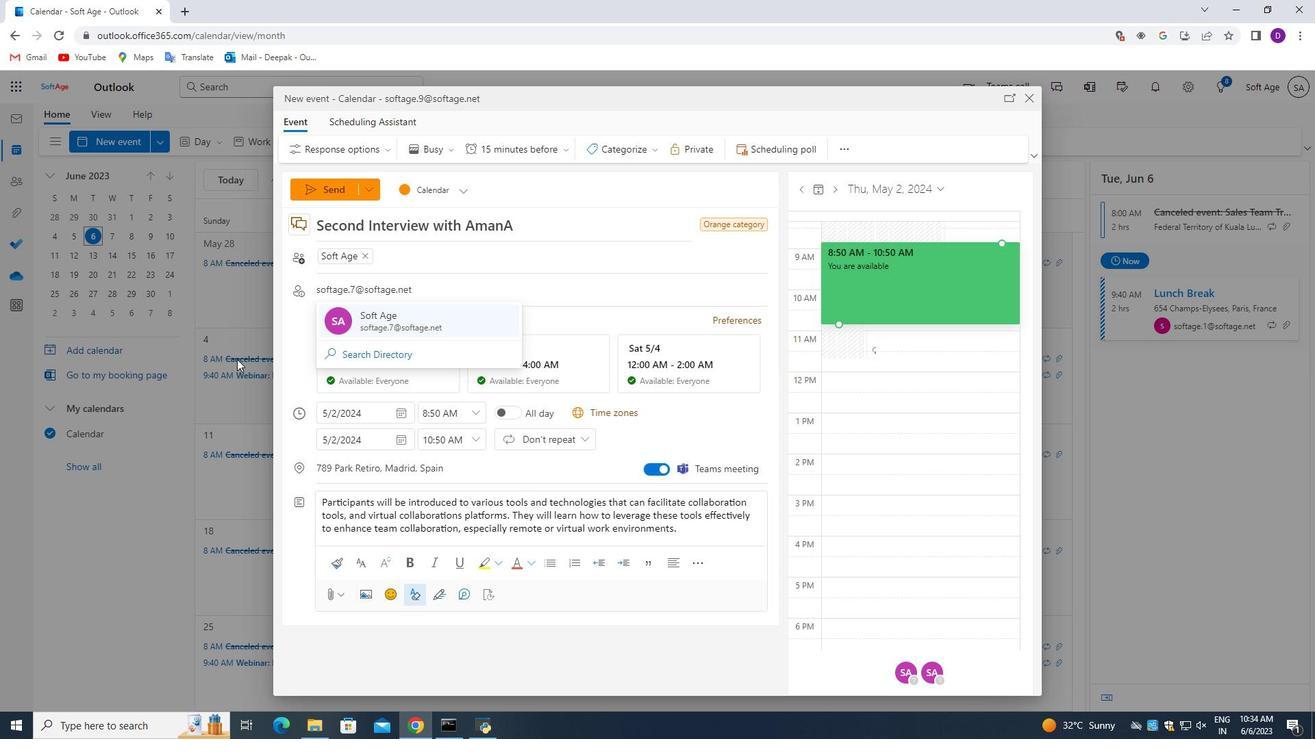 
Action: Mouse moved to (502, 491)
Screenshot: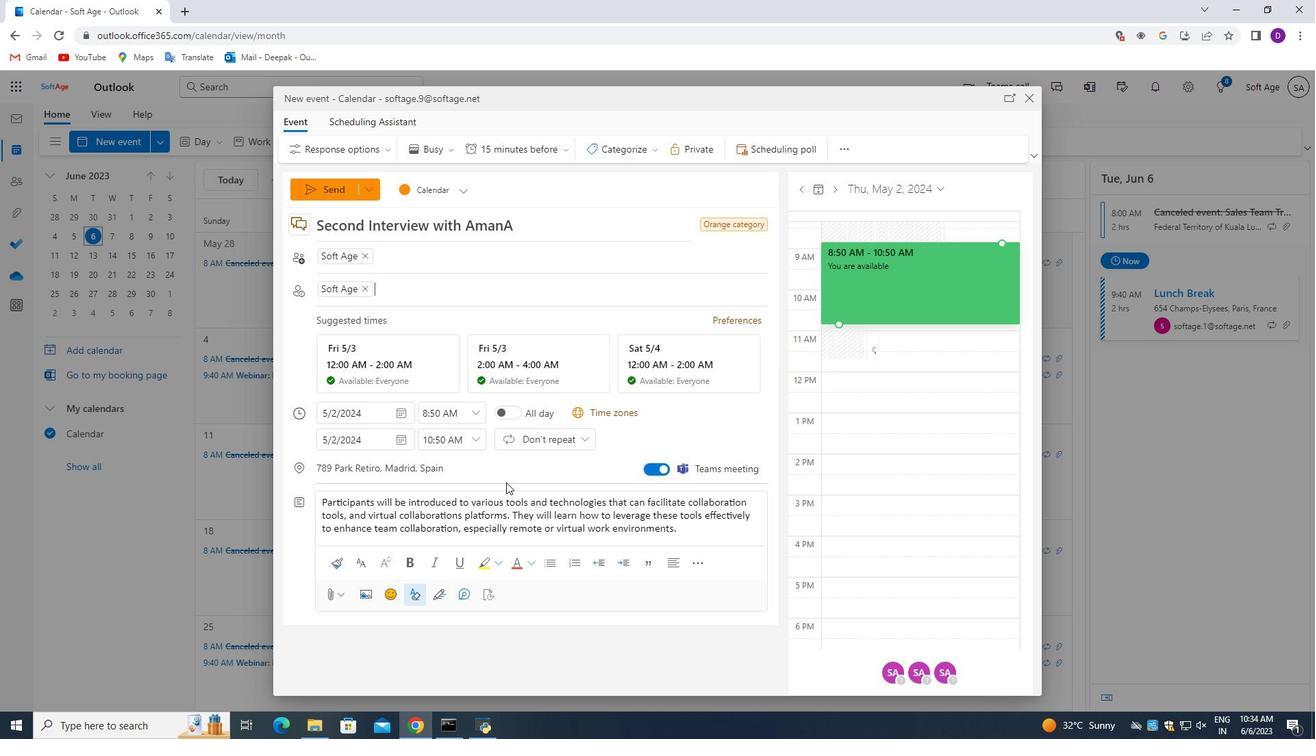 
Action: Mouse scrolled (506, 486) with delta (0, 0)
Screenshot: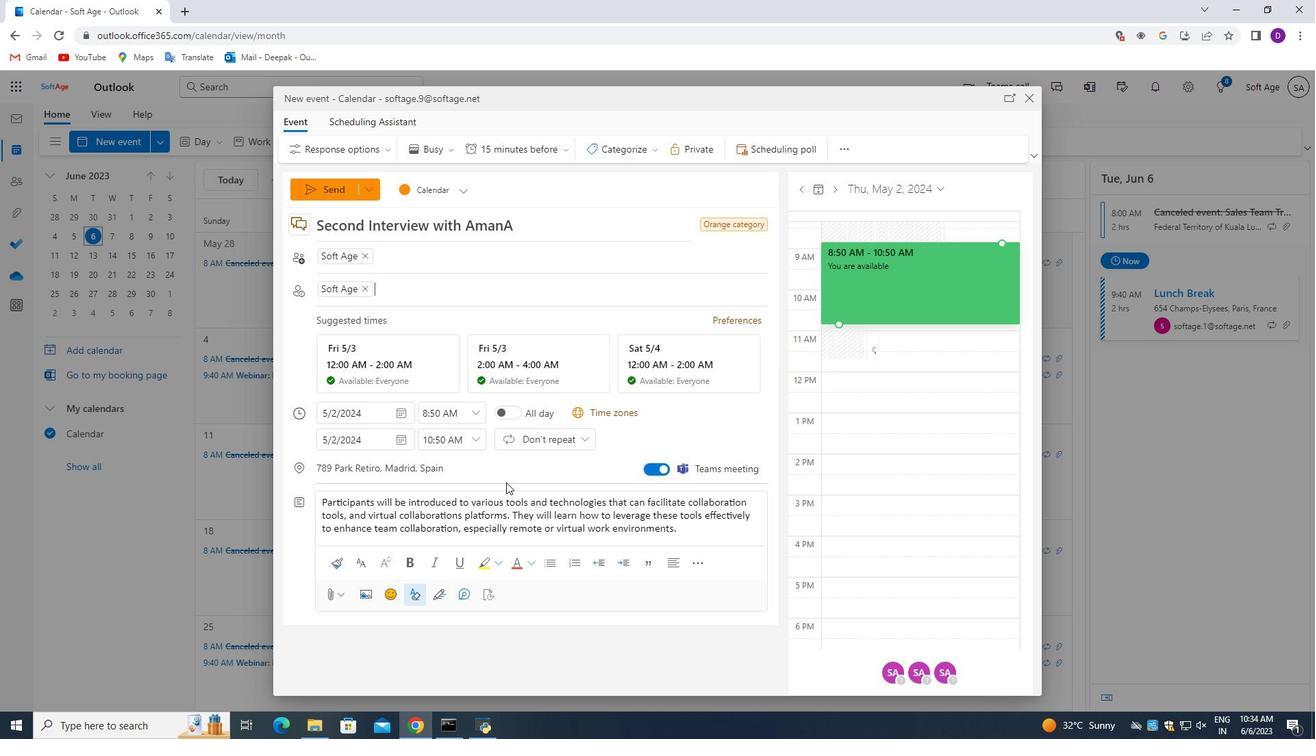 
Action: Mouse scrolled (504, 489) with delta (0, 0)
Screenshot: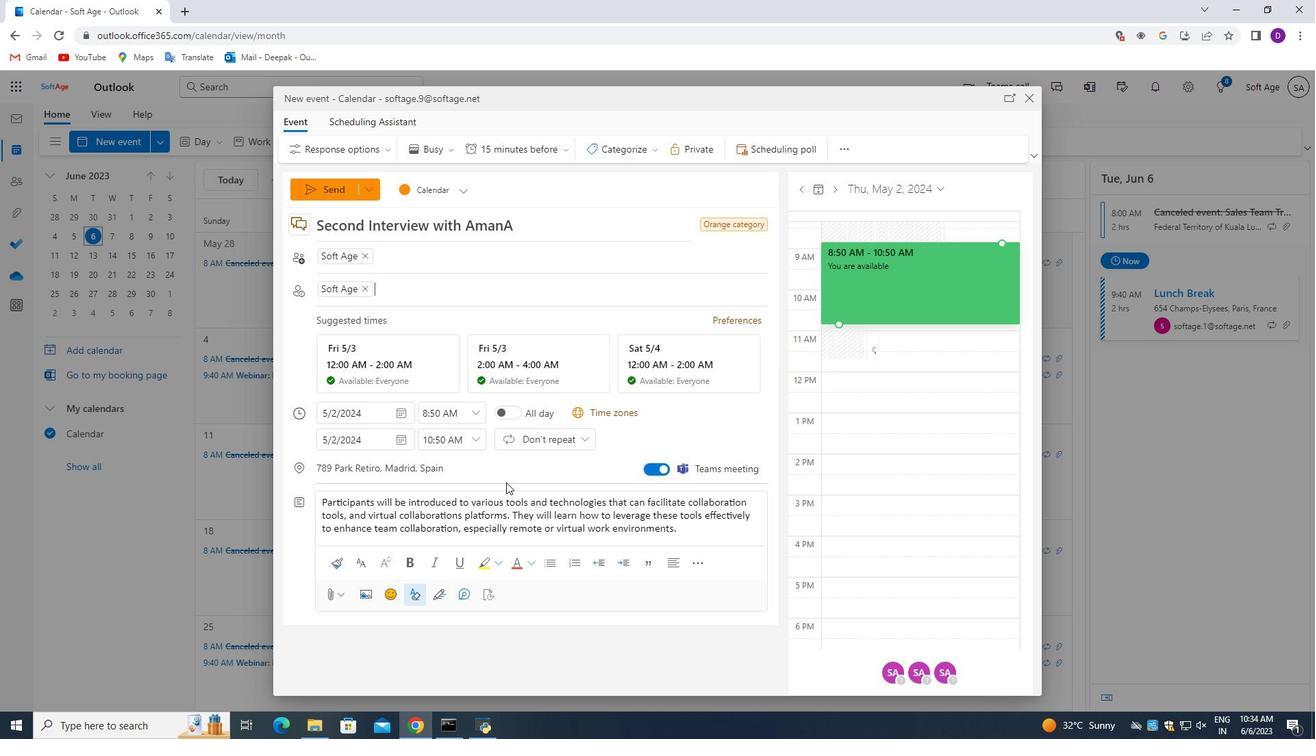 
Action: Mouse moved to (484, 492)
Screenshot: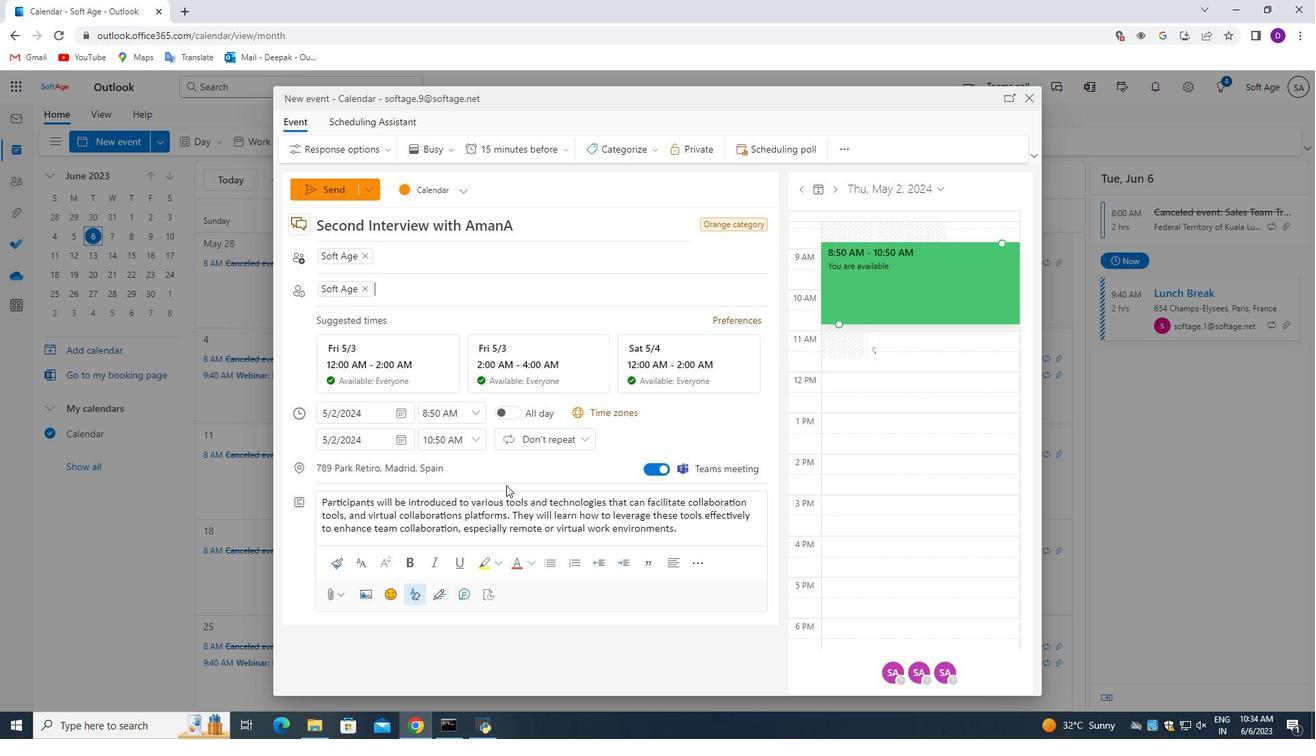 
Action: Mouse scrolled (497, 491) with delta (0, 0)
Screenshot: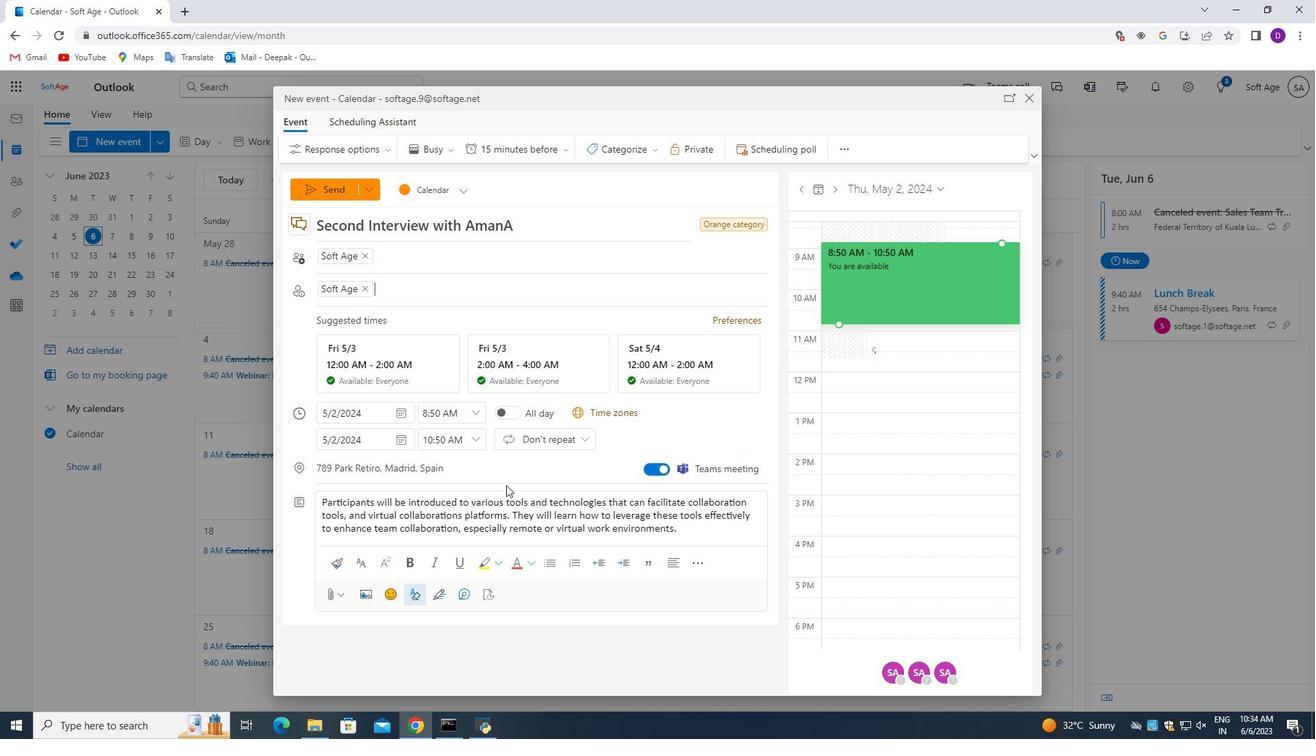 
Action: Mouse moved to (525, 152)
Screenshot: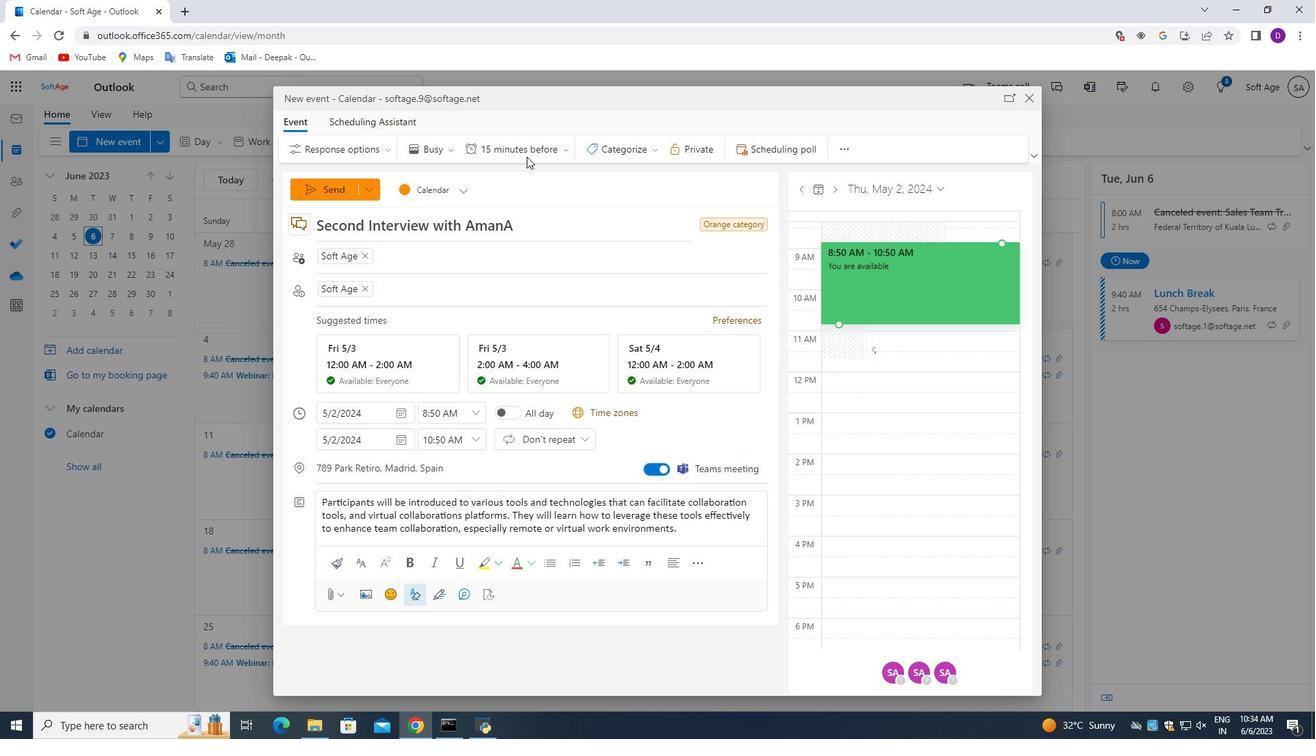 
Action: Mouse pressed left at (525, 152)
Screenshot: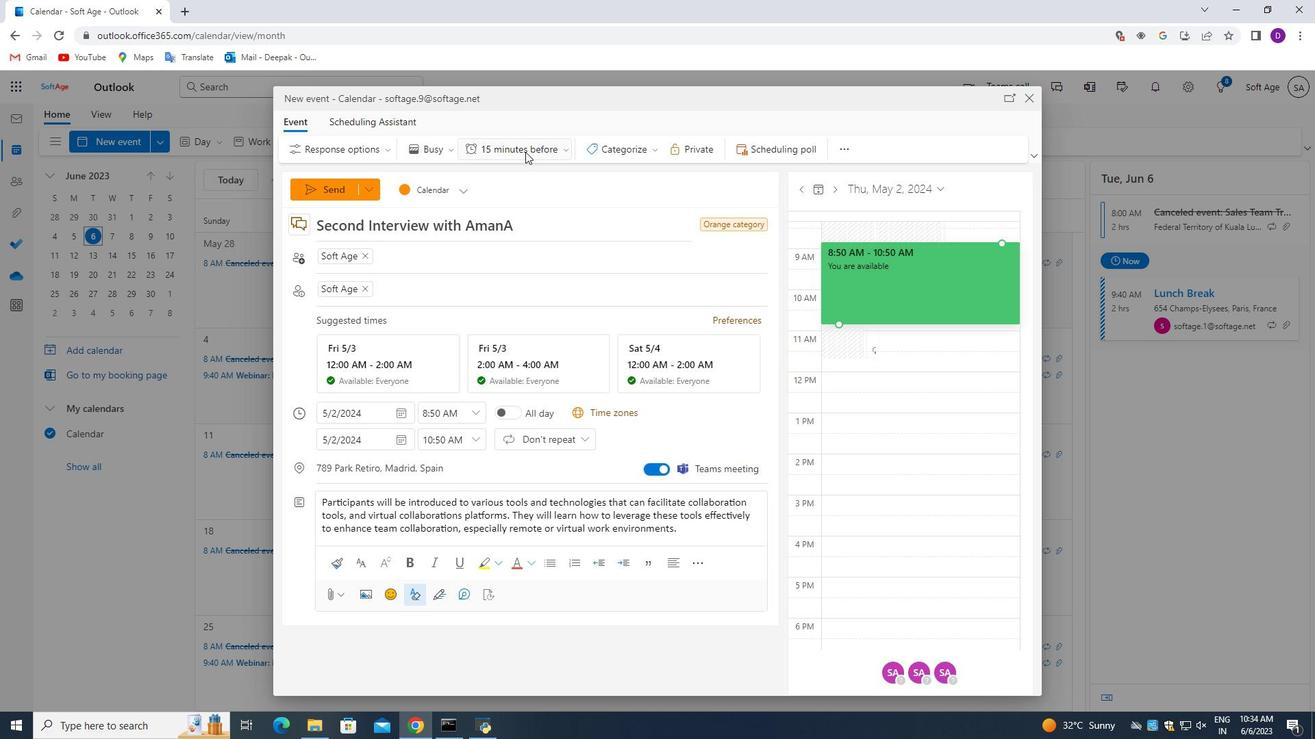 
Action: Mouse moved to (521, 270)
Screenshot: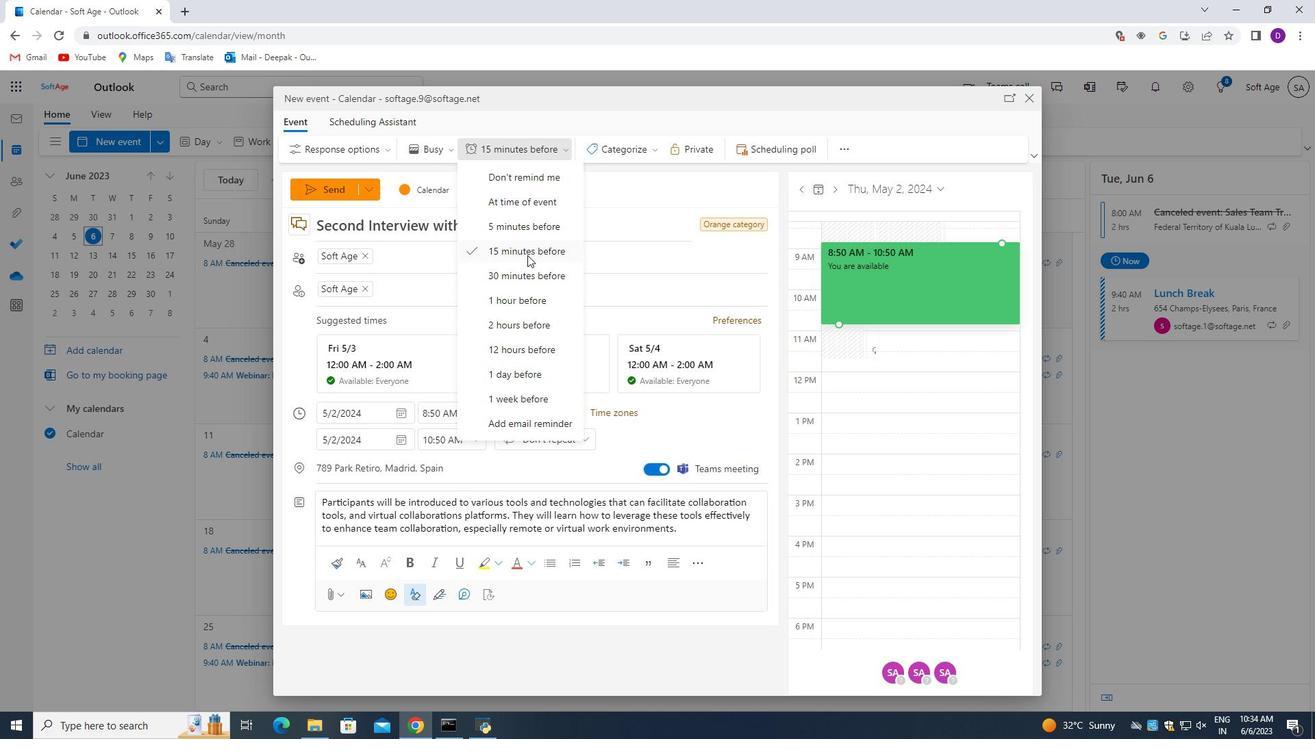 
Action: Mouse pressed left at (521, 270)
Screenshot: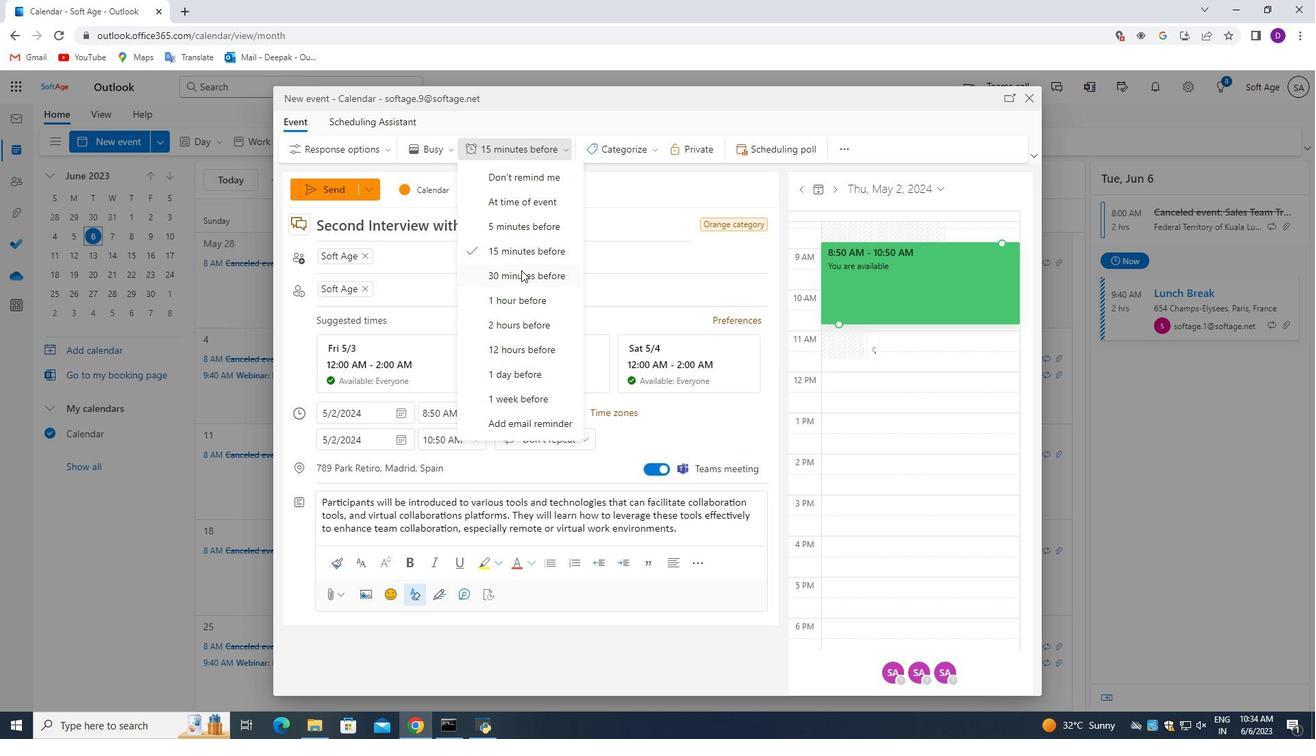 
Action: Mouse moved to (478, 408)
Screenshot: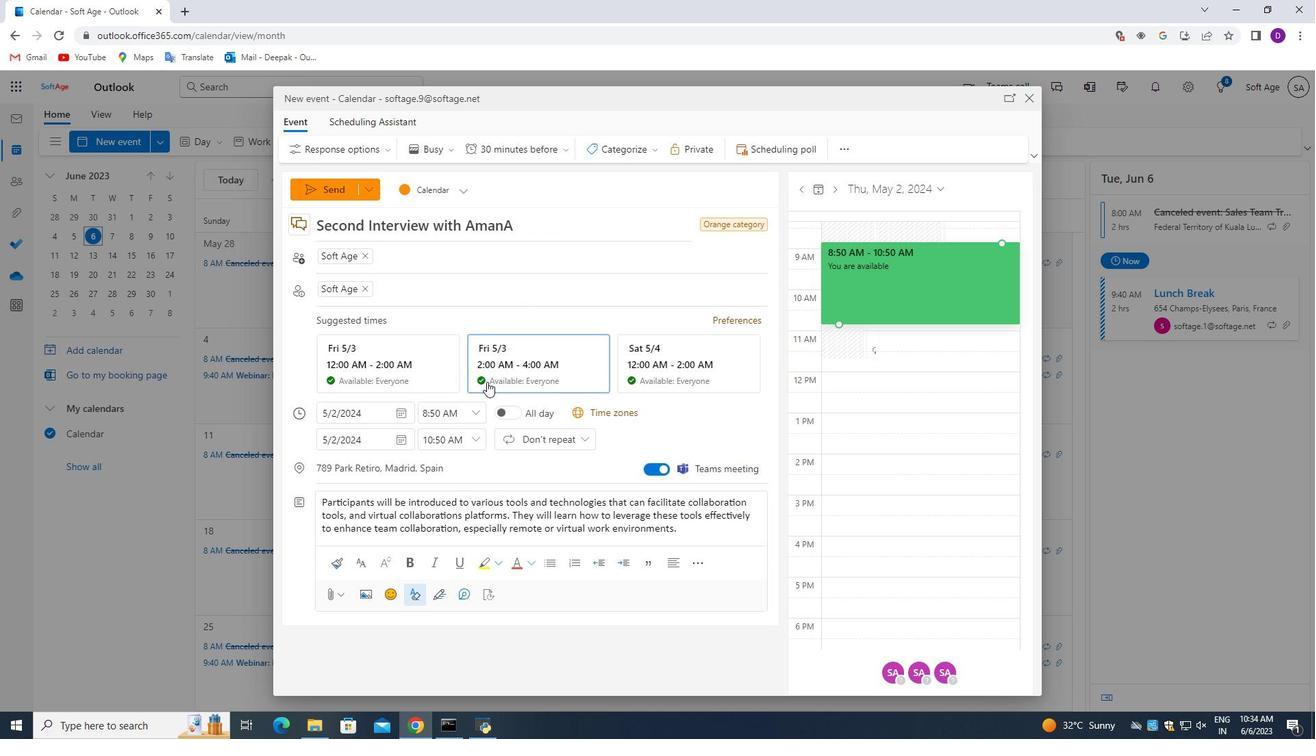 
Action: Mouse scrolled (478, 407) with delta (0, 0)
Screenshot: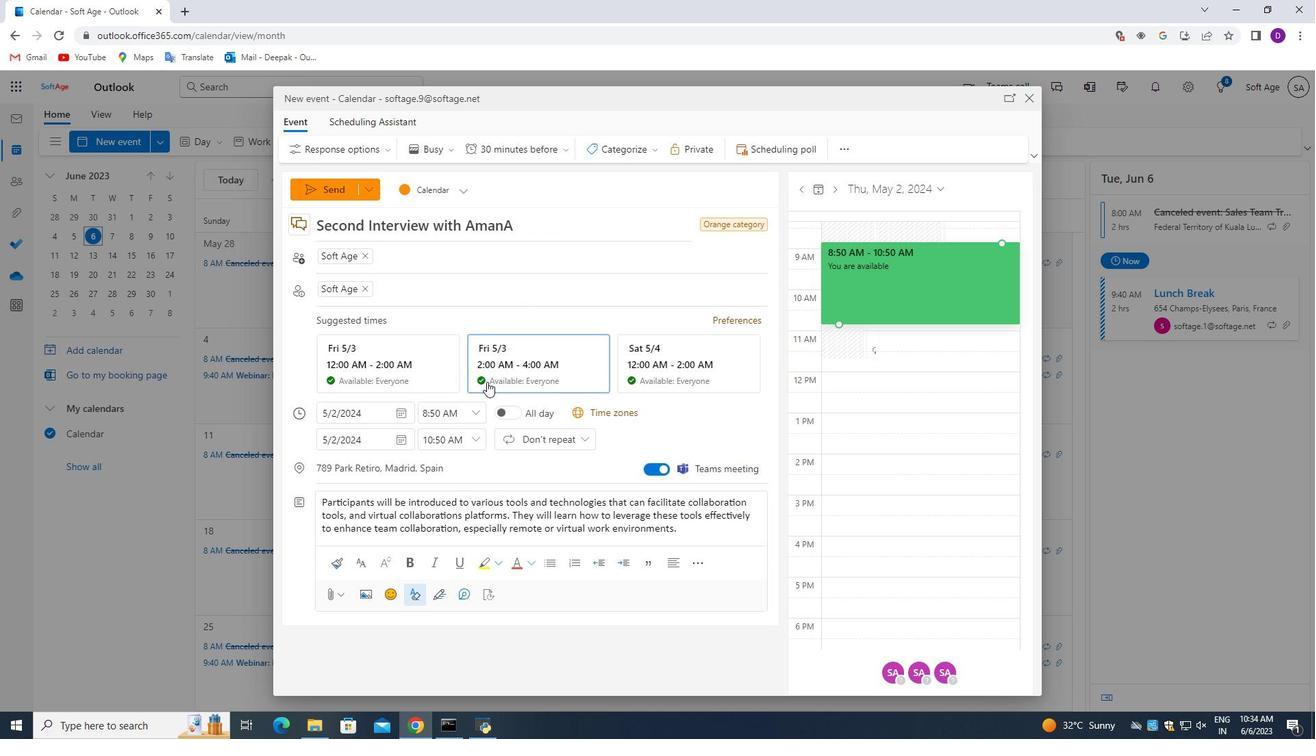
Action: Mouse moved to (477, 415)
Screenshot: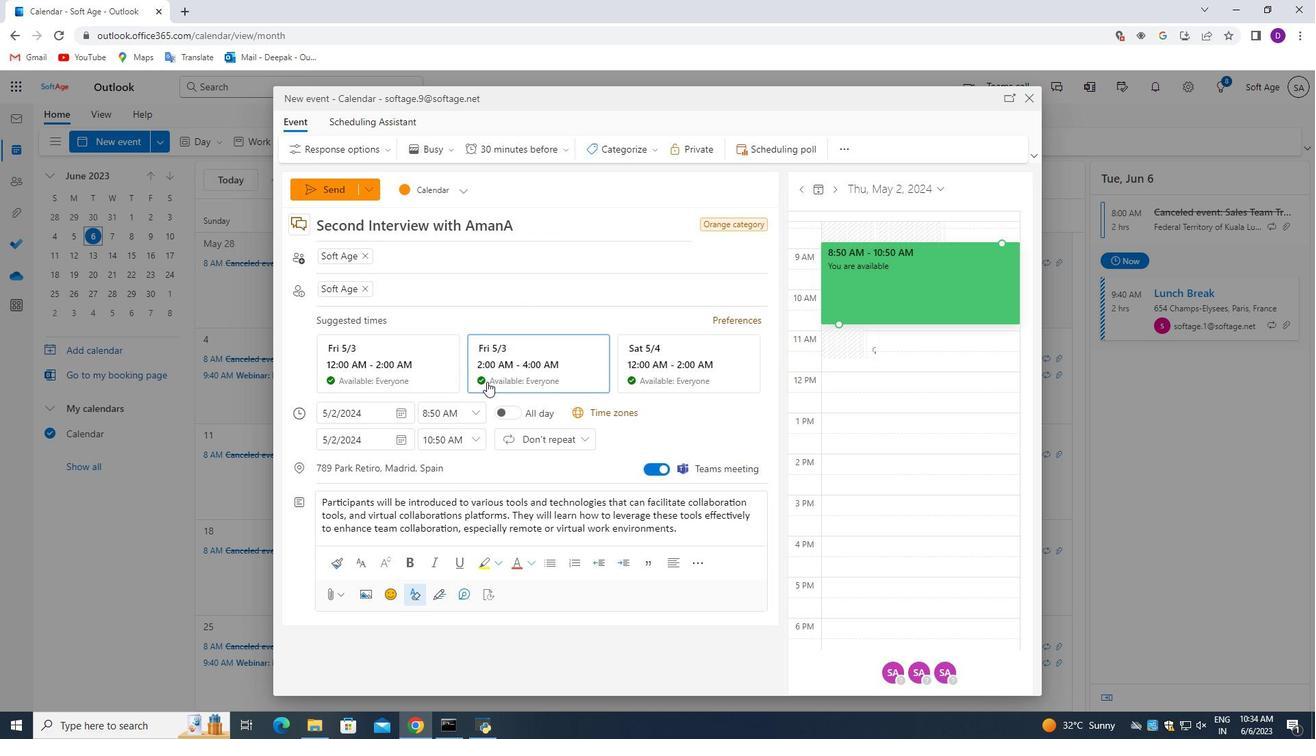 
Action: Mouse scrolled (477, 414) with delta (0, 0)
Screenshot: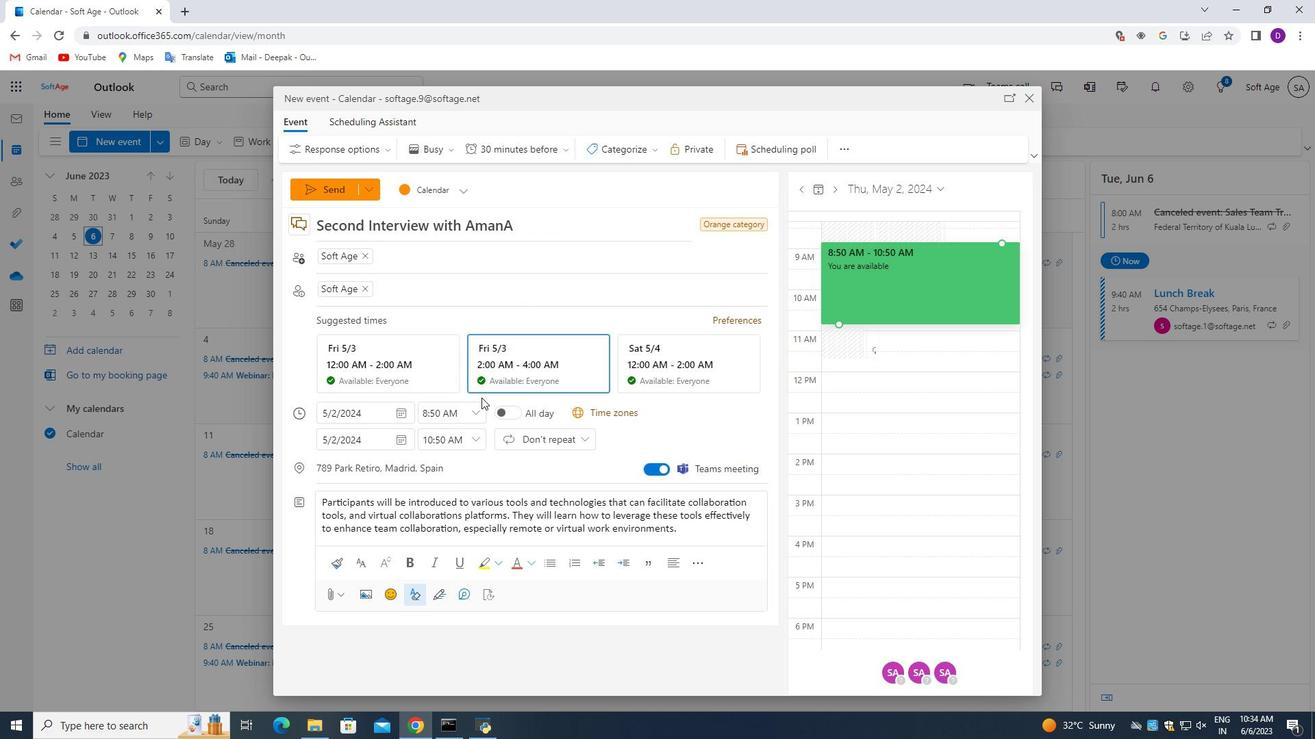 
Action: Mouse moved to (476, 417)
Screenshot: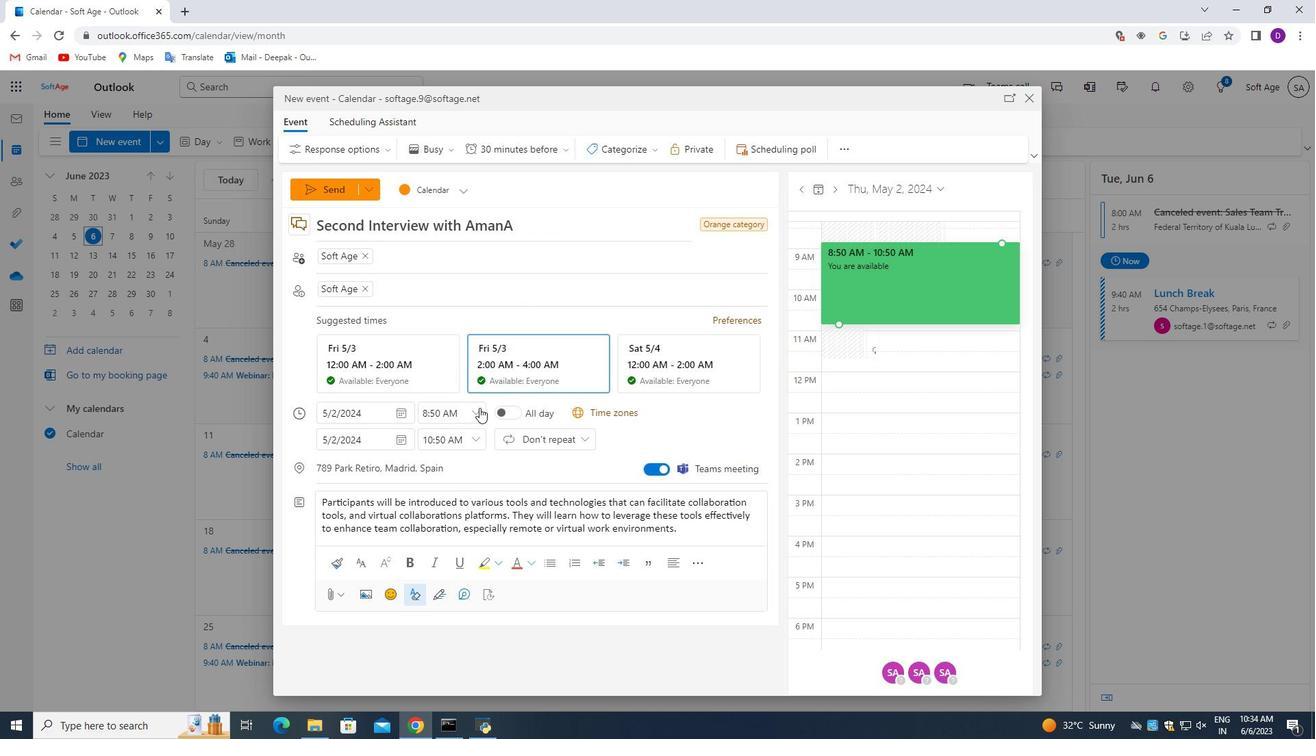 
Action: Mouse scrolled (476, 417) with delta (0, 0)
Screenshot: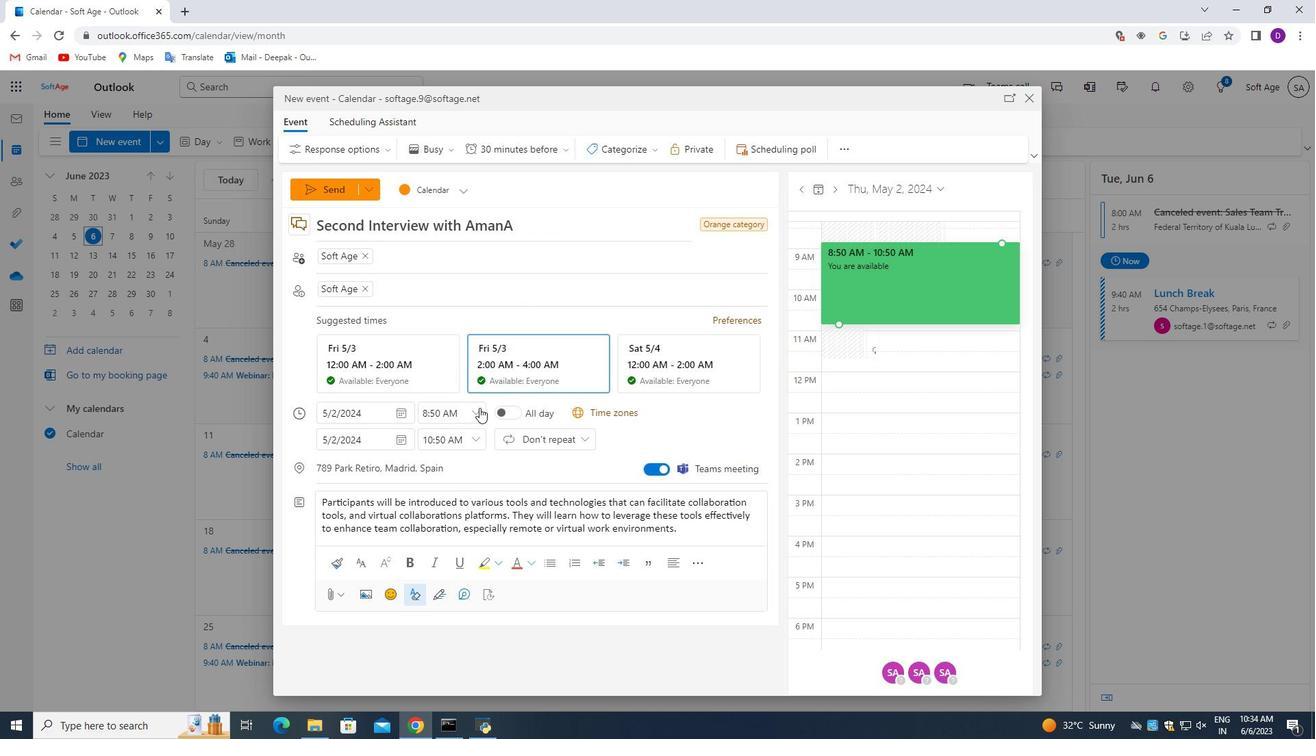 
Action: Mouse moved to (482, 487)
Screenshot: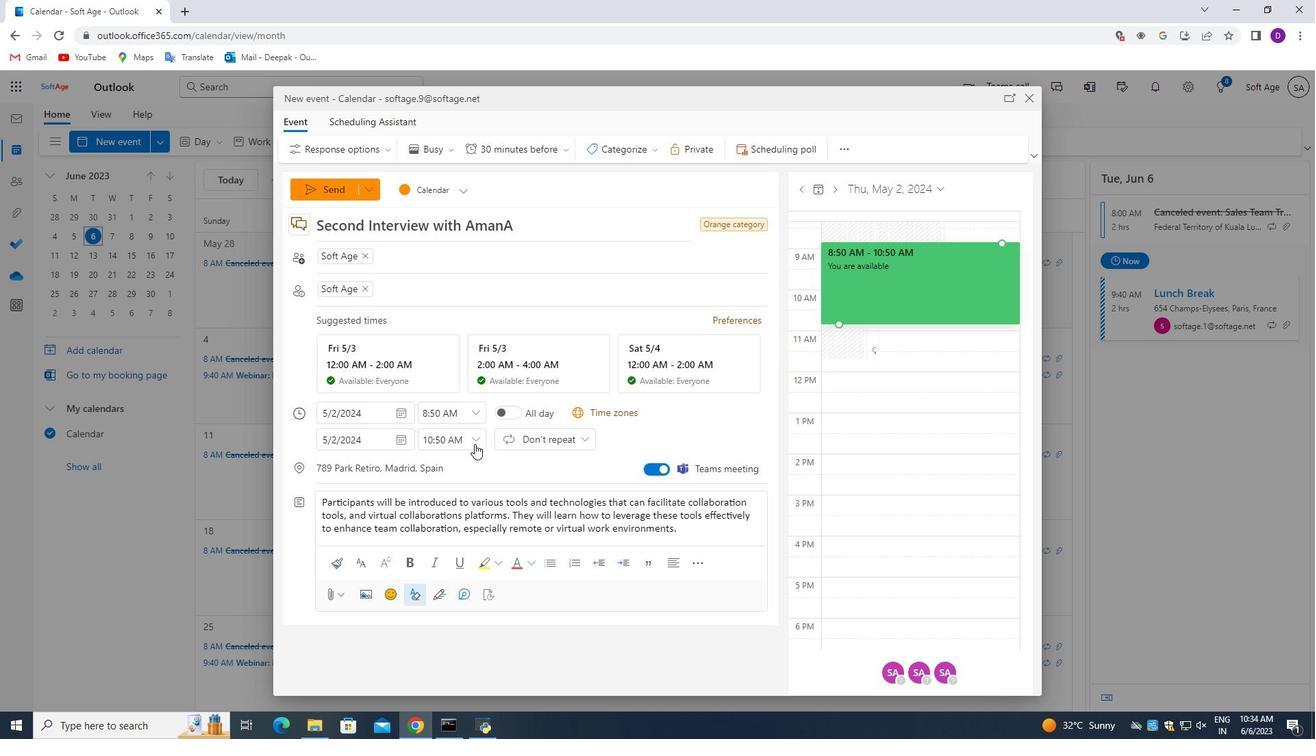 
Action: Mouse scrolled (482, 486) with delta (0, 0)
Screenshot: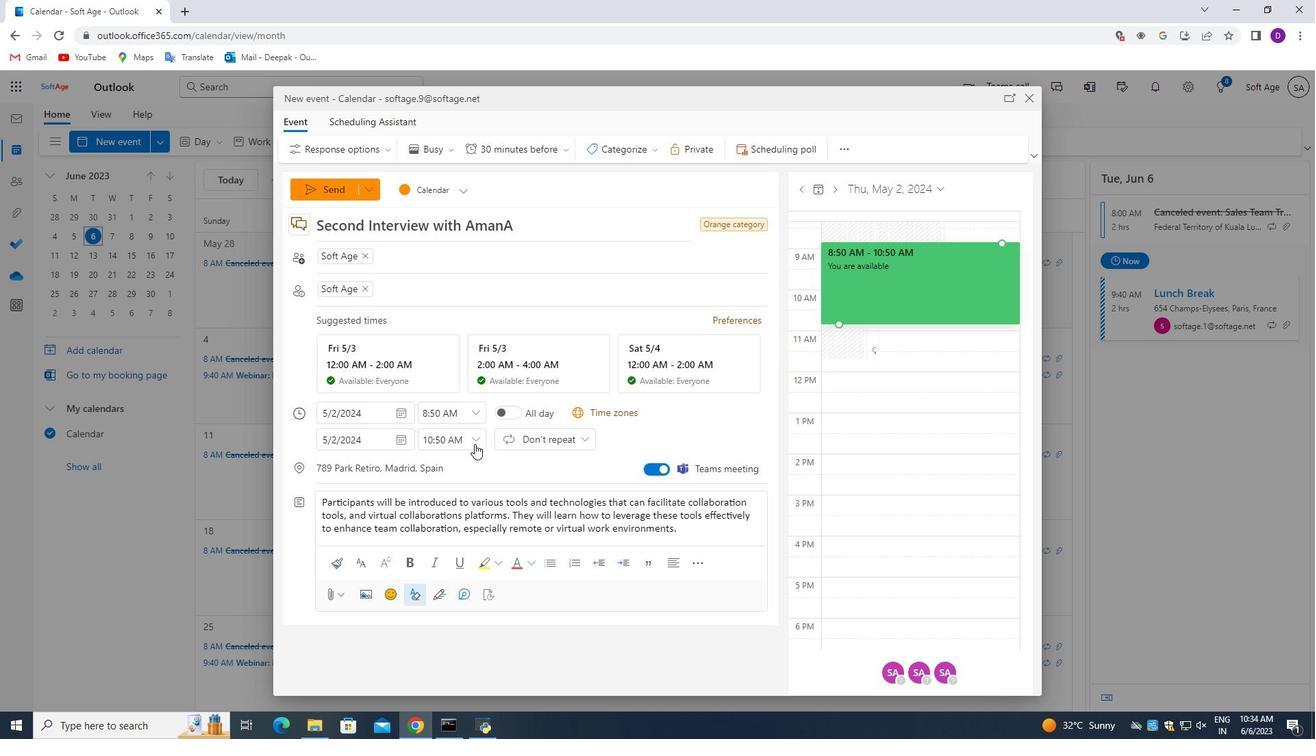 
Action: Mouse moved to (482, 502)
Screenshot: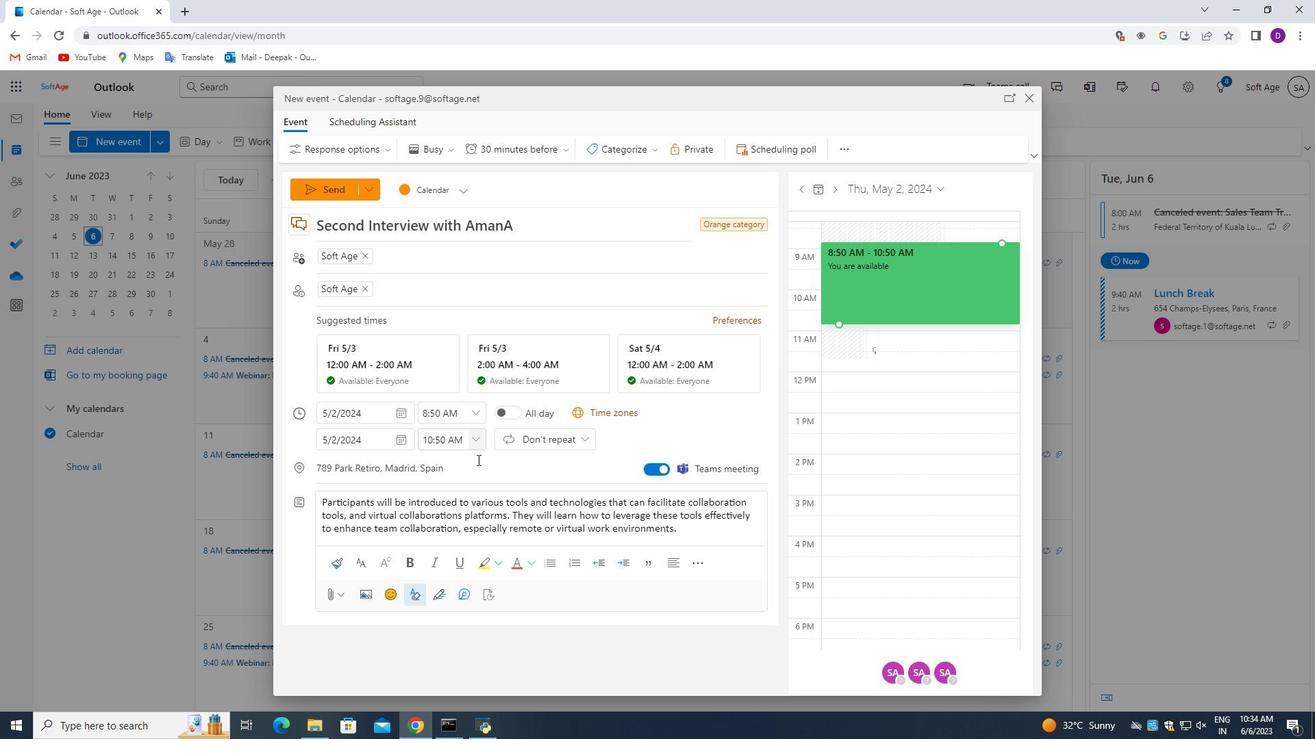 
Action: Mouse scrolled (482, 501) with delta (0, 0)
Screenshot: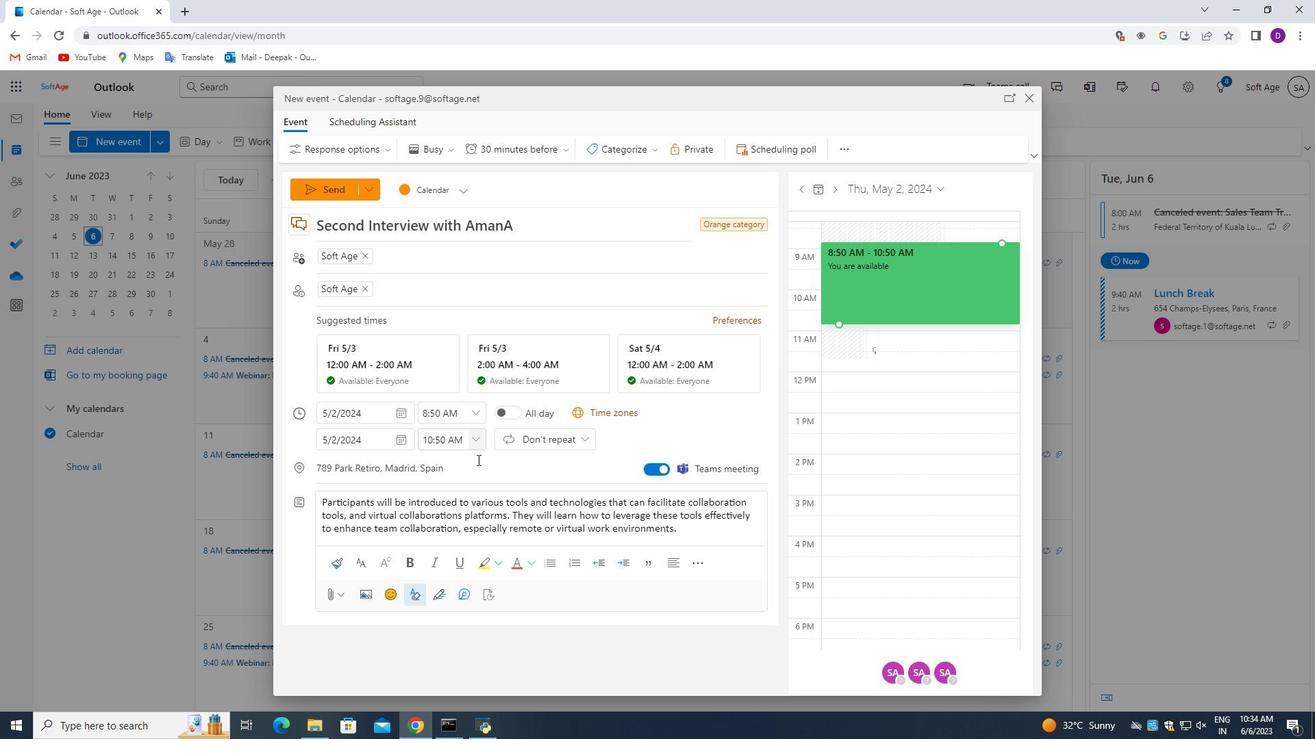 
Action: Mouse moved to (482, 511)
Screenshot: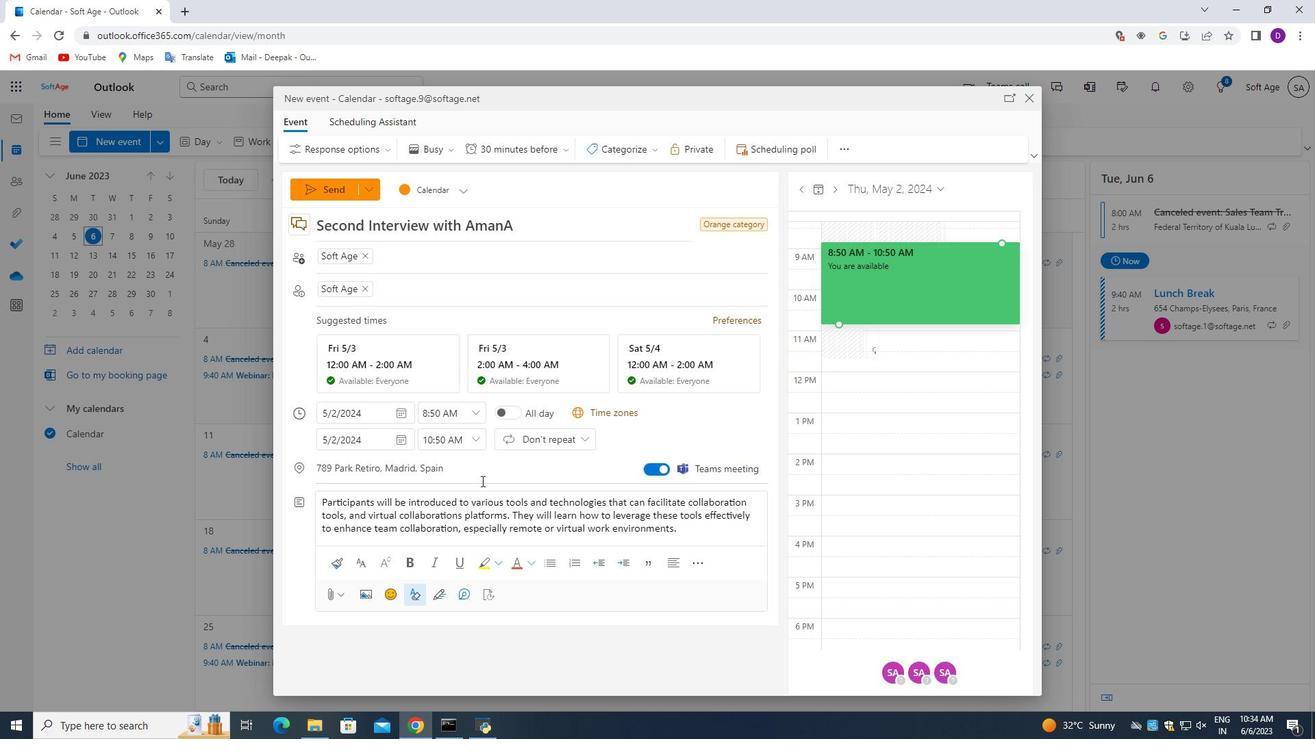 
Action: Mouse scrolled (482, 510) with delta (0, 0)
Screenshot: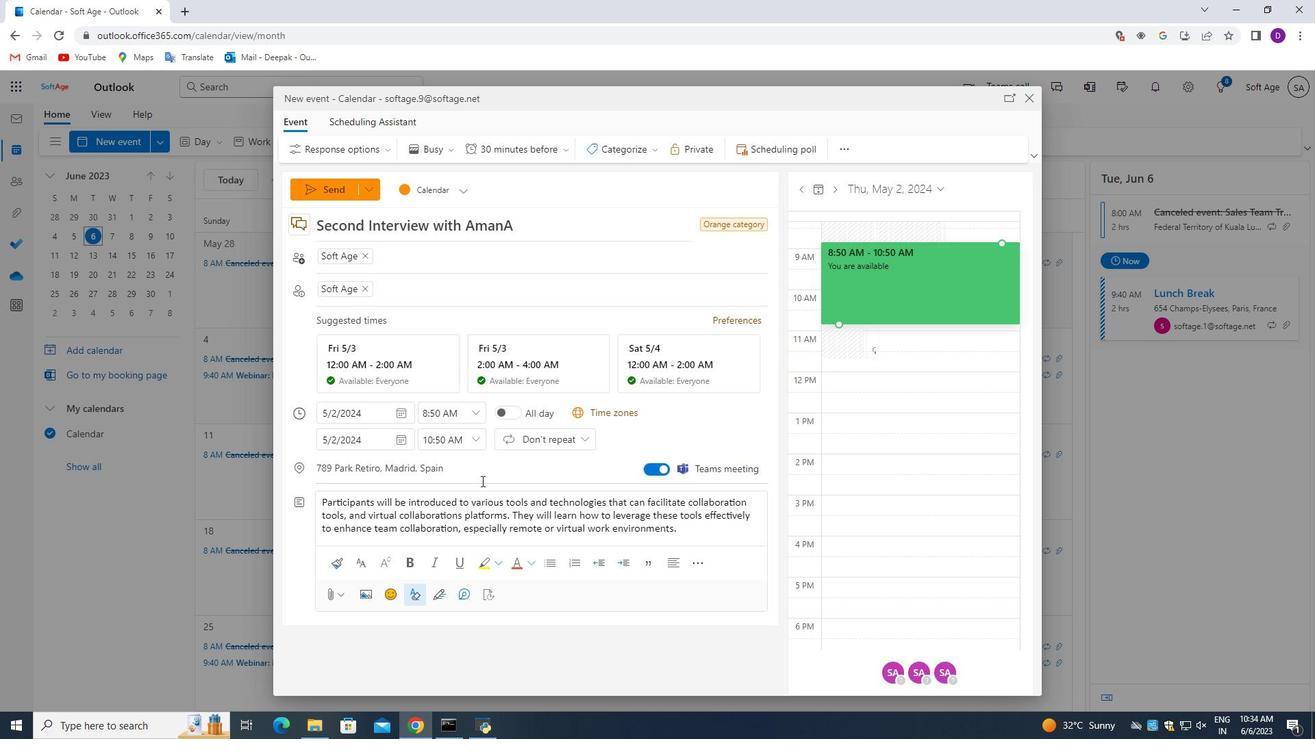 
Action: Mouse moved to (482, 530)
Screenshot: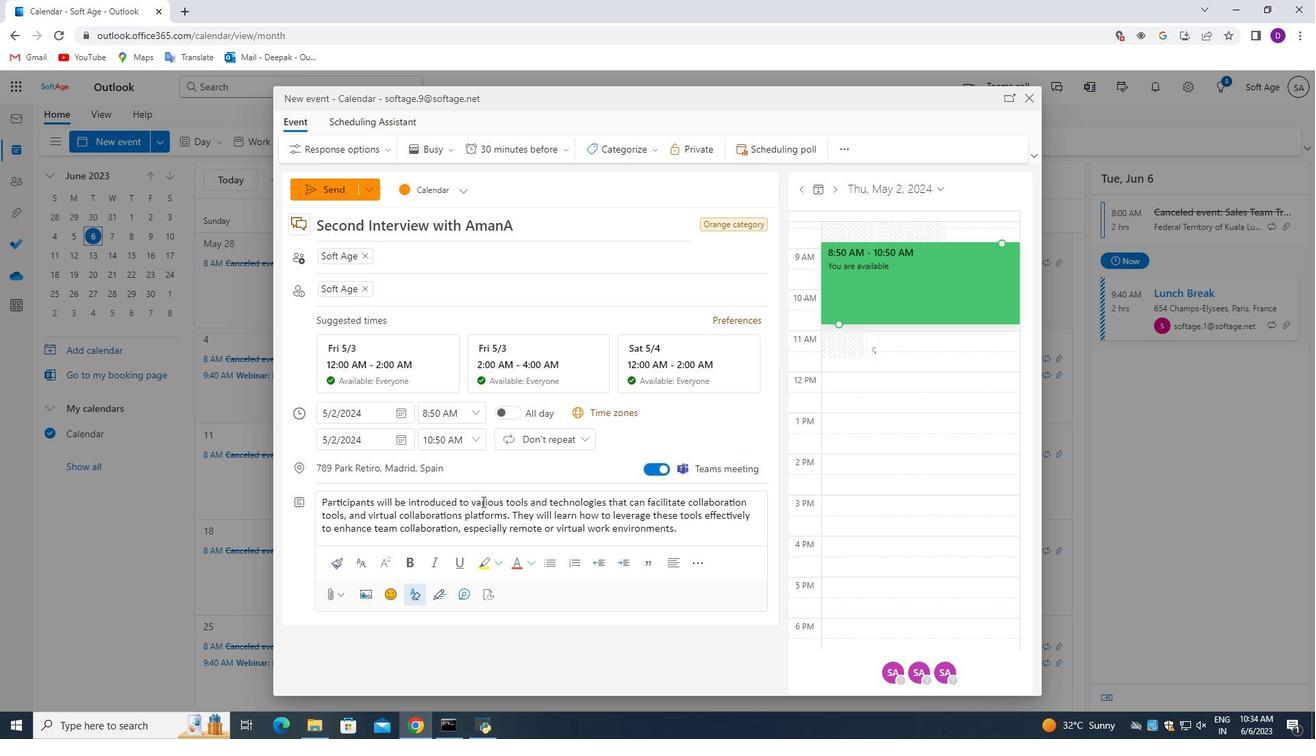 
Action: Mouse scrolled (482, 527) with delta (0, 0)
Screenshot: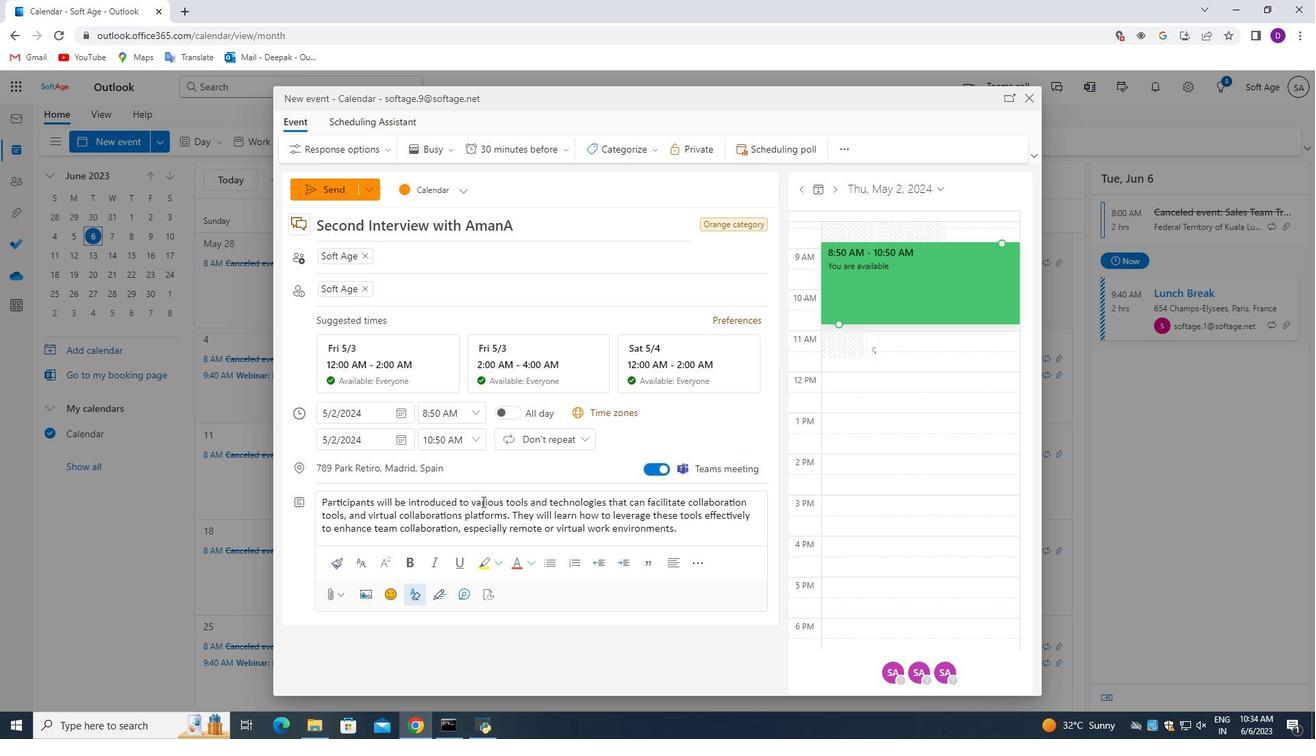 
Action: Mouse moved to (321, 184)
Screenshot: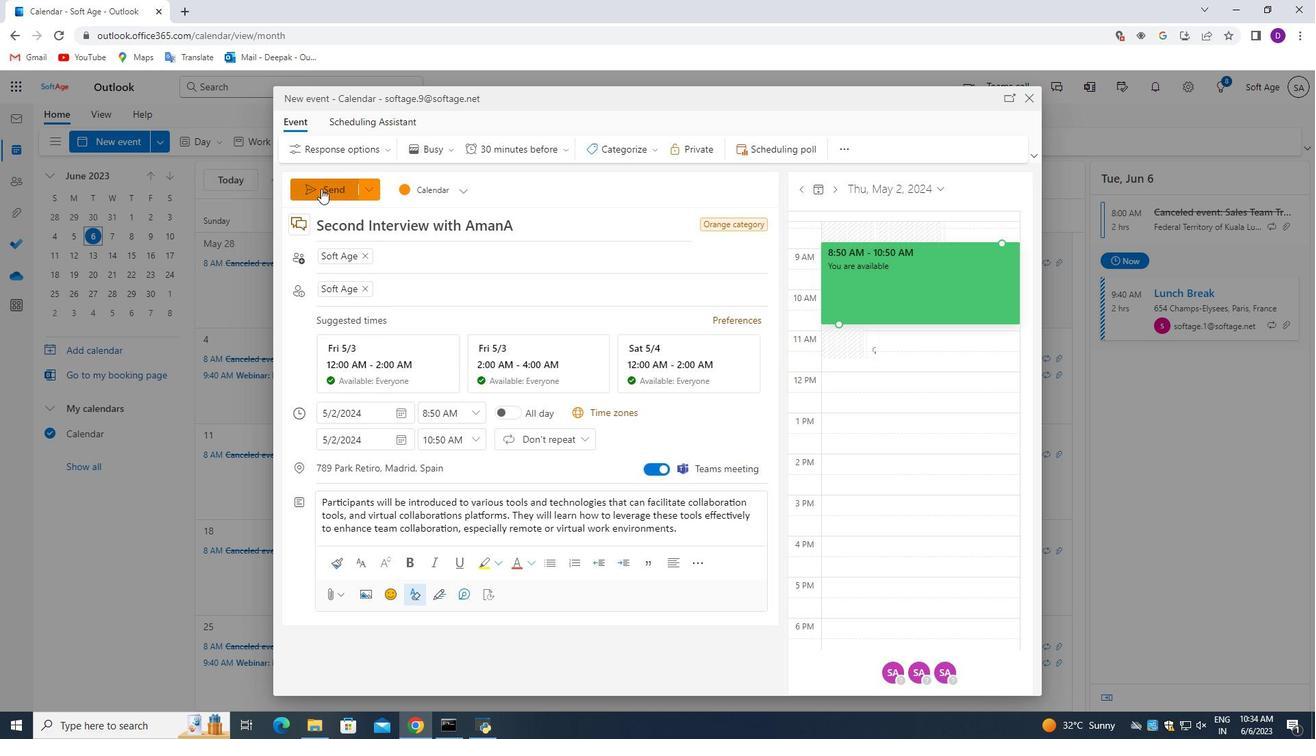 
Action: Mouse pressed left at (321, 184)
Screenshot: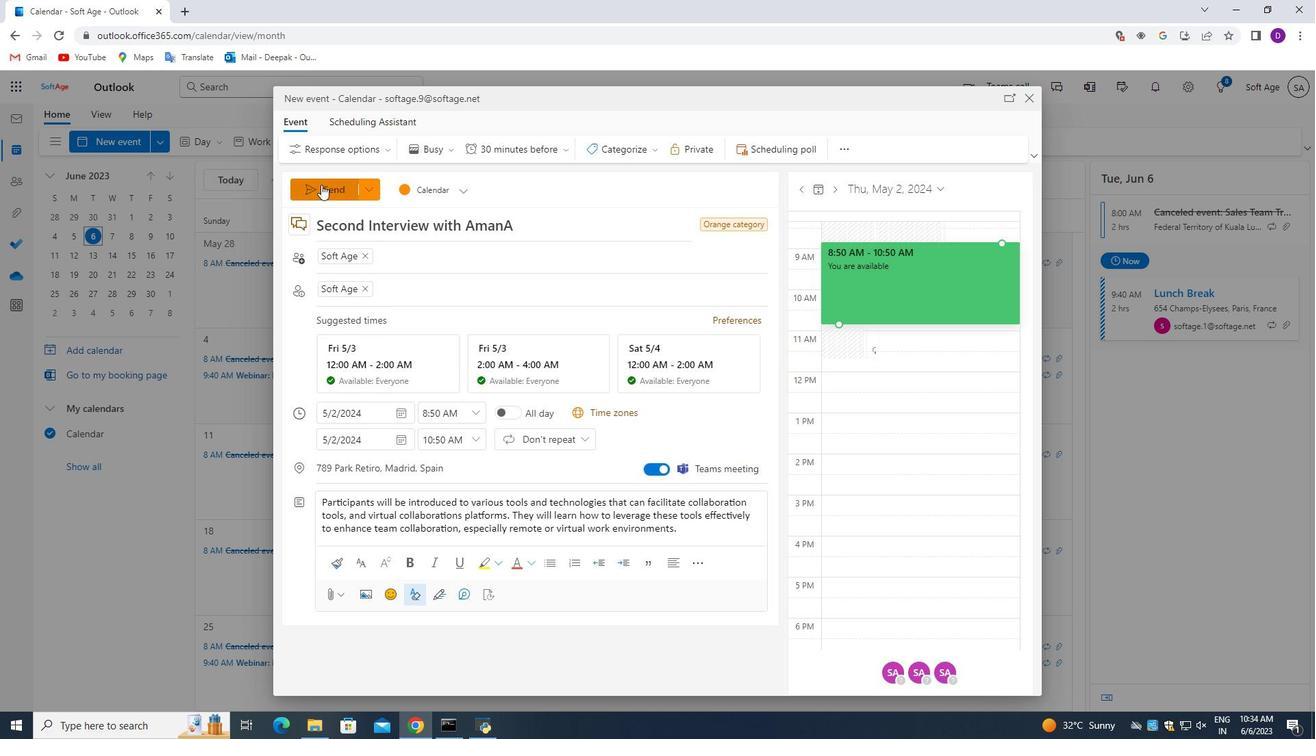 
Action: Mouse moved to (369, 354)
Screenshot: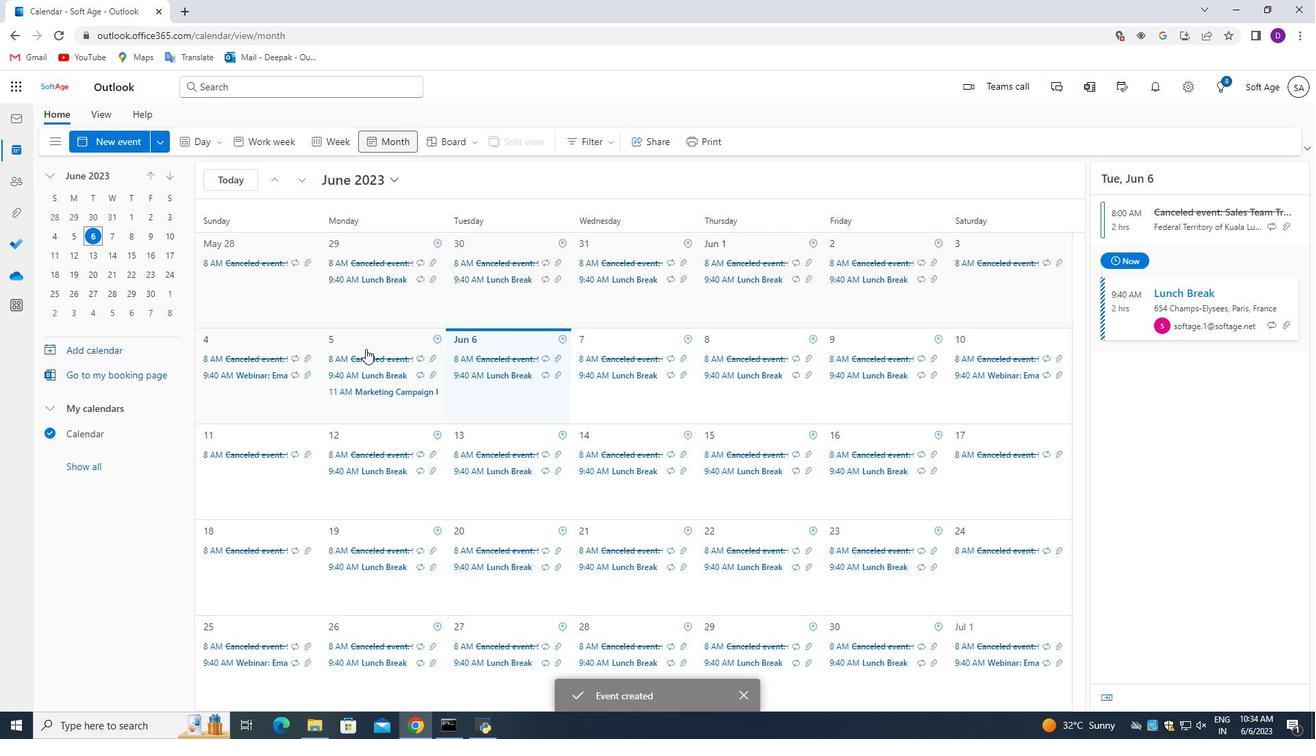 
Action: Mouse scrolled (369, 354) with delta (0, 0)
Screenshot: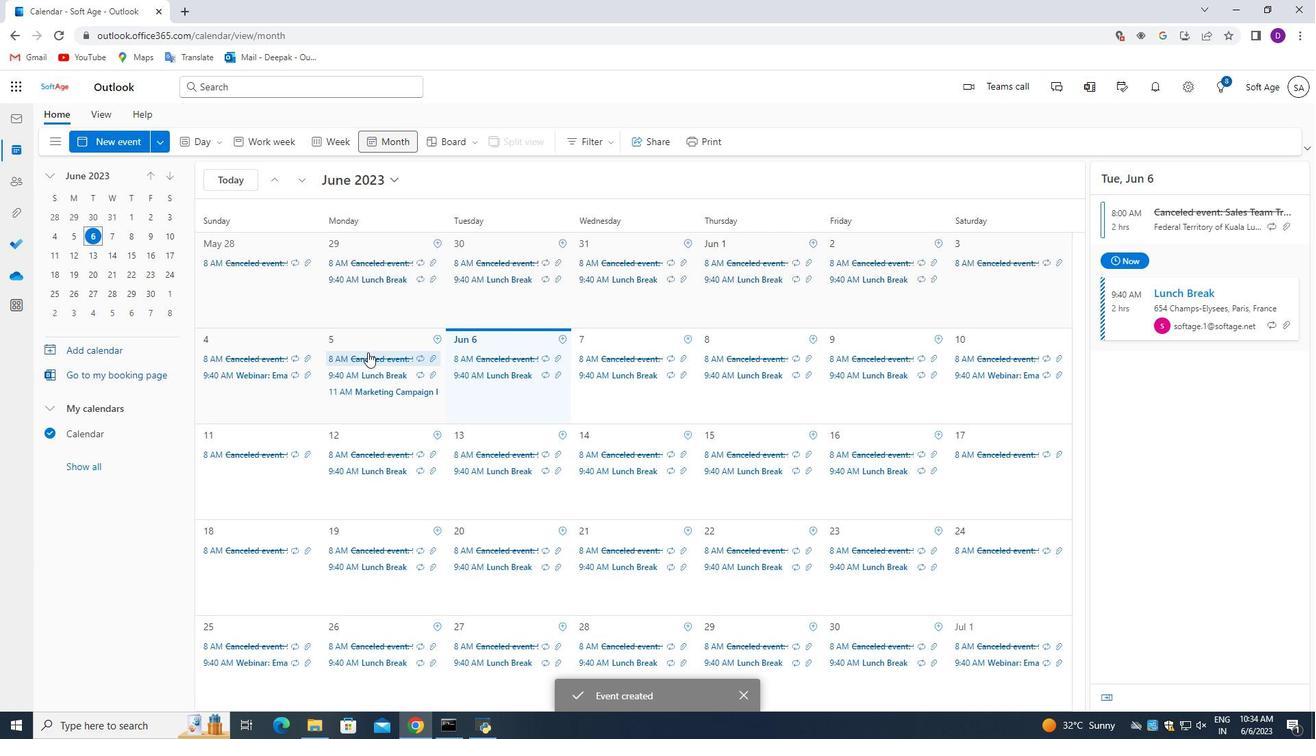 
Action: Mouse scrolled (369, 354) with delta (0, 0)
Screenshot: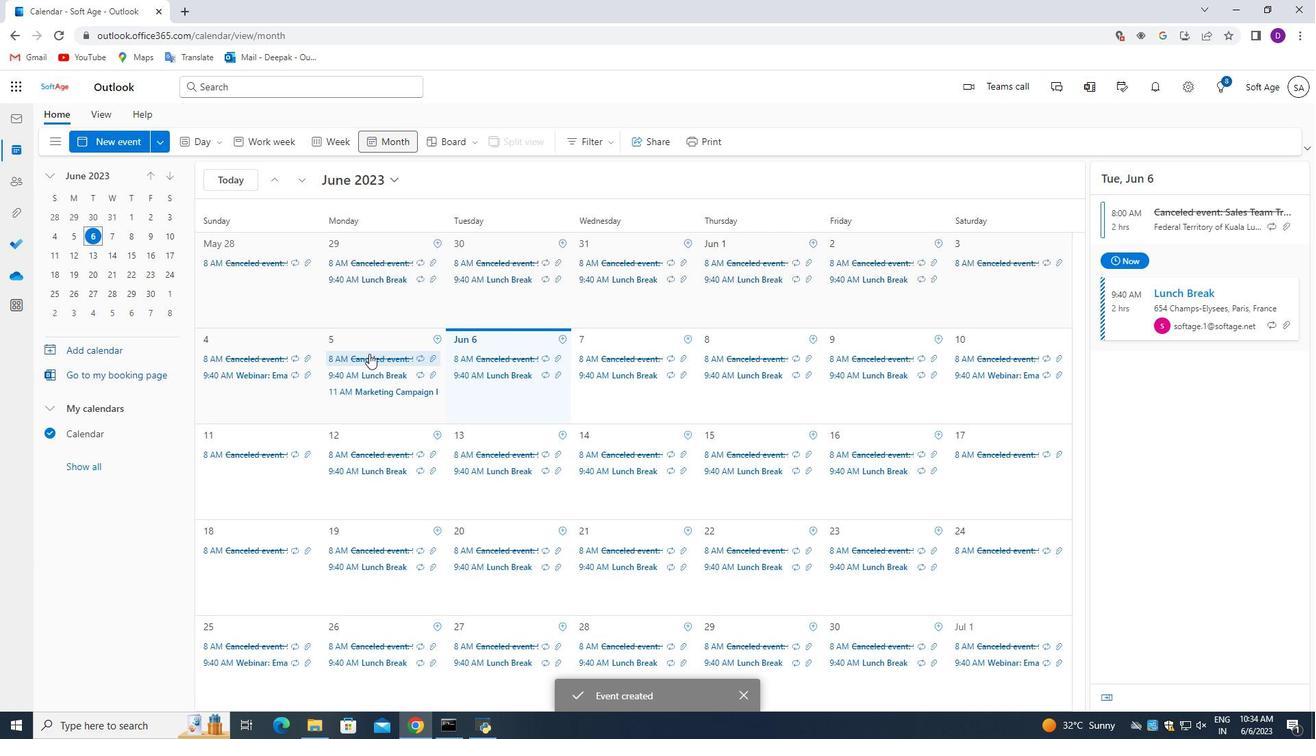 
Action: Mouse scrolled (369, 354) with delta (0, 0)
Screenshot: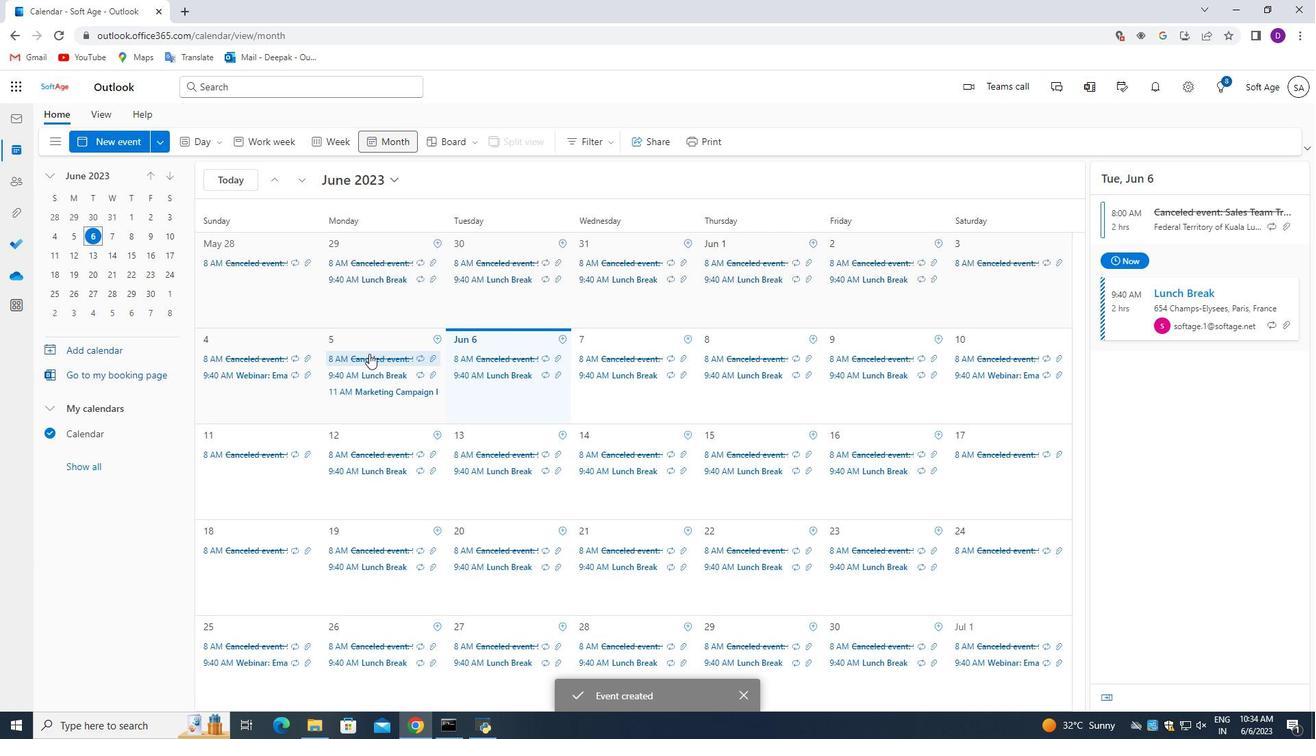 
Action: Mouse moved to (383, 345)
Screenshot: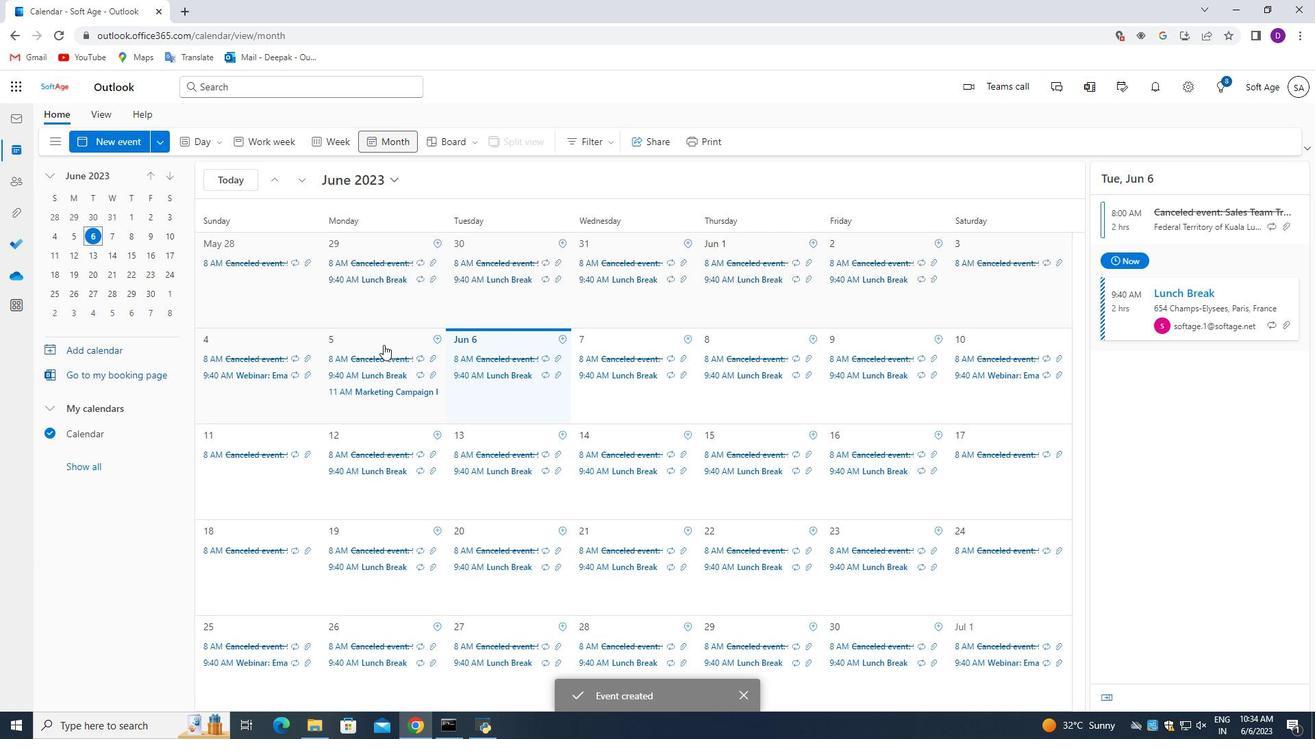
